 Task: Find connections with filter location Pontault-Combault with filter topic #Techstartupwith filter profile language French with filter current company Blue Yonder with filter school Srishti Manipal Institute of Art, Design and Technology with filter industry Mattress and Blinds Manufacturing with filter service category Ghostwriting with filter keywords title Customer Support Representative
Action: Mouse moved to (547, 74)
Screenshot: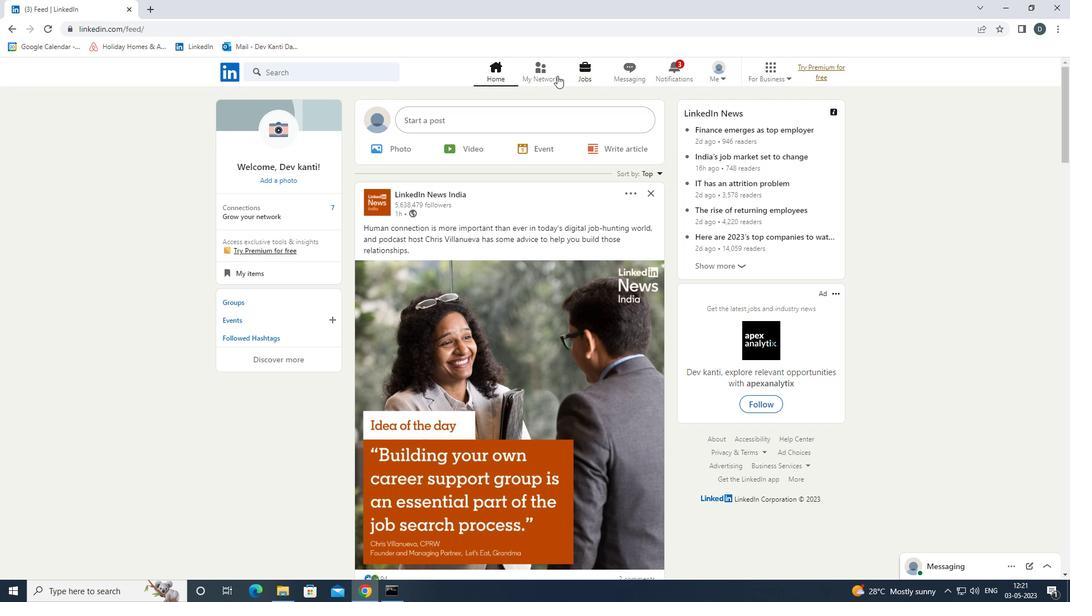 
Action: Mouse pressed left at (547, 74)
Screenshot: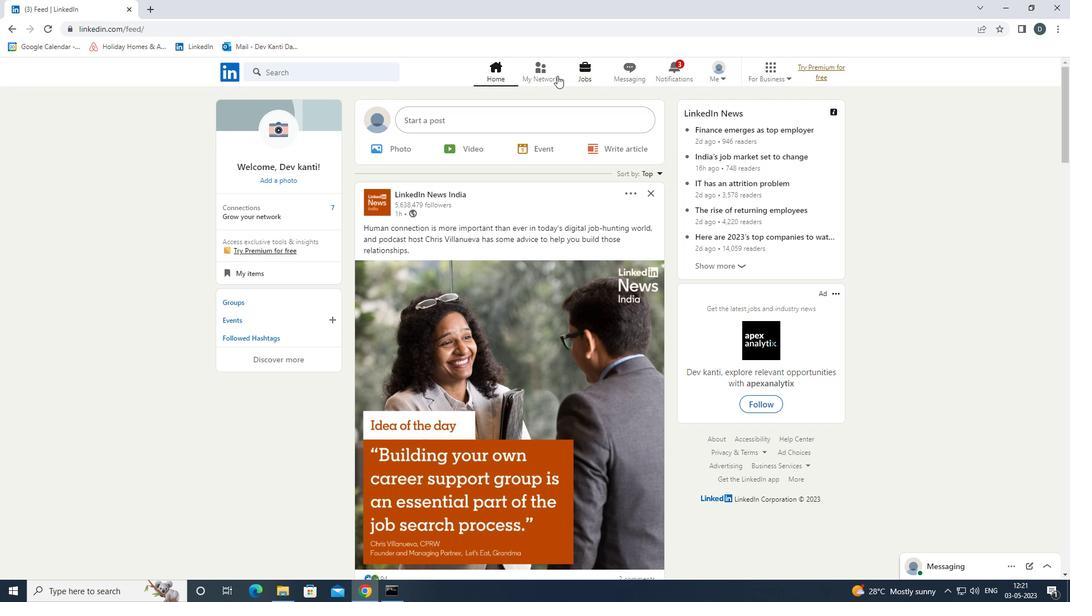 
Action: Mouse moved to (366, 134)
Screenshot: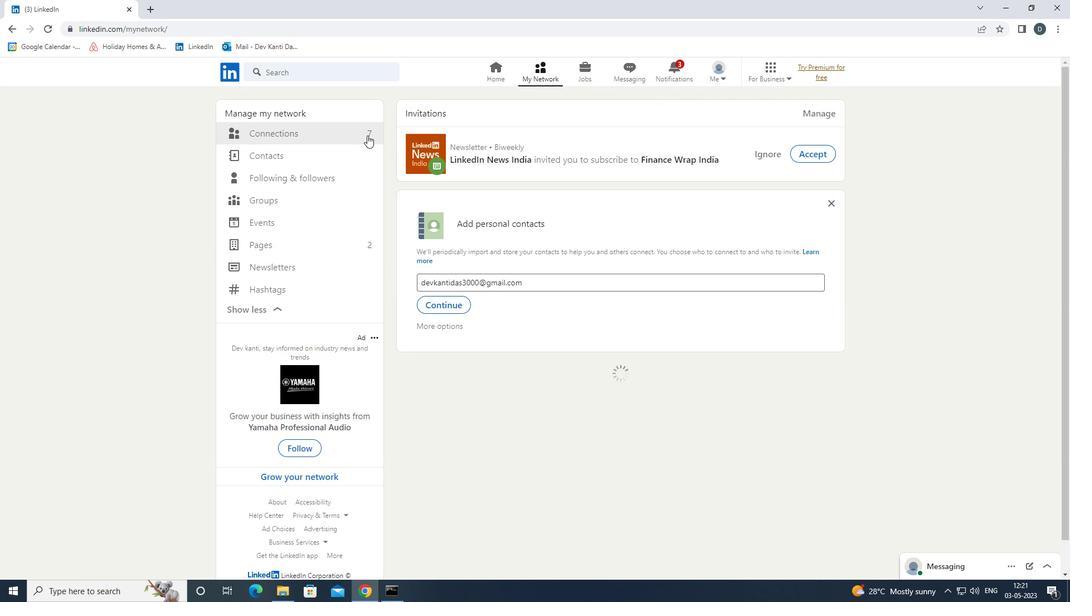 
Action: Mouse pressed left at (366, 134)
Screenshot: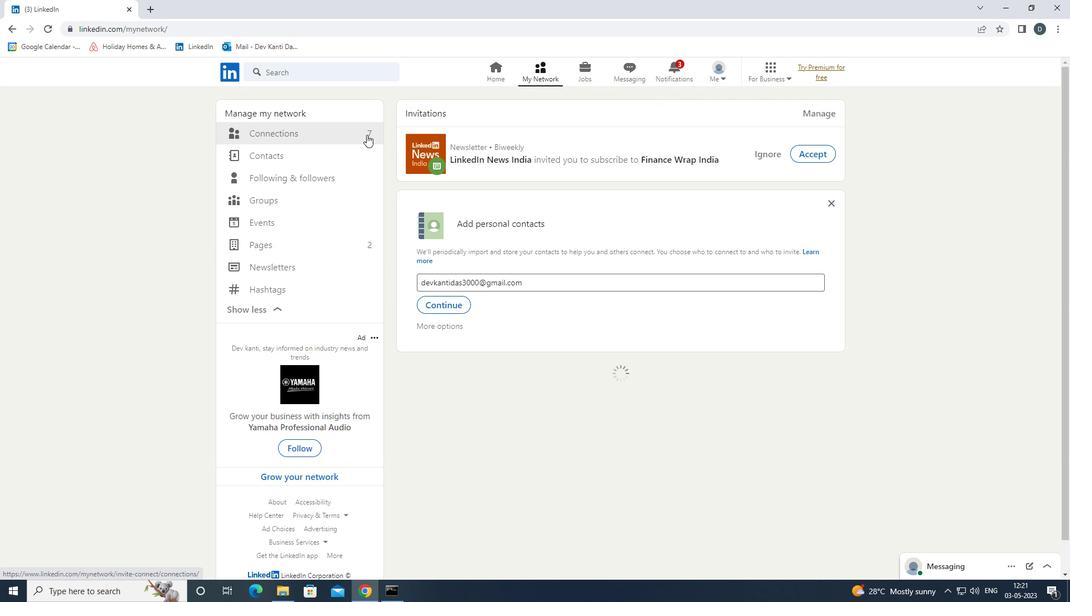
Action: Mouse moved to (610, 136)
Screenshot: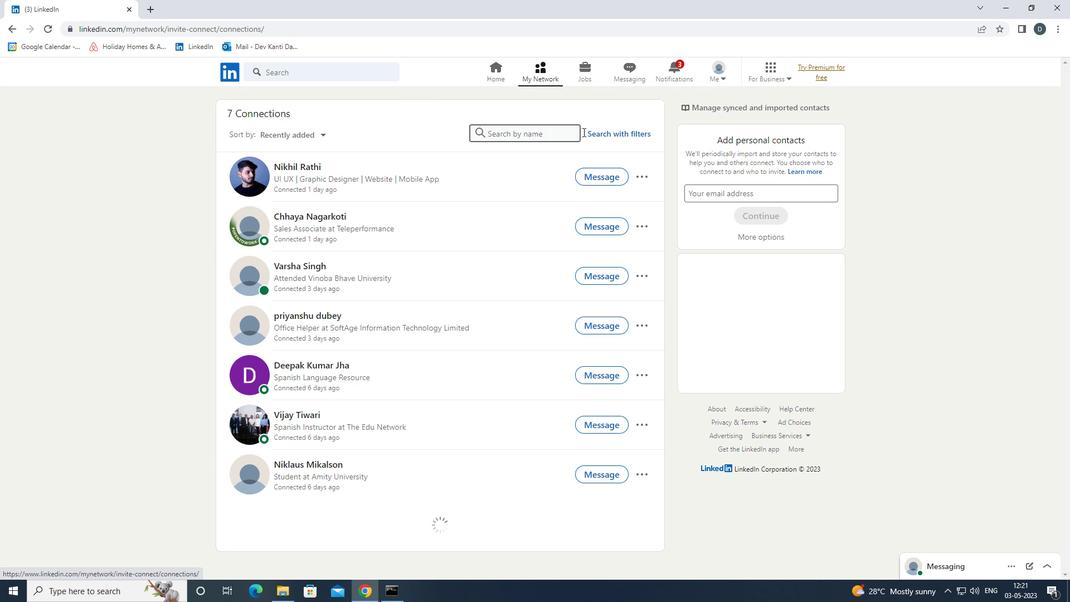 
Action: Mouse pressed left at (610, 136)
Screenshot: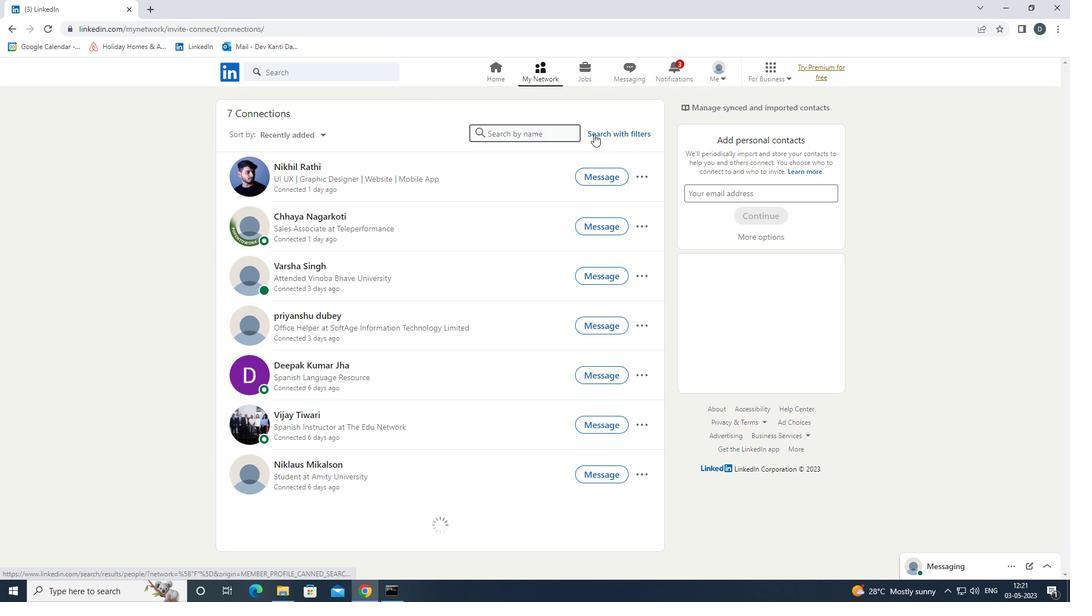 
Action: Mouse moved to (546, 100)
Screenshot: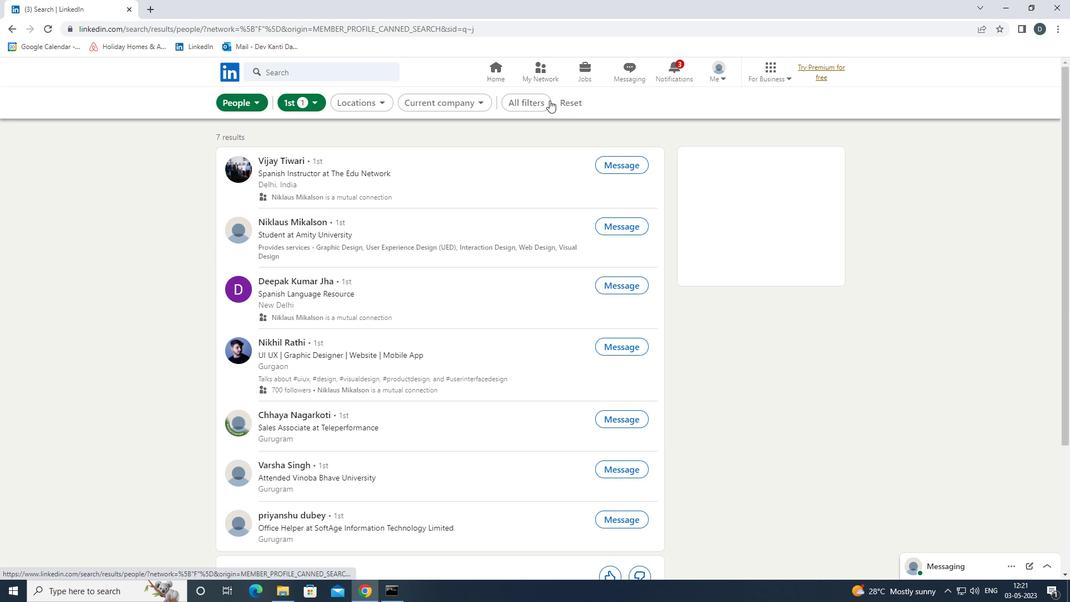 
Action: Mouse pressed left at (546, 100)
Screenshot: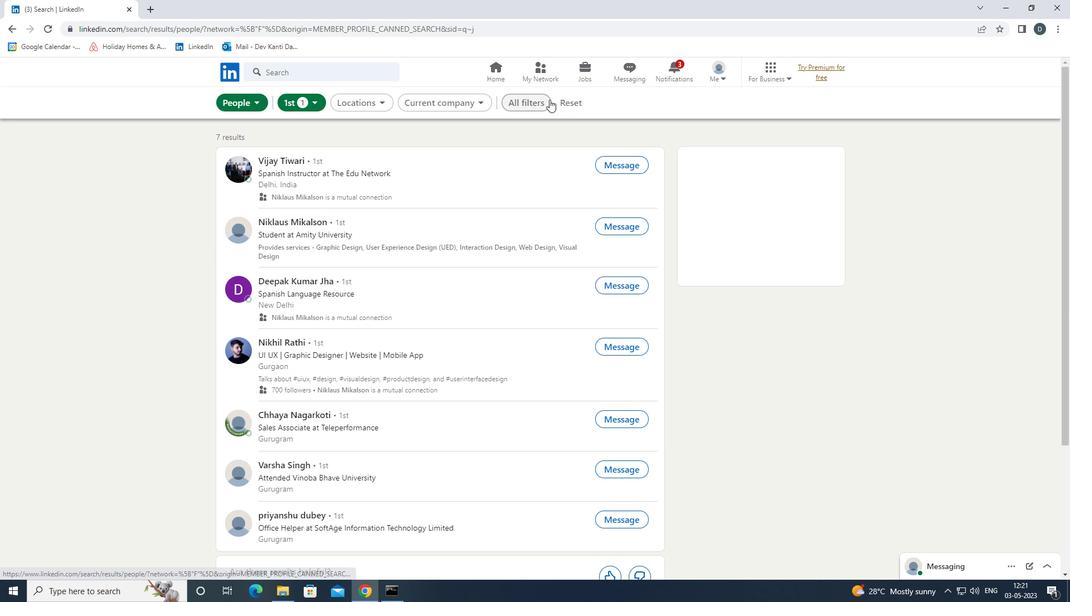 
Action: Mouse moved to (578, 100)
Screenshot: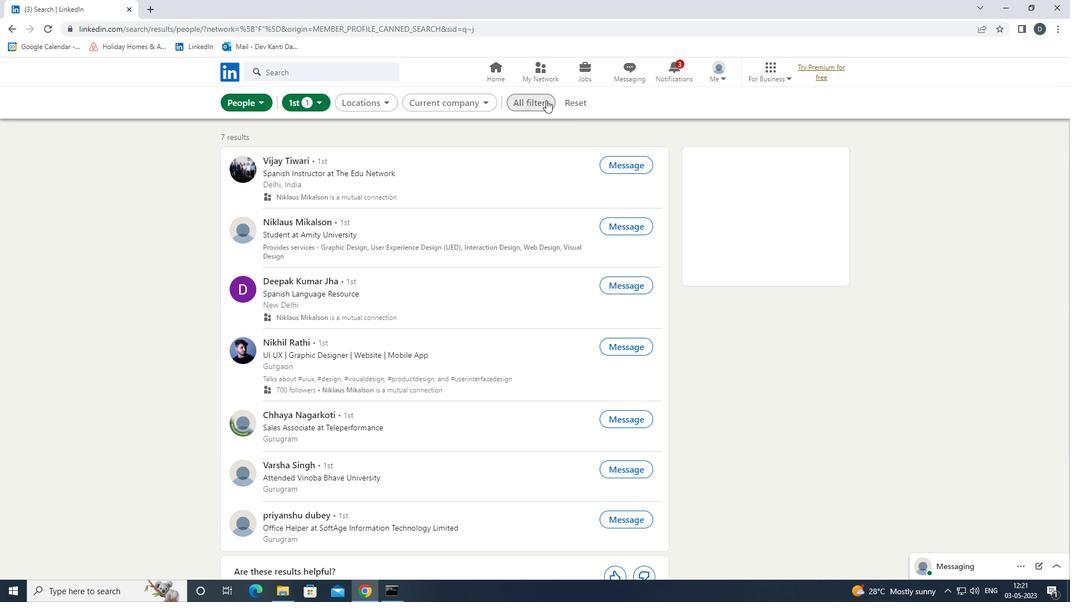 
Action: Mouse pressed left at (578, 100)
Screenshot: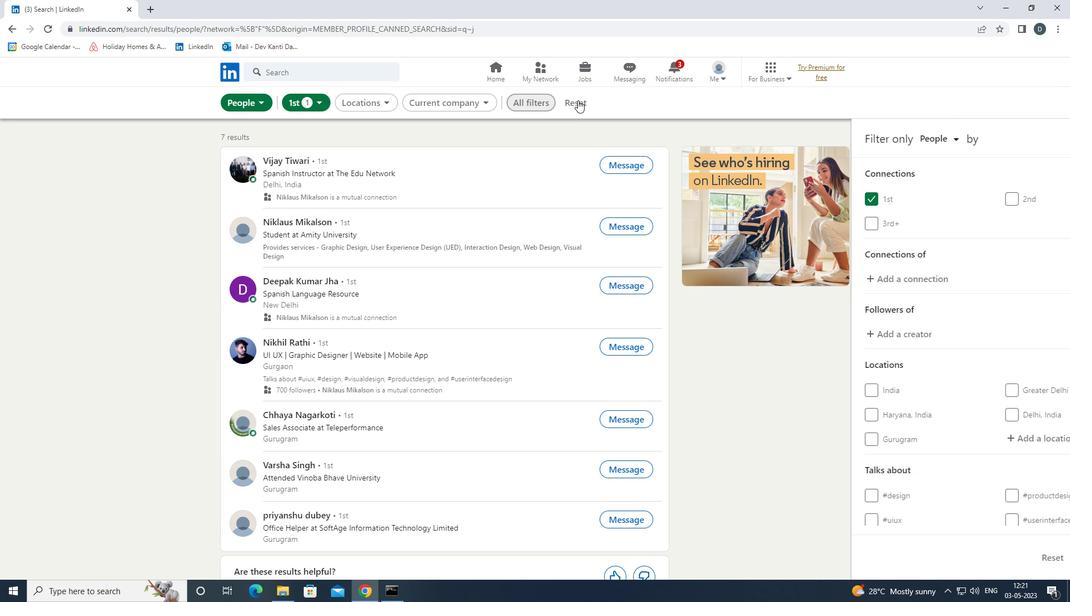 
Action: Mouse moved to (549, 102)
Screenshot: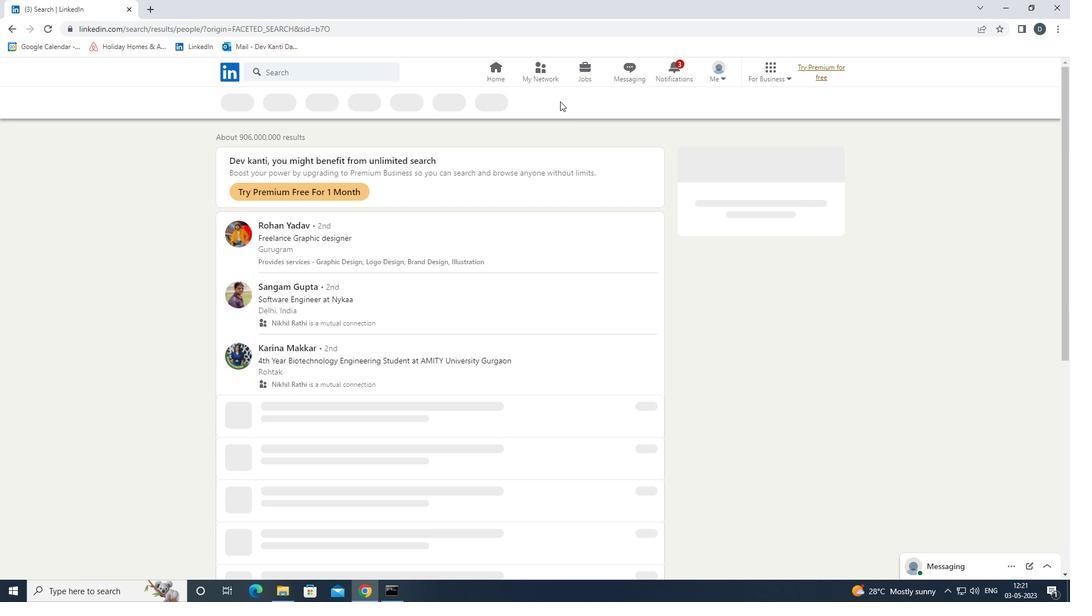 
Action: Mouse pressed left at (549, 102)
Screenshot: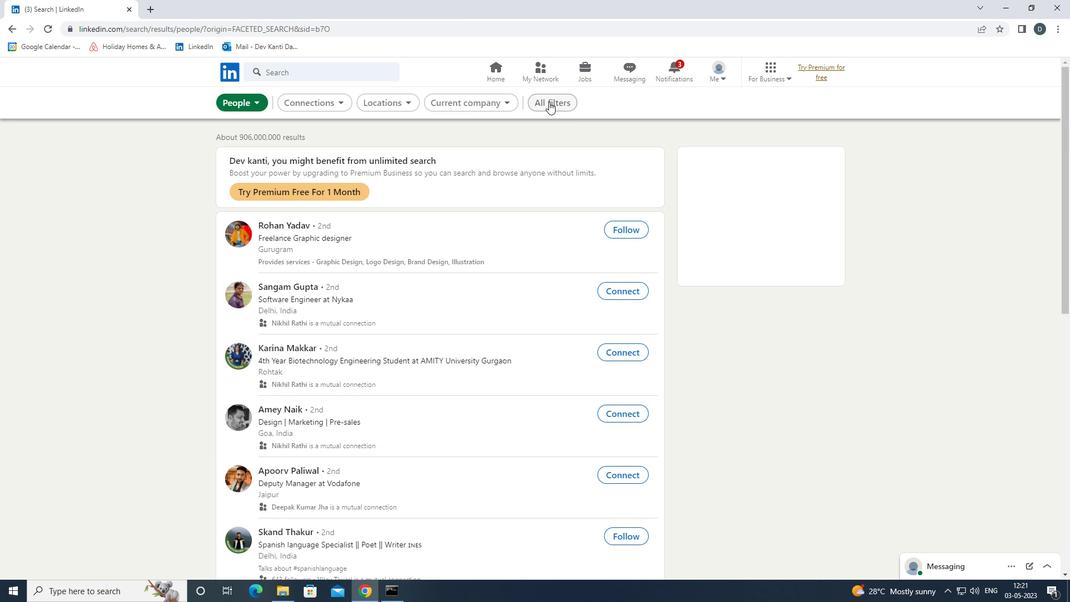 
Action: Mouse moved to (953, 360)
Screenshot: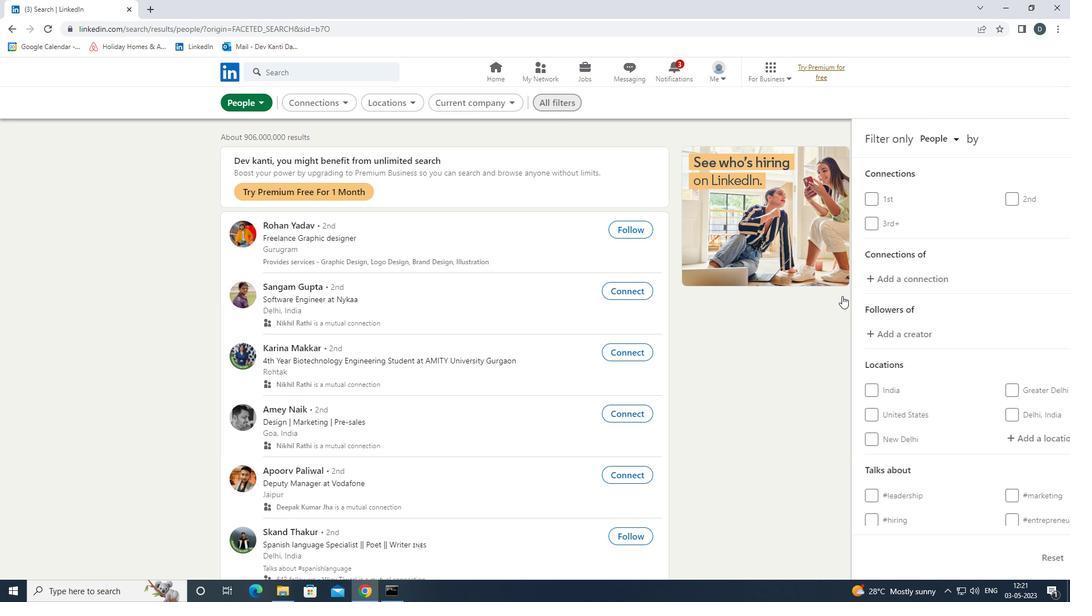 
Action: Mouse scrolled (953, 360) with delta (0, 0)
Screenshot: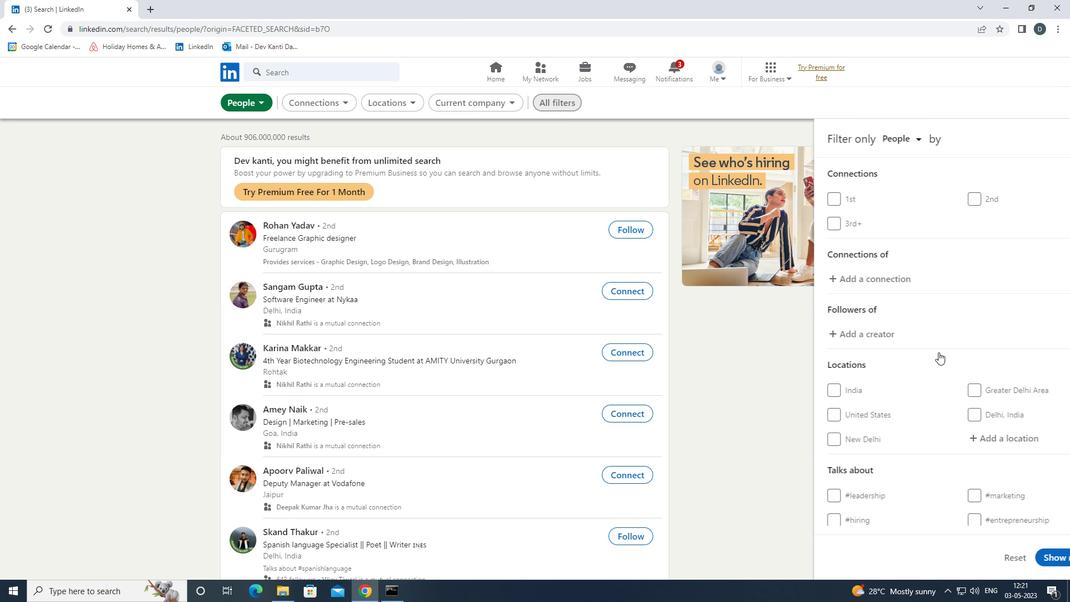 
Action: Mouse scrolled (953, 360) with delta (0, 0)
Screenshot: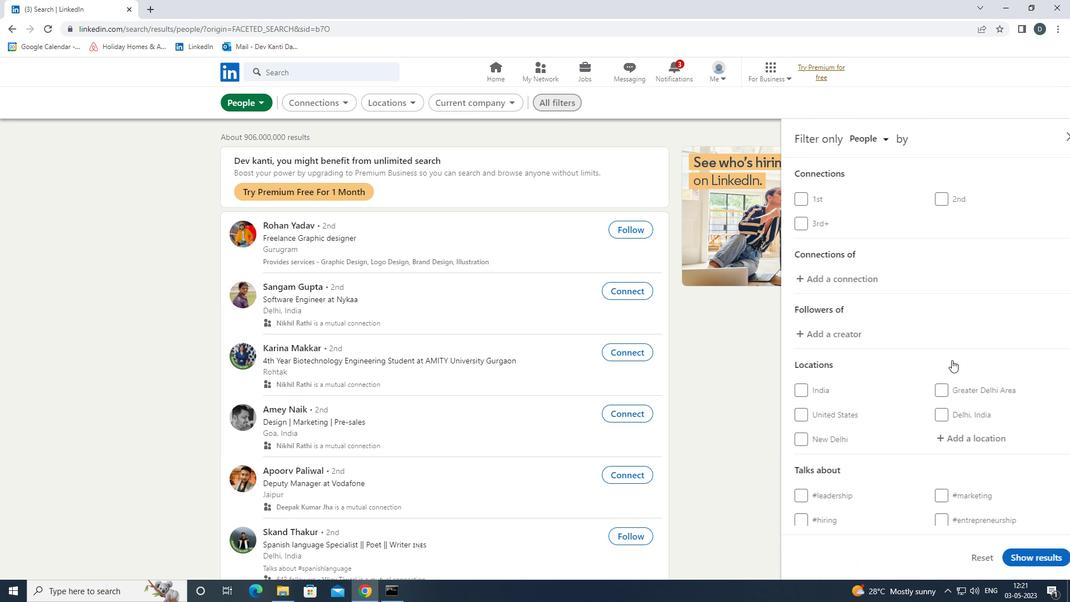 
Action: Mouse moved to (963, 328)
Screenshot: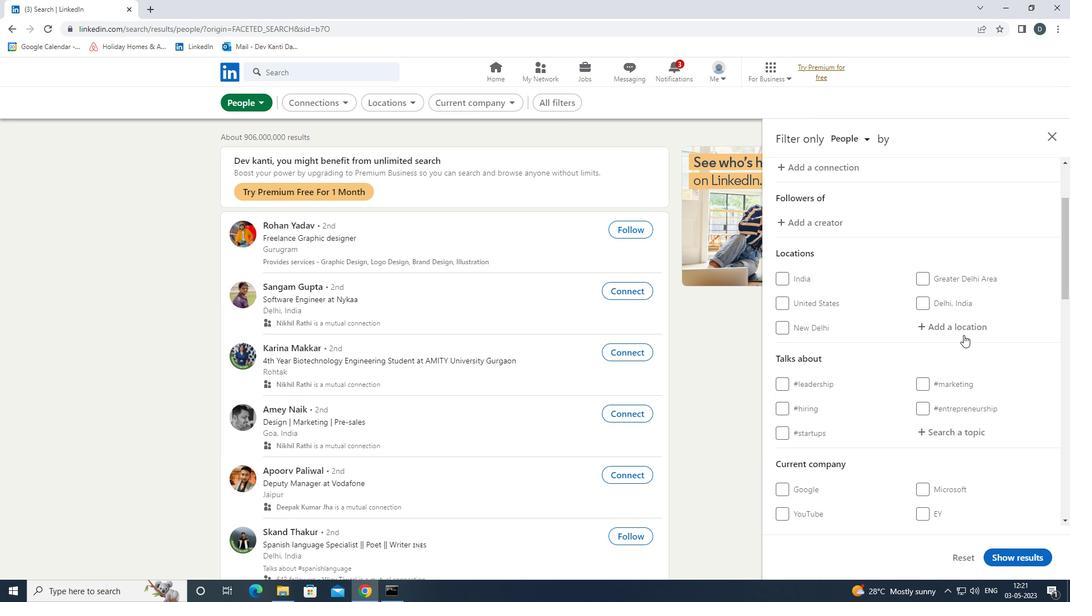 
Action: Mouse pressed left at (963, 328)
Screenshot: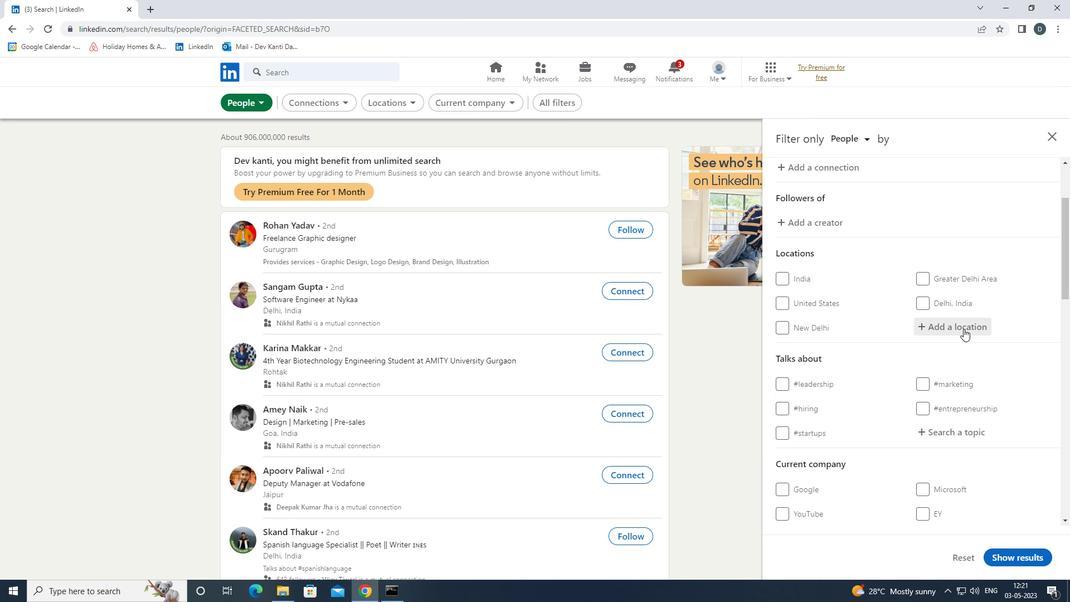 
Action: Key pressed <Key.shift><Key.shift><Key.shift><Key.shift><Key.shift><Key.shift><Key.shift><Key.shift><Key.shift><Key.shift><Key.shift><Key.shift>POT<Key.backspace>NTAULT-<Key.down><Key.enter>
Screenshot: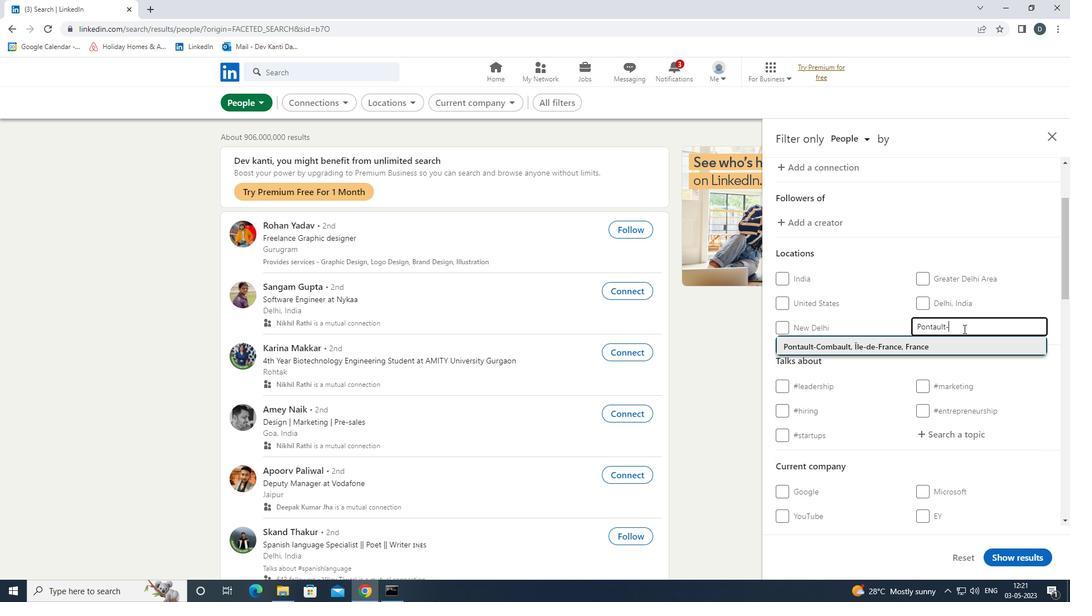 
Action: Mouse moved to (938, 304)
Screenshot: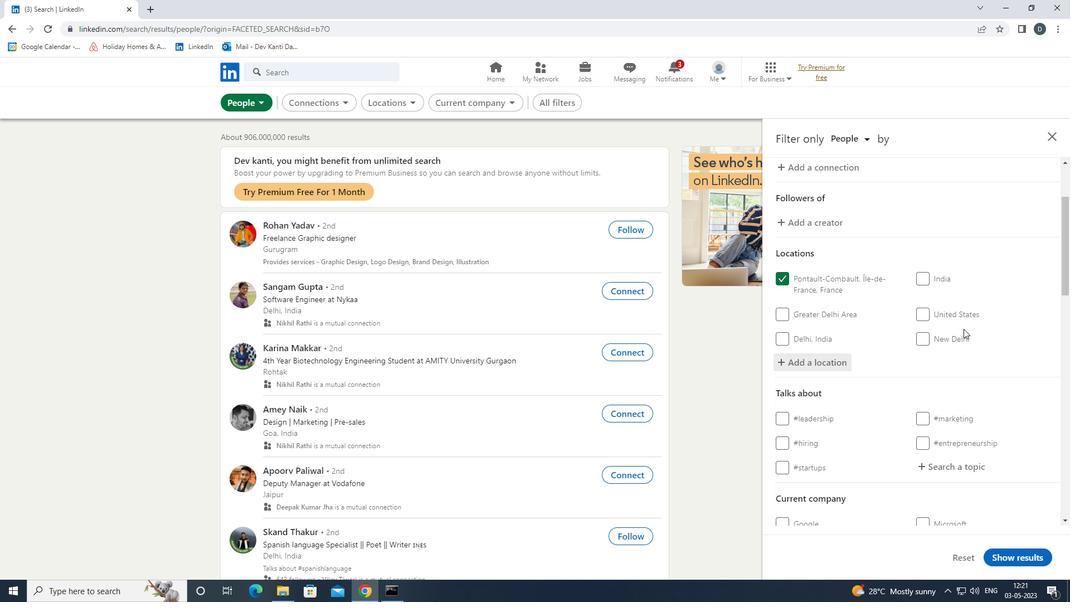 
Action: Mouse scrolled (938, 303) with delta (0, 0)
Screenshot: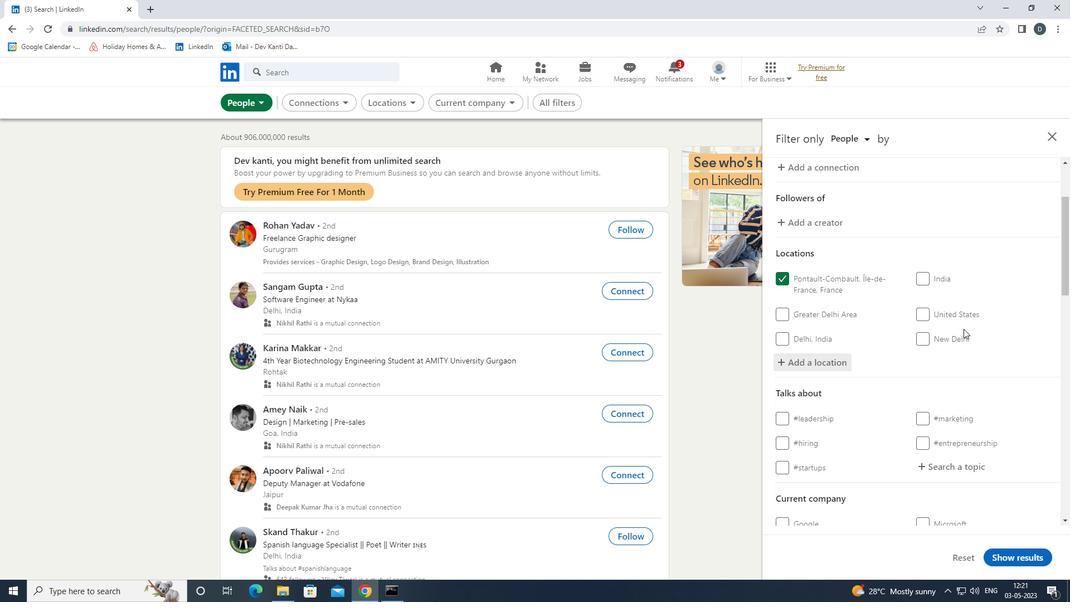 
Action: Mouse moved to (938, 305)
Screenshot: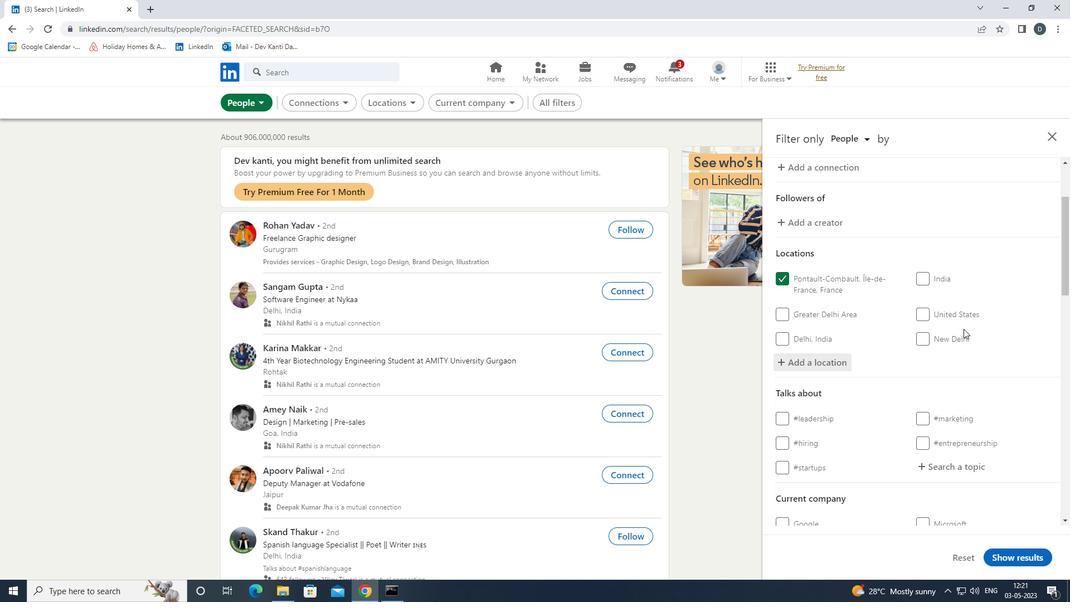 
Action: Mouse scrolled (938, 304) with delta (0, 0)
Screenshot: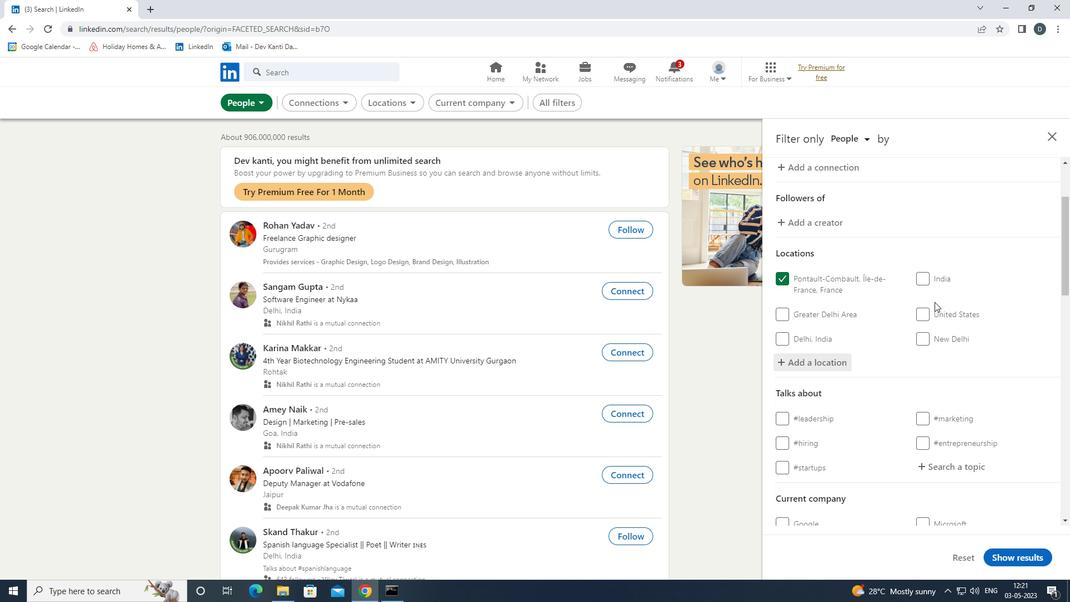 
Action: Mouse moved to (959, 348)
Screenshot: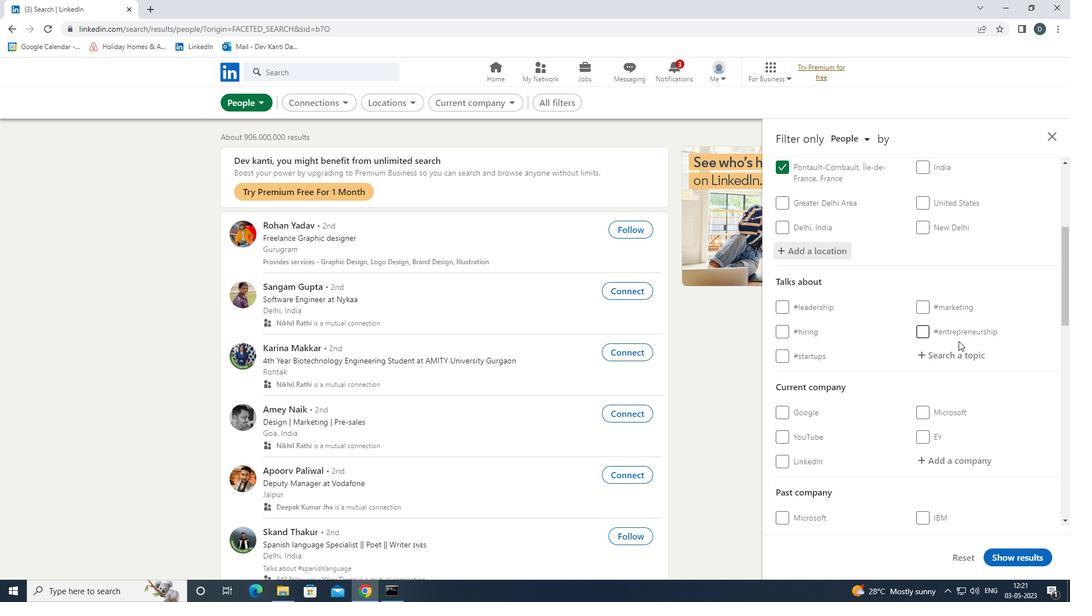 
Action: Mouse pressed left at (959, 348)
Screenshot: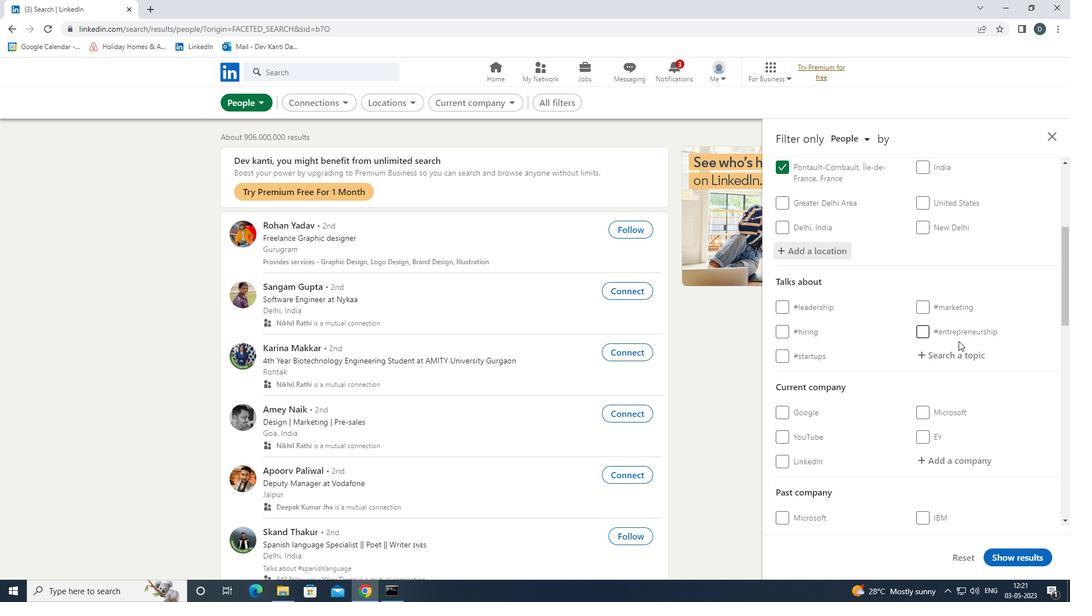 
Action: Mouse moved to (960, 348)
Screenshot: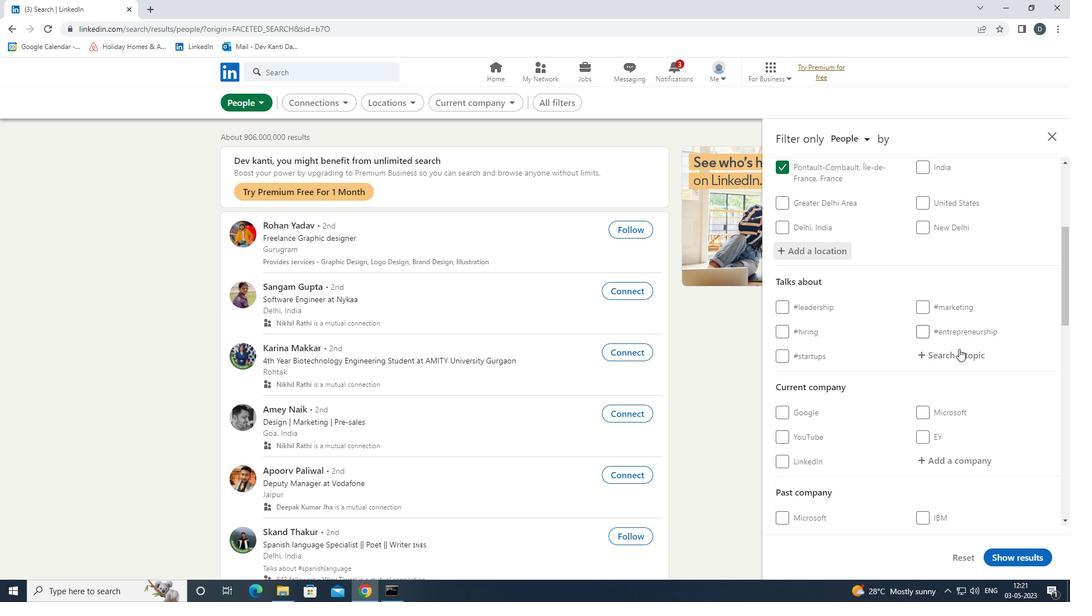 
Action: Key pressed TECHSTART<Key.down><Key.enter>
Screenshot: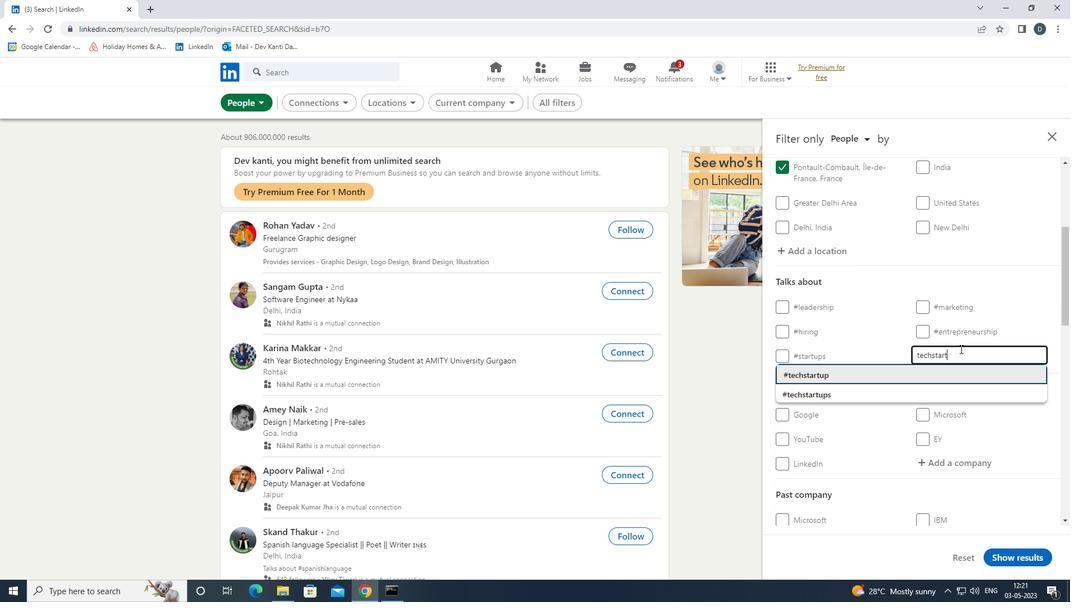
Action: Mouse scrolled (960, 348) with delta (0, 0)
Screenshot: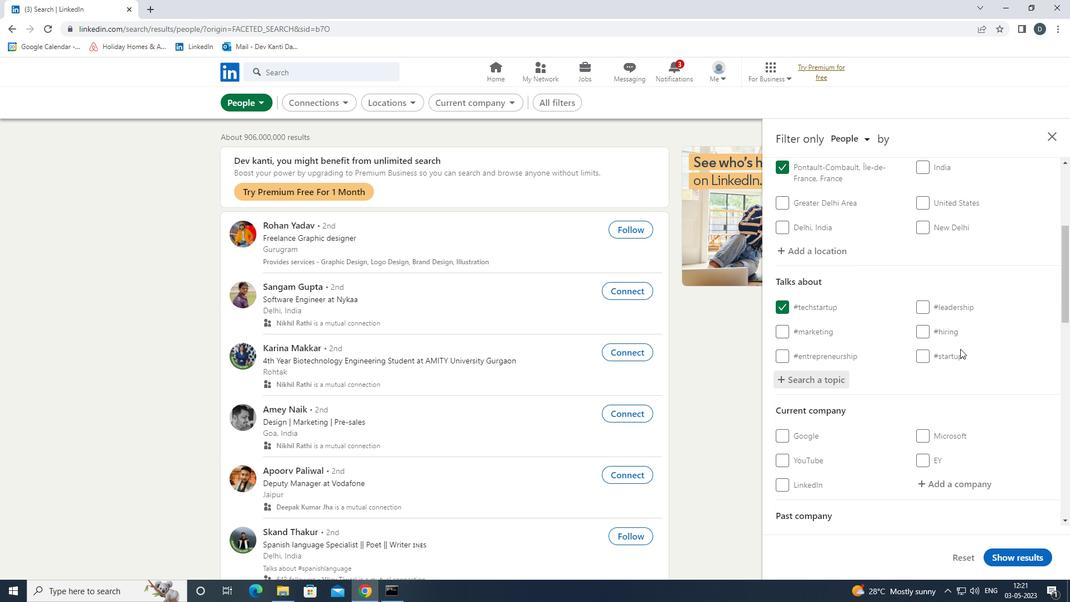 
Action: Mouse scrolled (960, 348) with delta (0, 0)
Screenshot: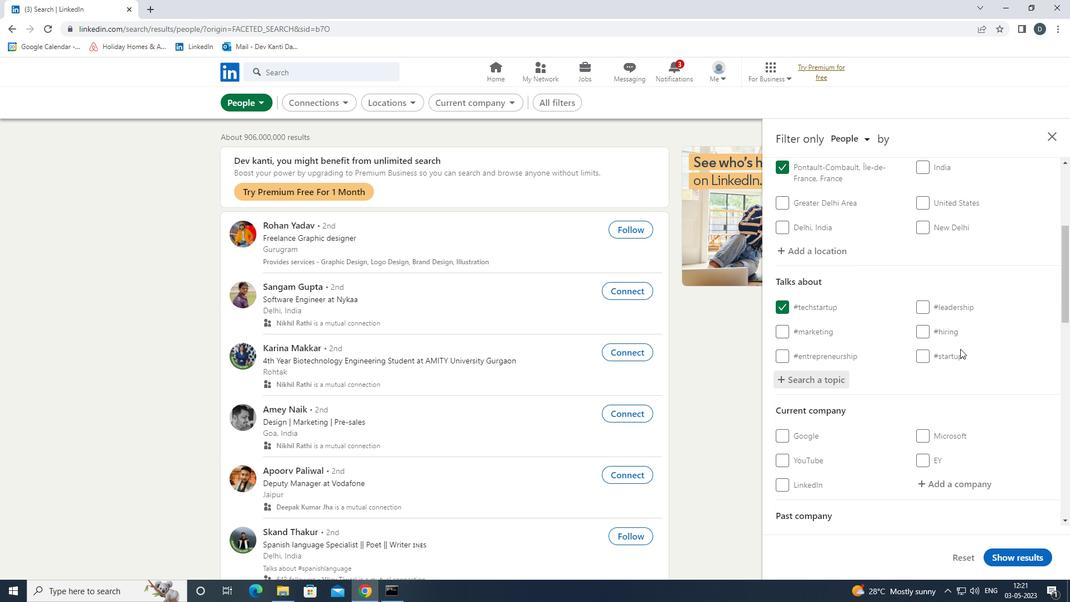 
Action: Mouse scrolled (960, 348) with delta (0, 0)
Screenshot: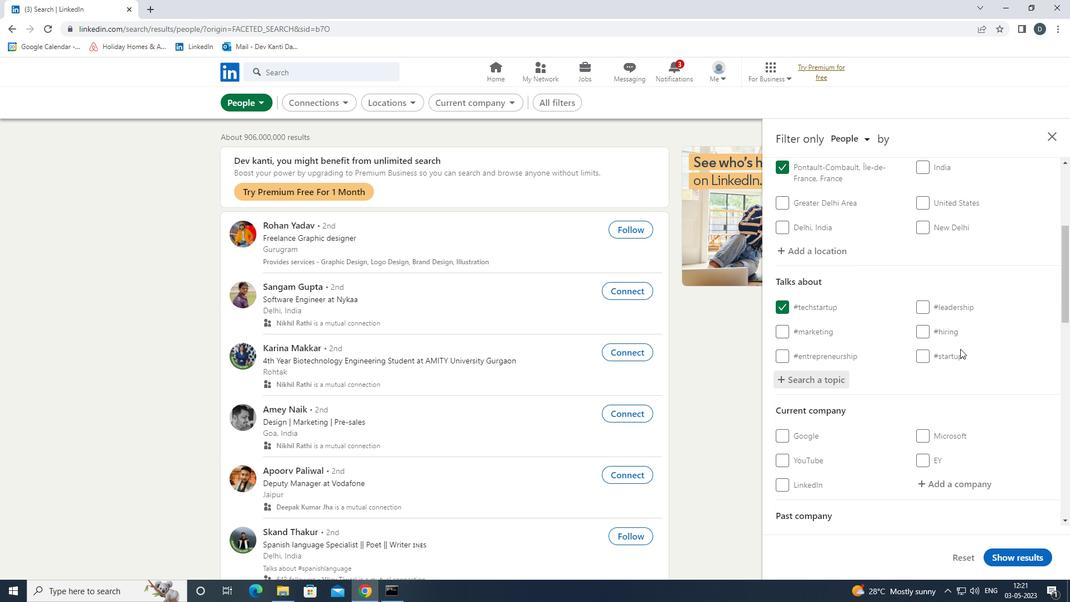 
Action: Mouse moved to (951, 309)
Screenshot: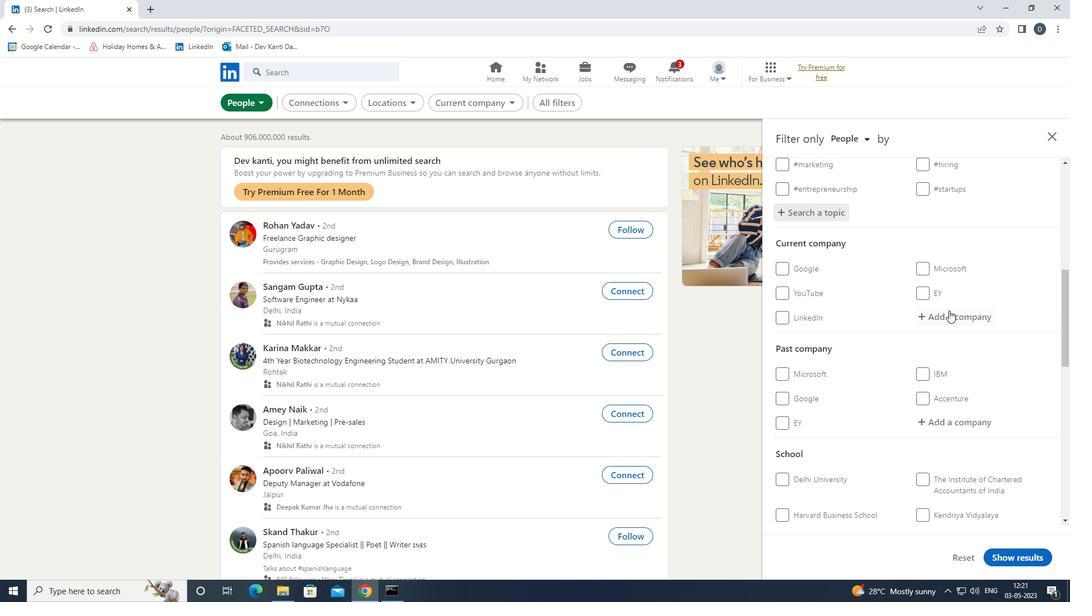 
Action: Mouse scrolled (951, 308) with delta (0, 0)
Screenshot: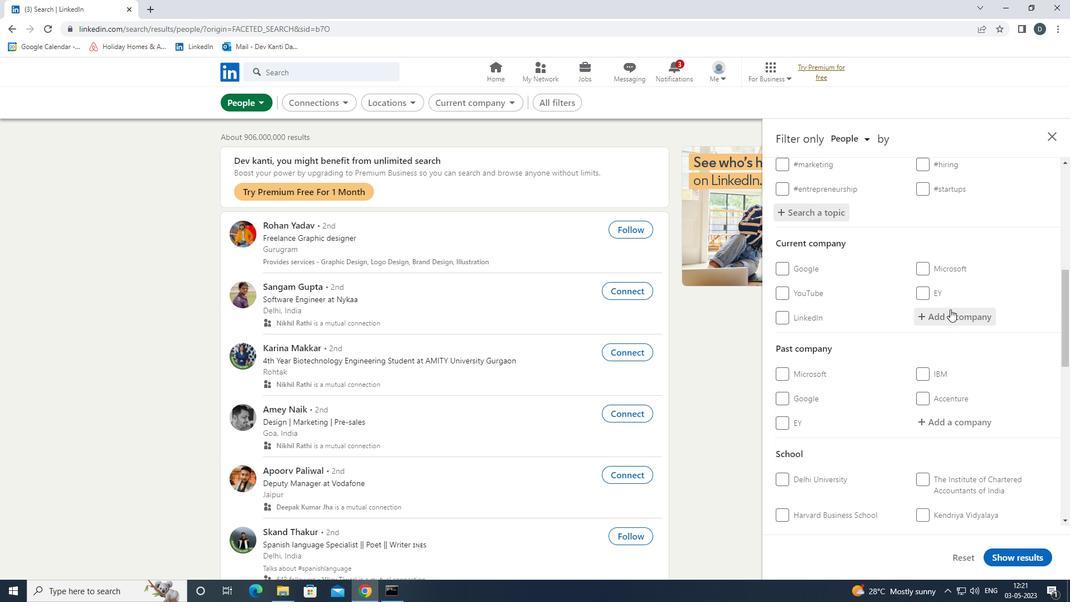 
Action: Mouse scrolled (951, 308) with delta (0, 0)
Screenshot: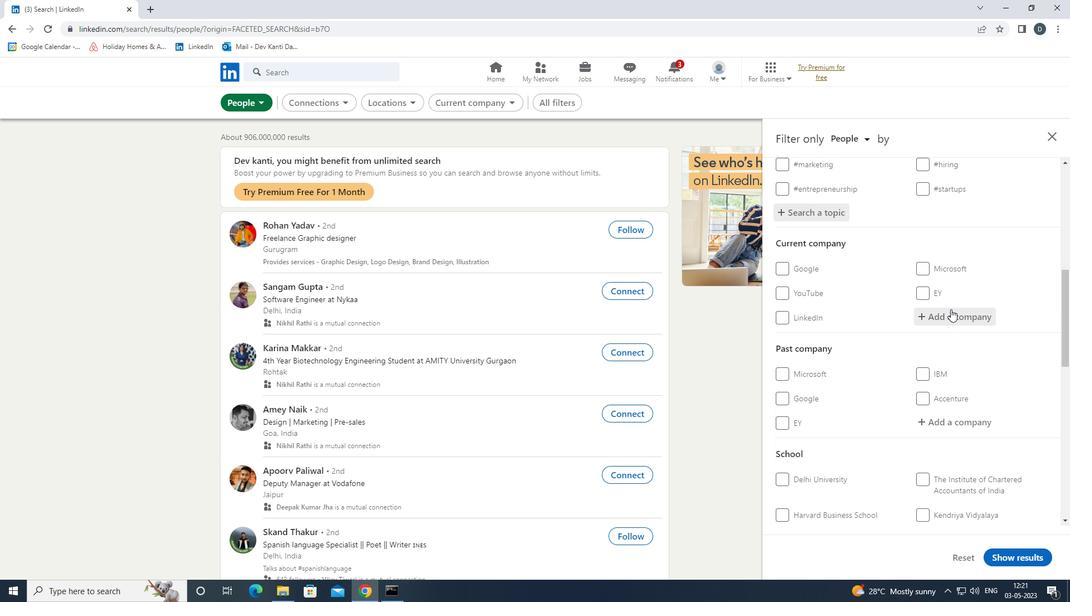 
Action: Mouse scrolled (951, 308) with delta (0, 0)
Screenshot: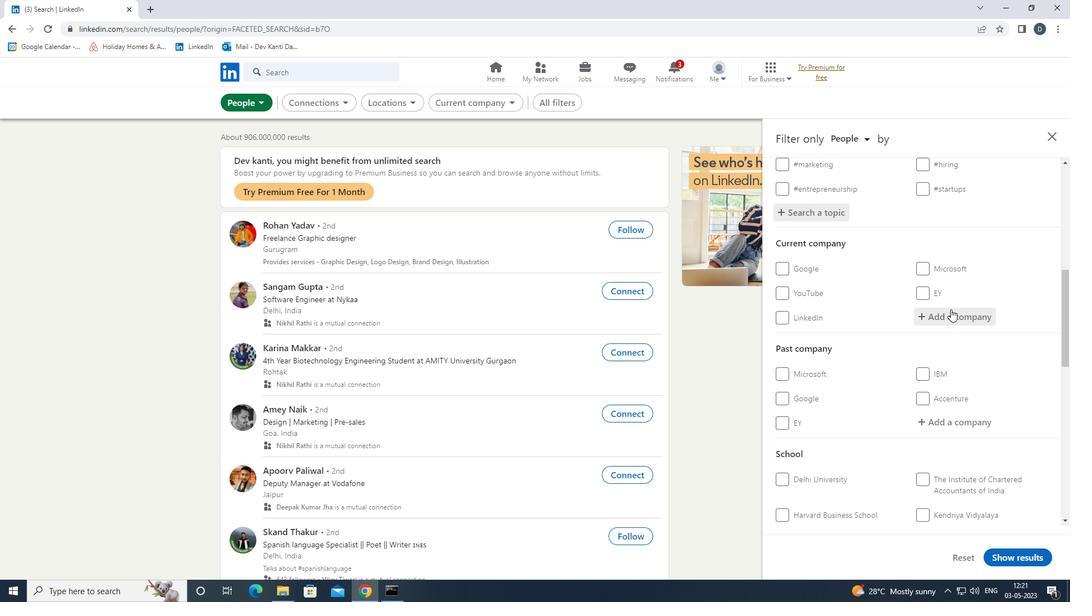 
Action: Mouse scrolled (951, 308) with delta (0, 0)
Screenshot: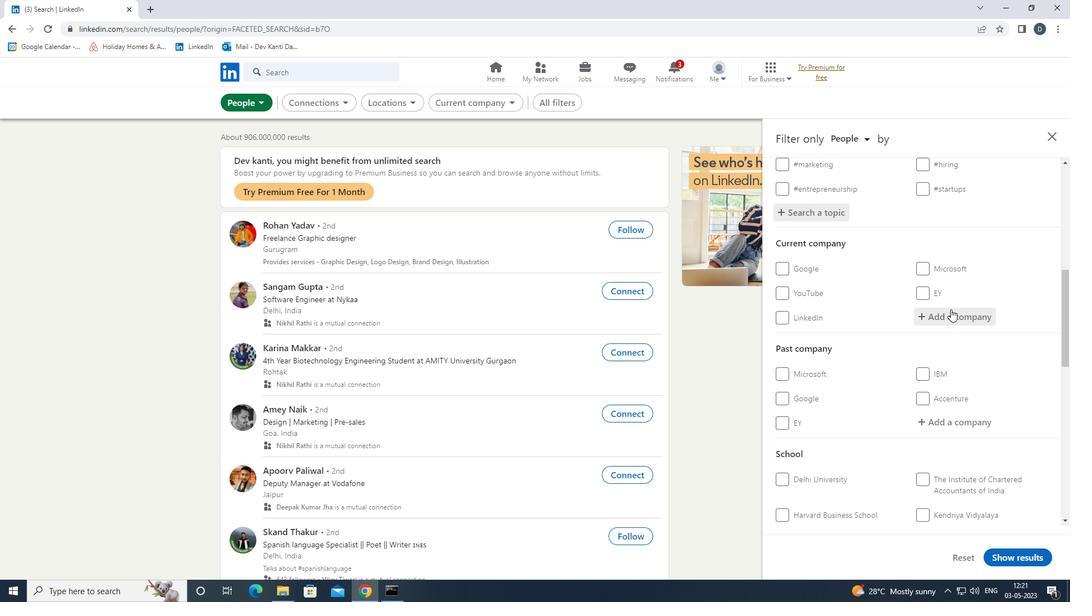 
Action: Mouse moved to (906, 382)
Screenshot: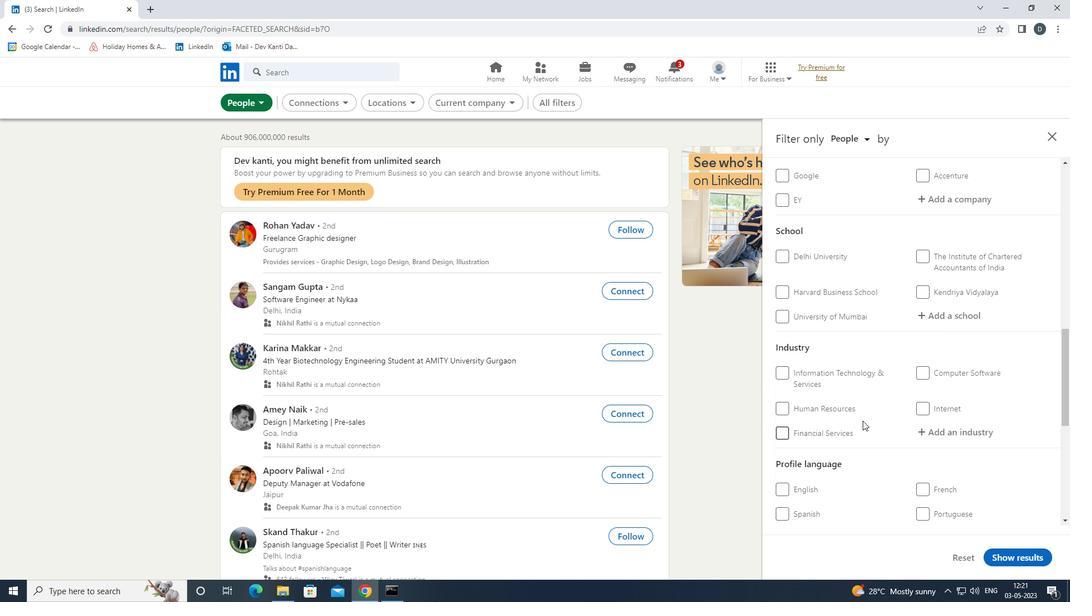 
Action: Mouse scrolled (906, 381) with delta (0, 0)
Screenshot: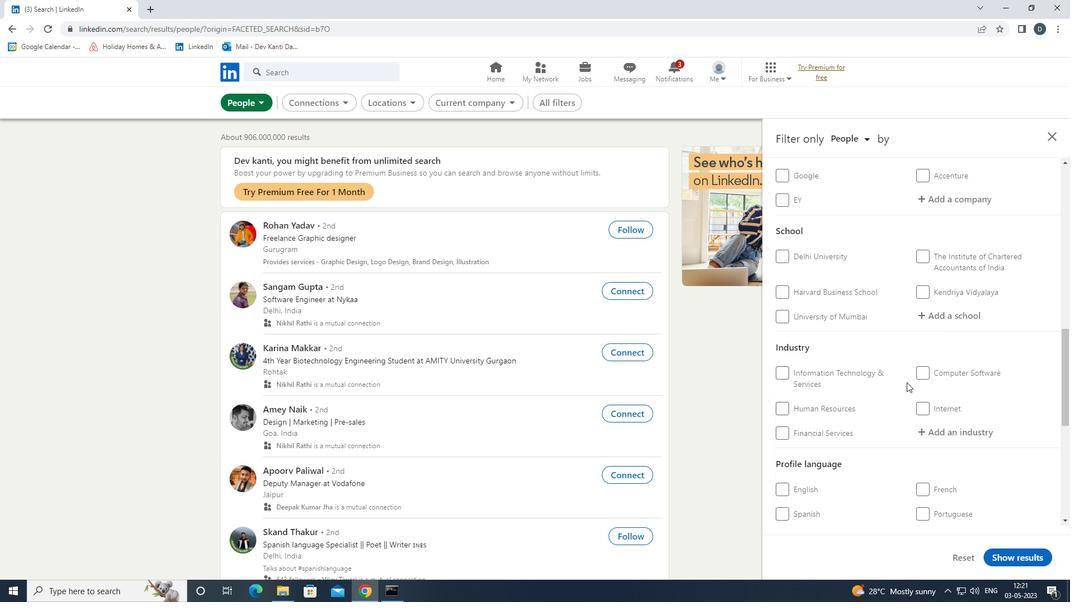 
Action: Mouse scrolled (906, 381) with delta (0, 0)
Screenshot: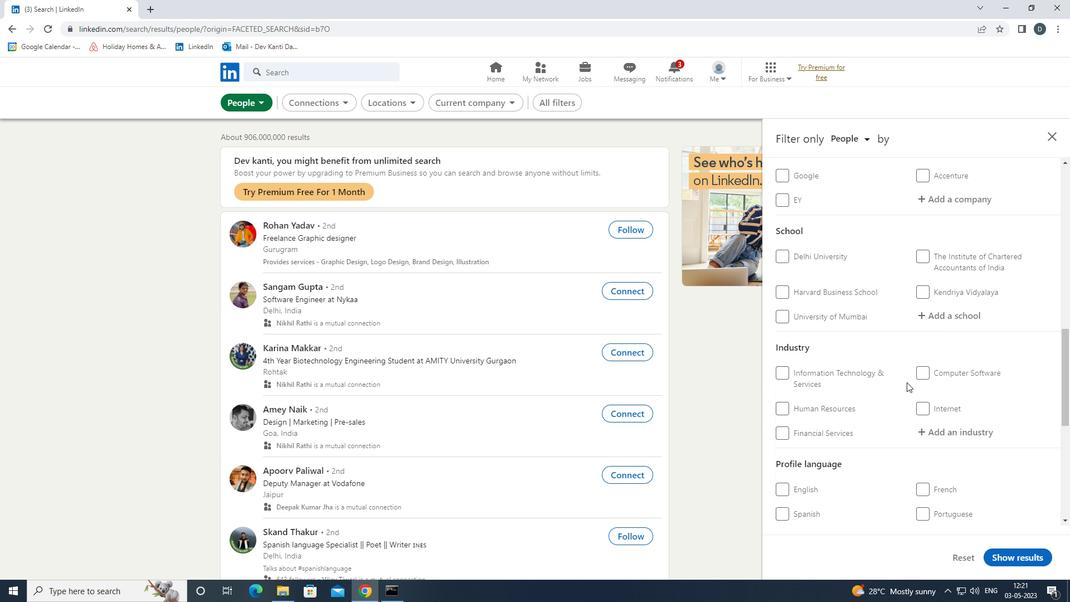 
Action: Mouse moved to (799, 399)
Screenshot: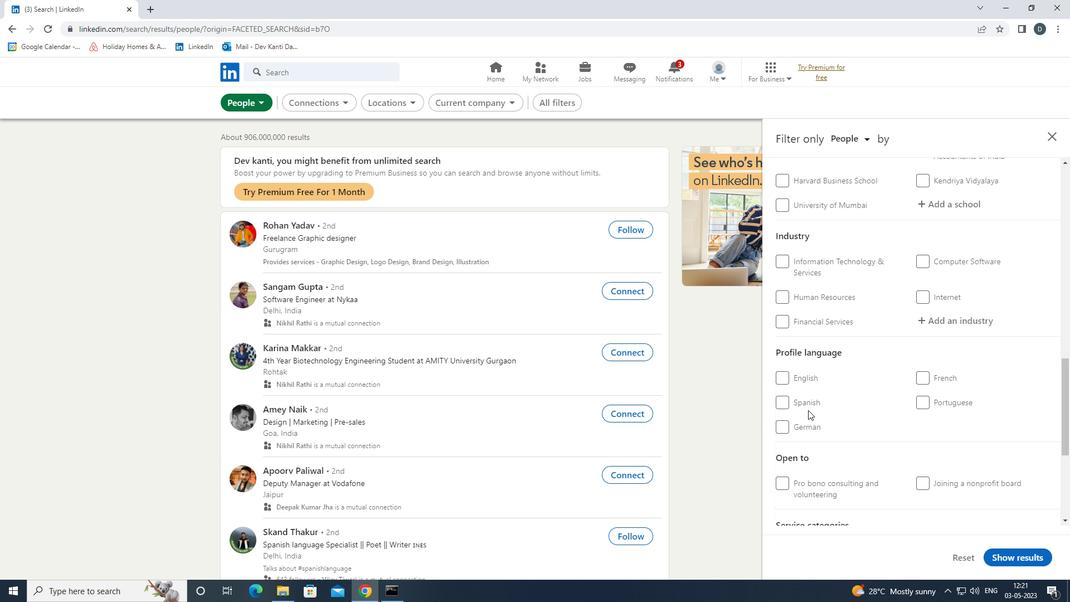
Action: Mouse pressed left at (799, 399)
Screenshot: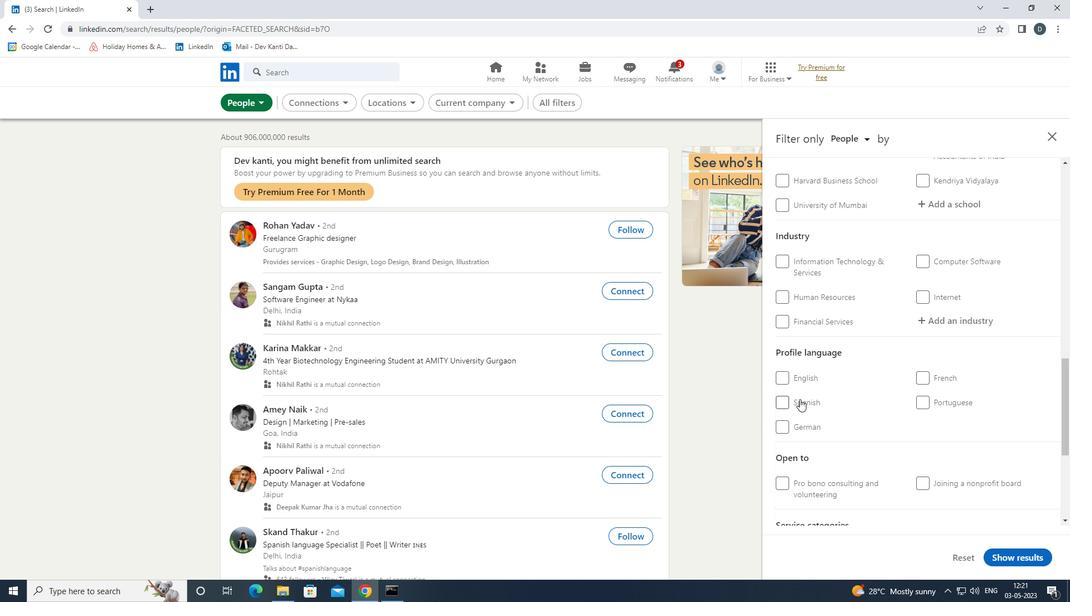 
Action: Mouse moved to (944, 380)
Screenshot: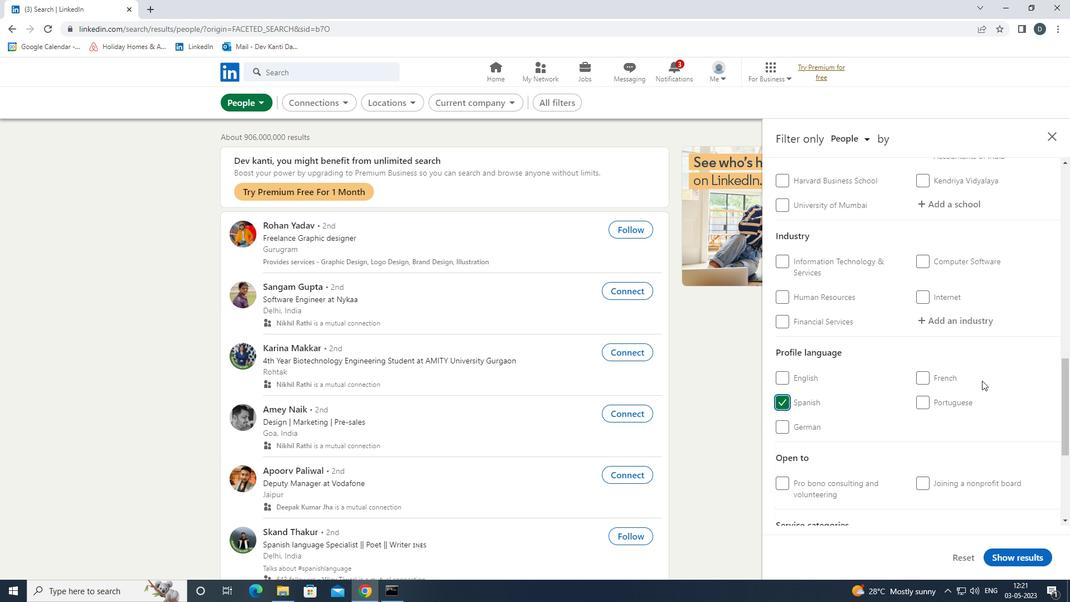 
Action: Mouse pressed left at (944, 380)
Screenshot: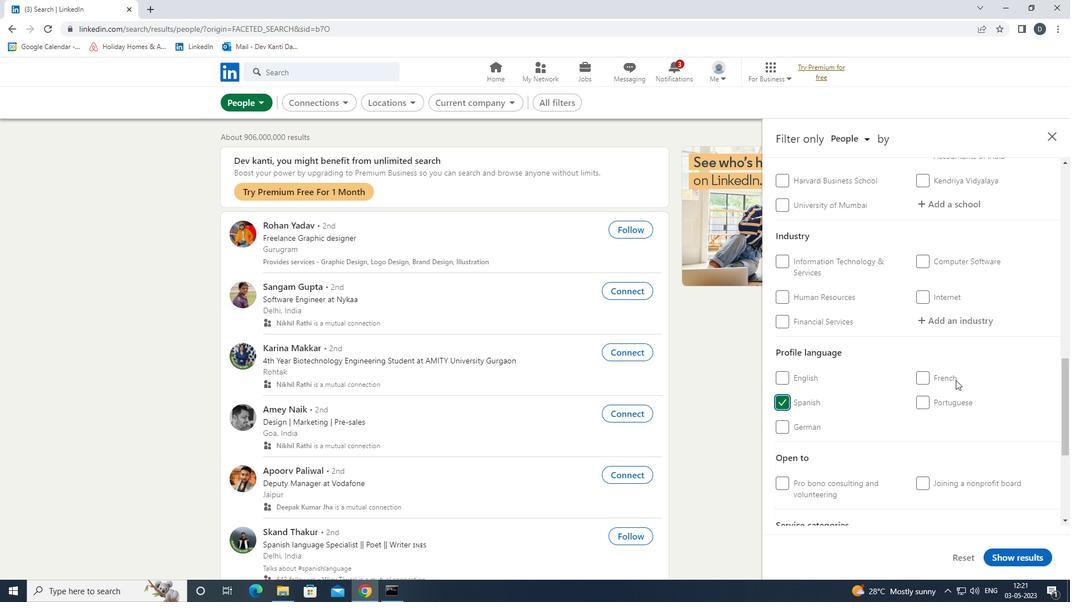
Action: Mouse moved to (794, 399)
Screenshot: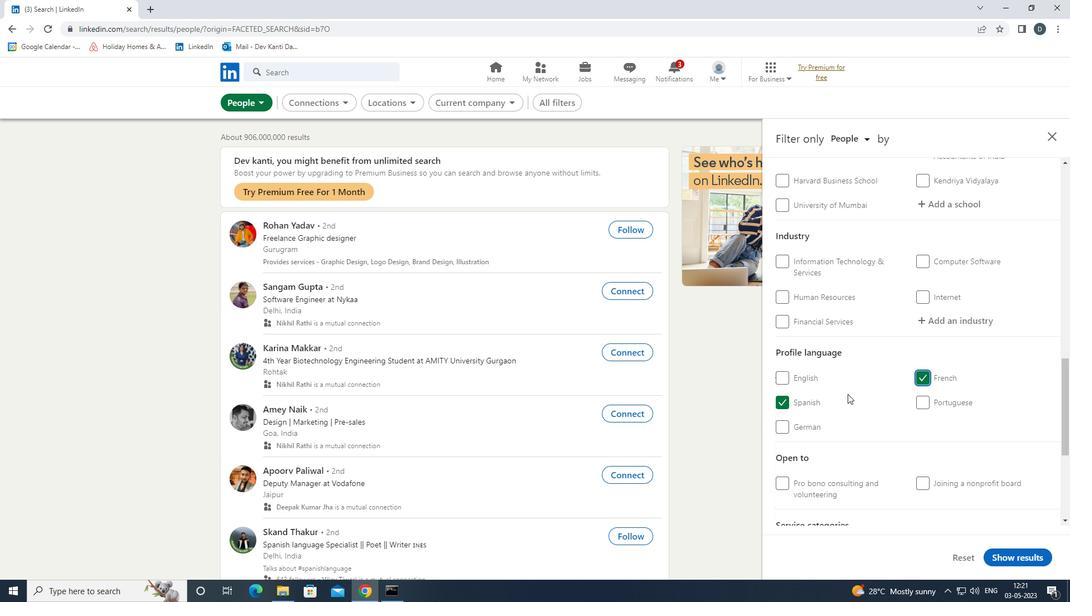 
Action: Mouse pressed left at (794, 399)
Screenshot: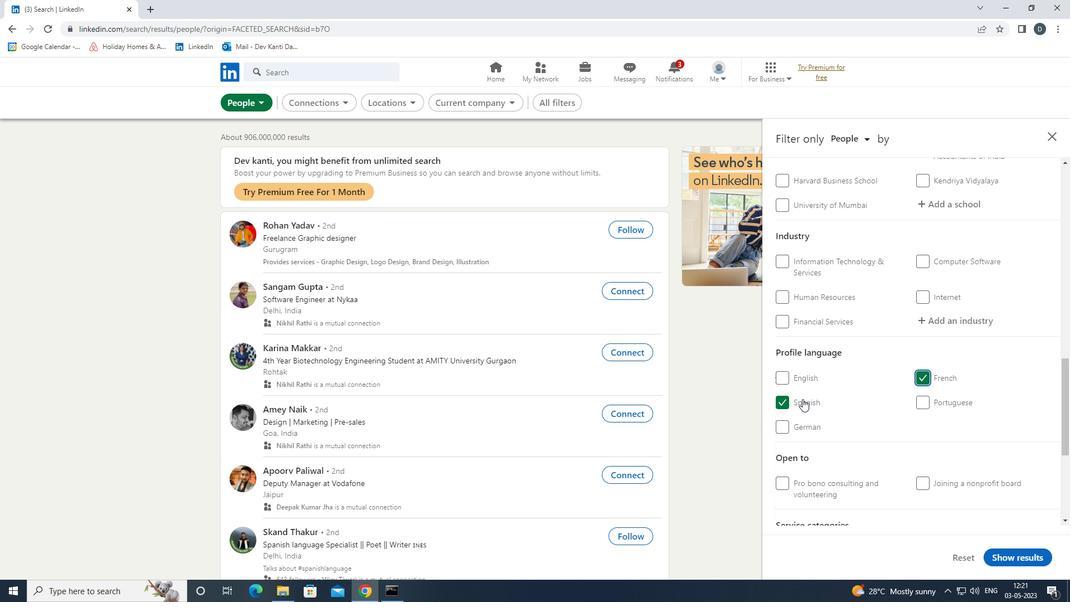 
Action: Mouse moved to (889, 401)
Screenshot: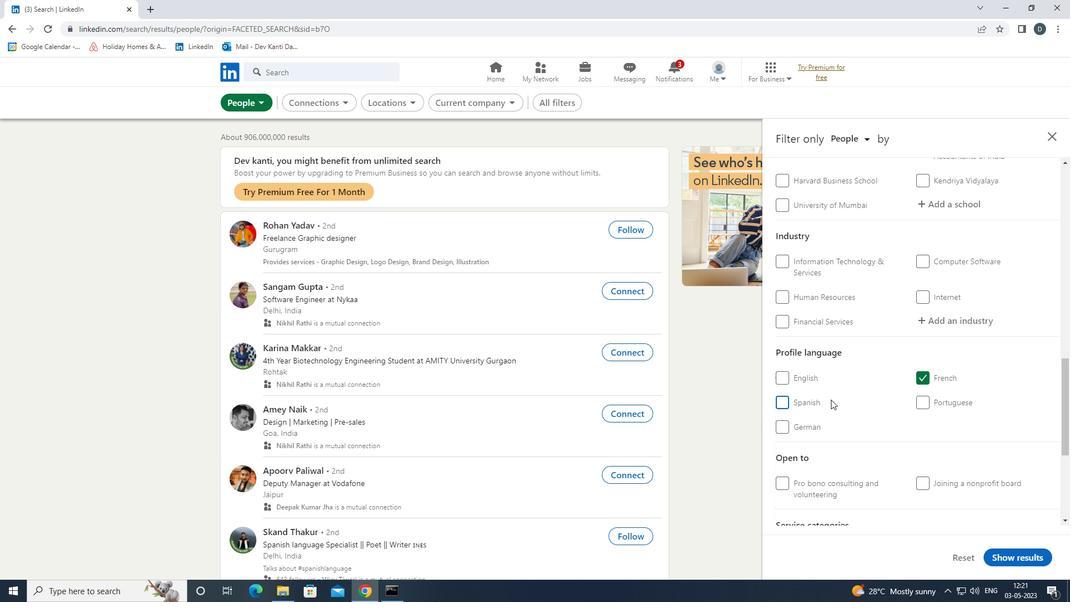 
Action: Mouse scrolled (889, 401) with delta (0, 0)
Screenshot: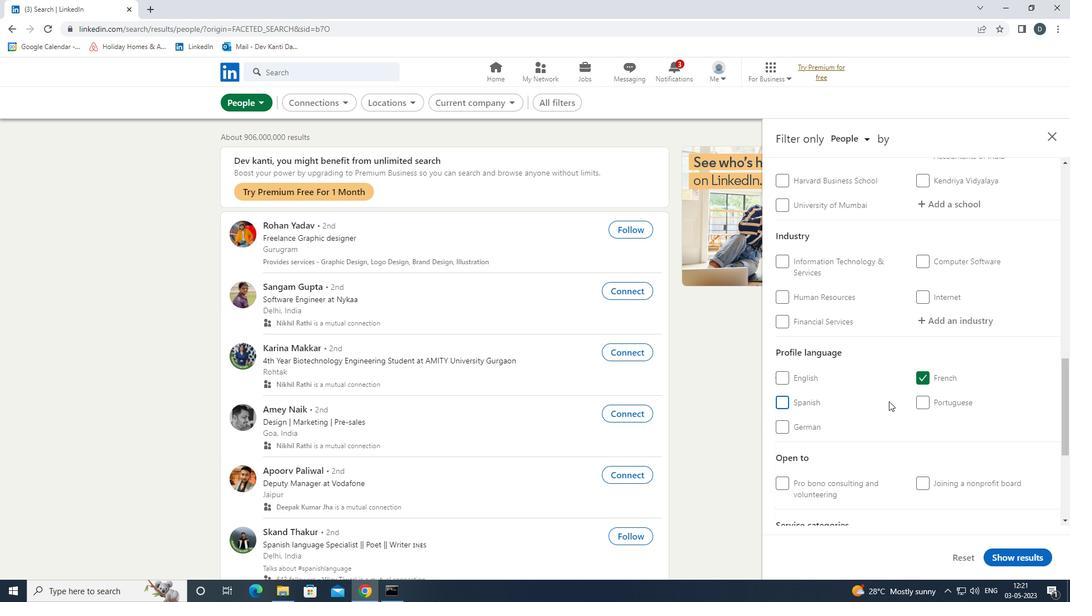 
Action: Mouse scrolled (889, 401) with delta (0, 0)
Screenshot: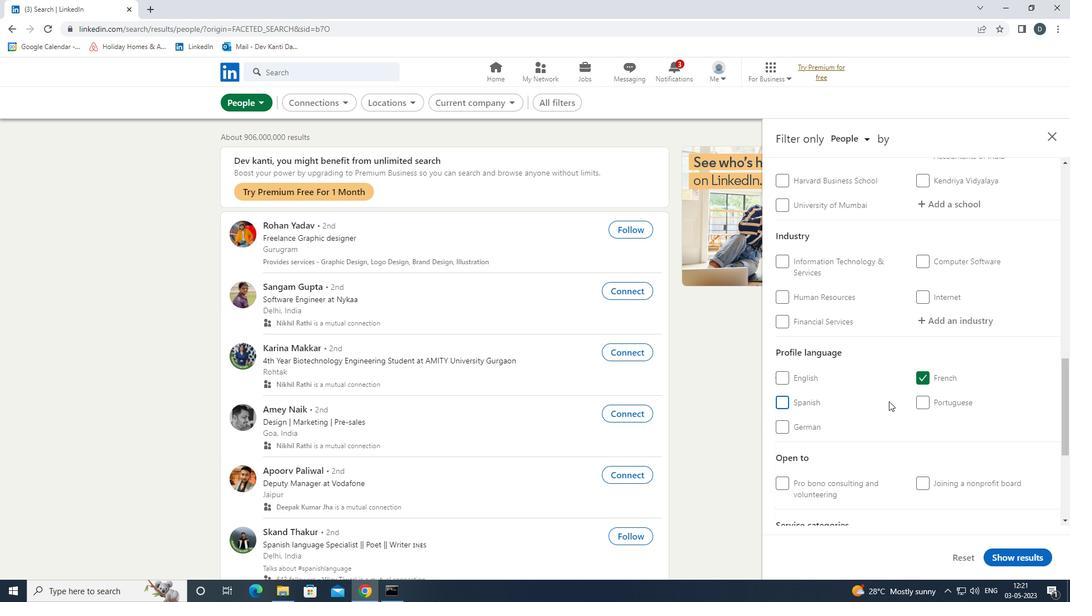 
Action: Mouse scrolled (889, 401) with delta (0, 0)
Screenshot: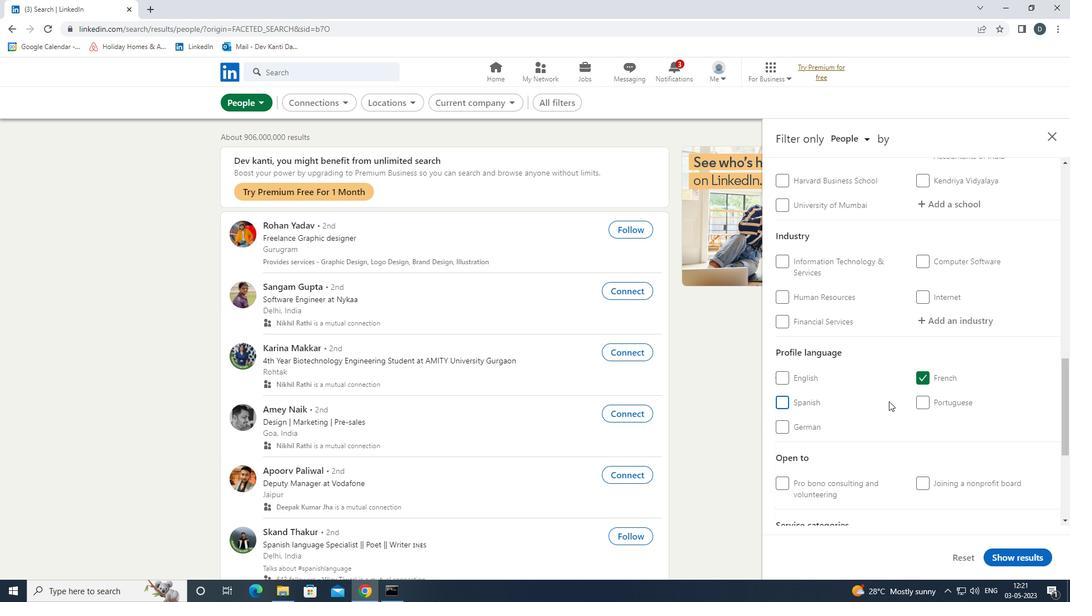 
Action: Mouse scrolled (889, 401) with delta (0, 0)
Screenshot: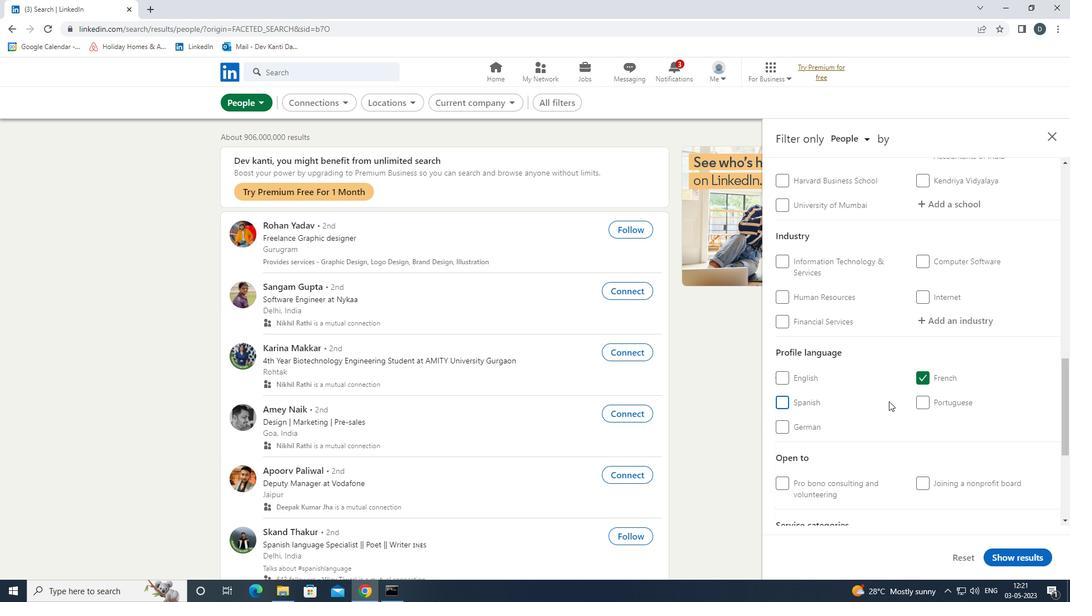 
Action: Mouse scrolled (889, 401) with delta (0, 0)
Screenshot: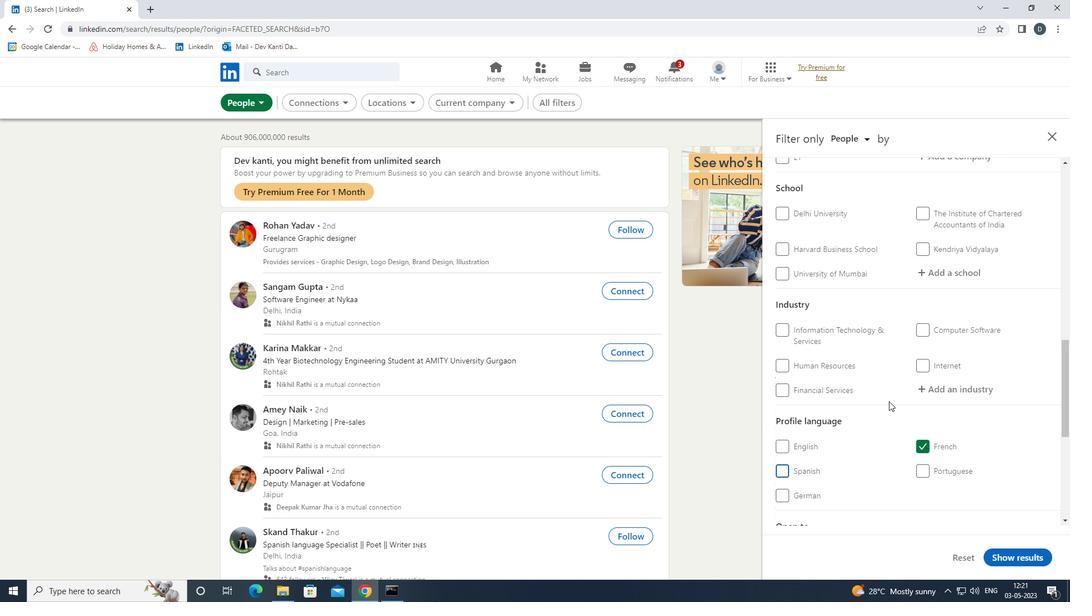 
Action: Mouse scrolled (889, 401) with delta (0, 0)
Screenshot: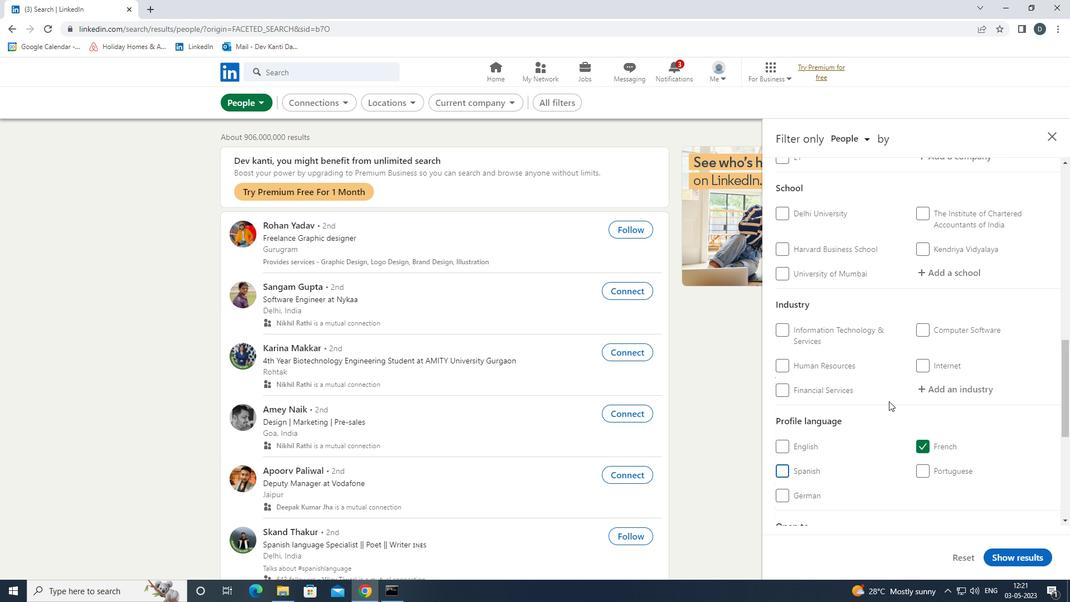 
Action: Mouse moved to (933, 321)
Screenshot: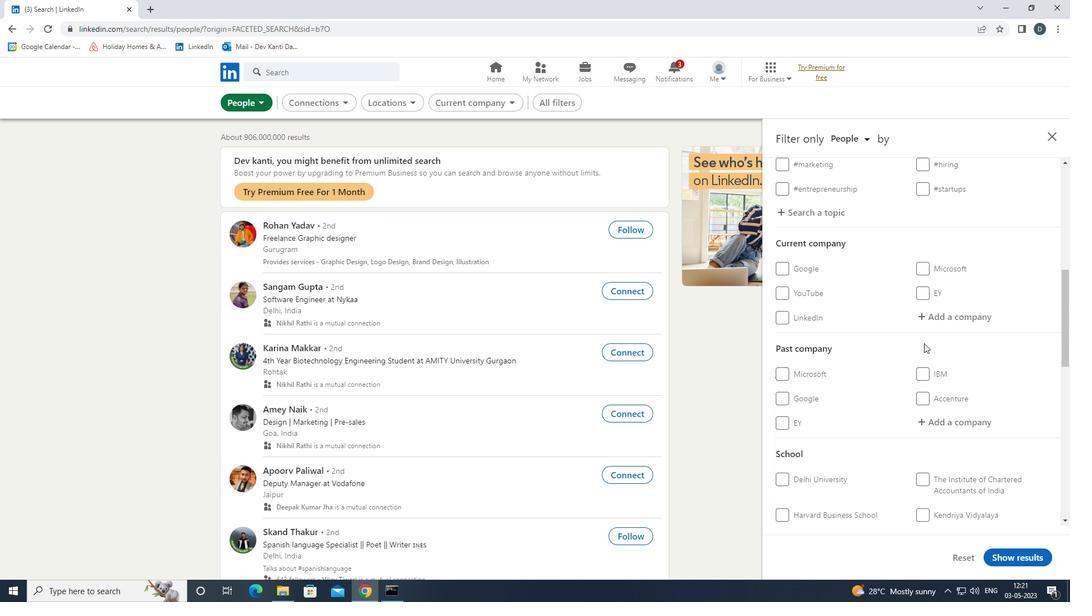 
Action: Mouse pressed left at (933, 321)
Screenshot: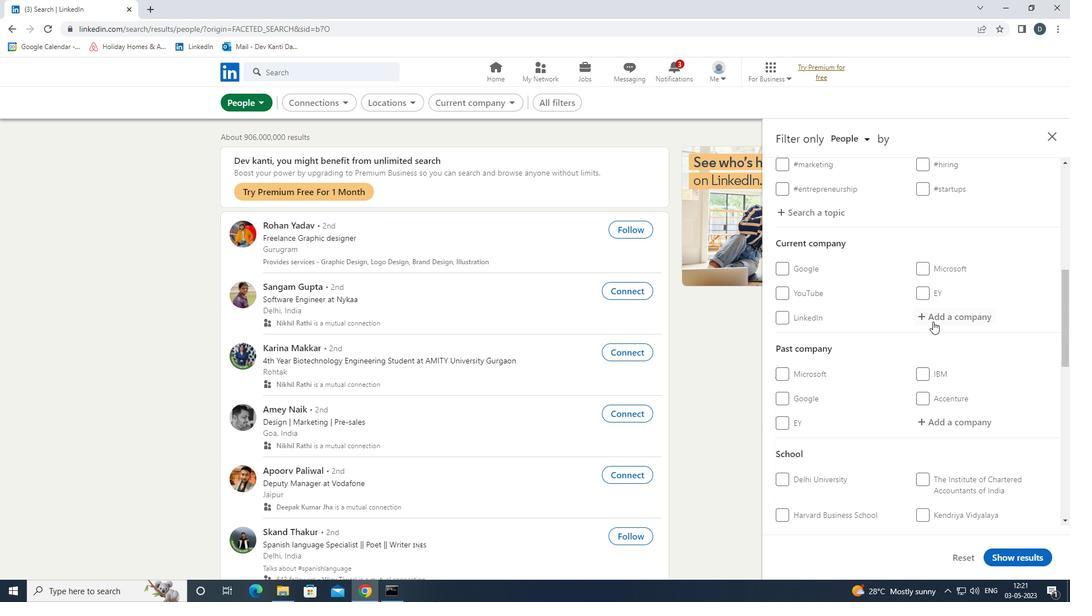 
Action: Mouse moved to (932, 323)
Screenshot: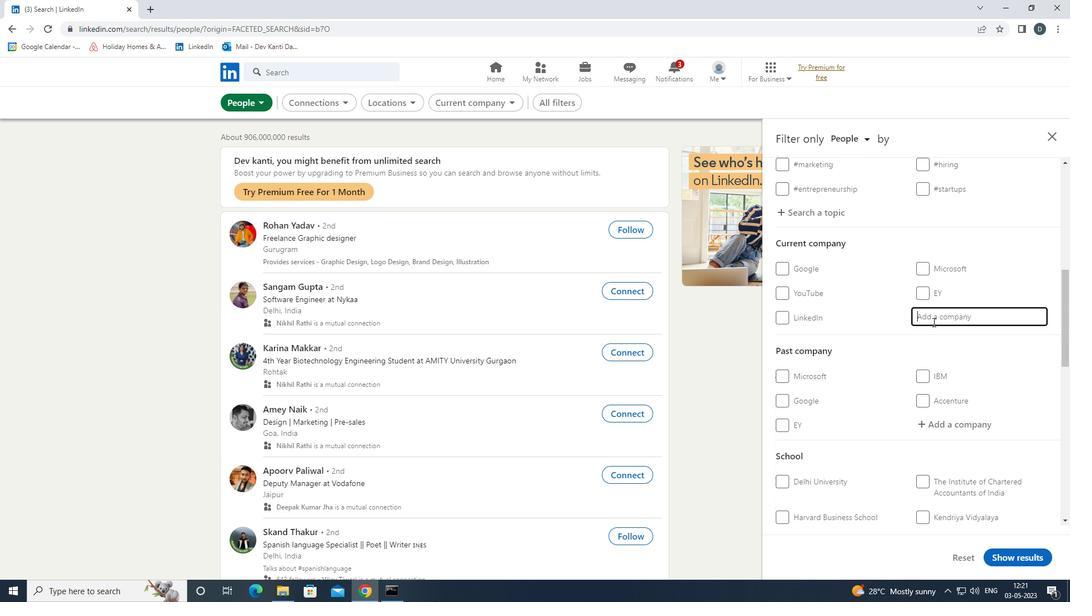 
Action: Key pressed <Key.shift>BLUE<Key.space>Y<Key.backspace><Key.shift>YON<Key.down><Key.down><Key.enter>
Screenshot: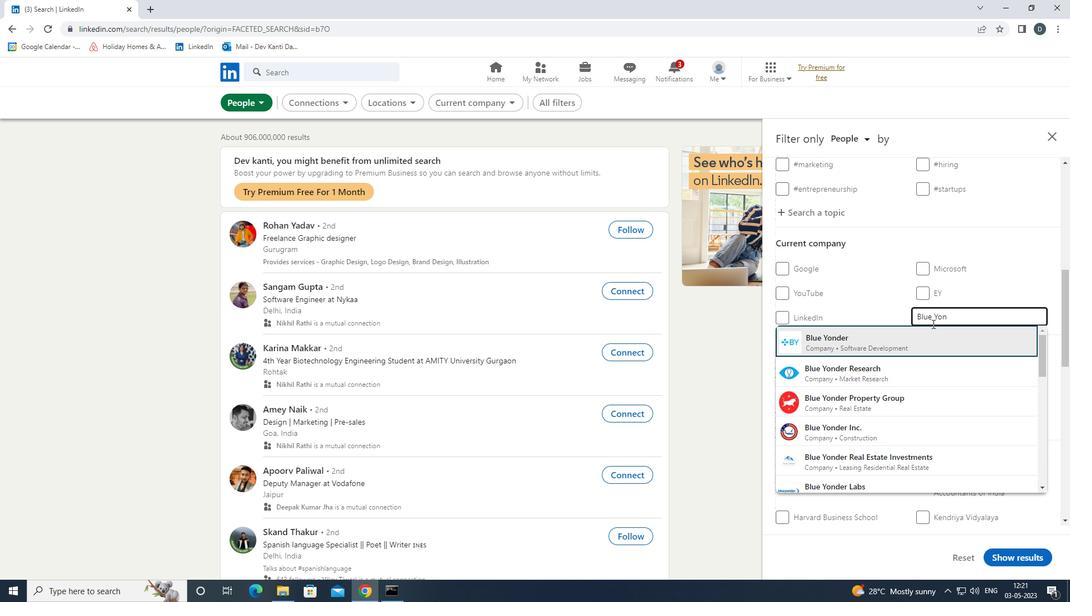 
Action: Mouse moved to (932, 324)
Screenshot: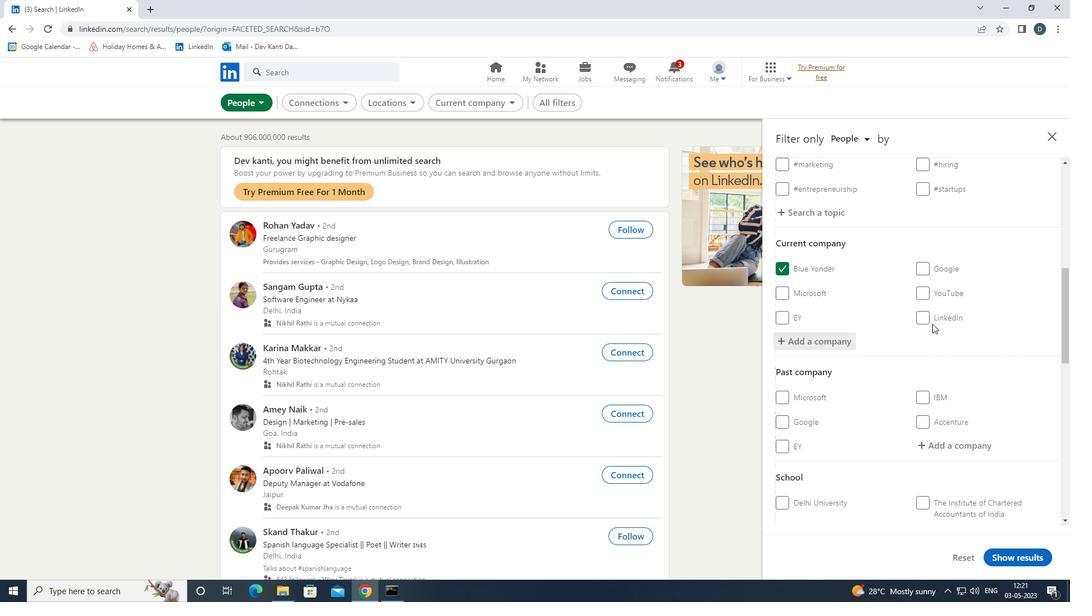 
Action: Mouse scrolled (932, 323) with delta (0, 0)
Screenshot: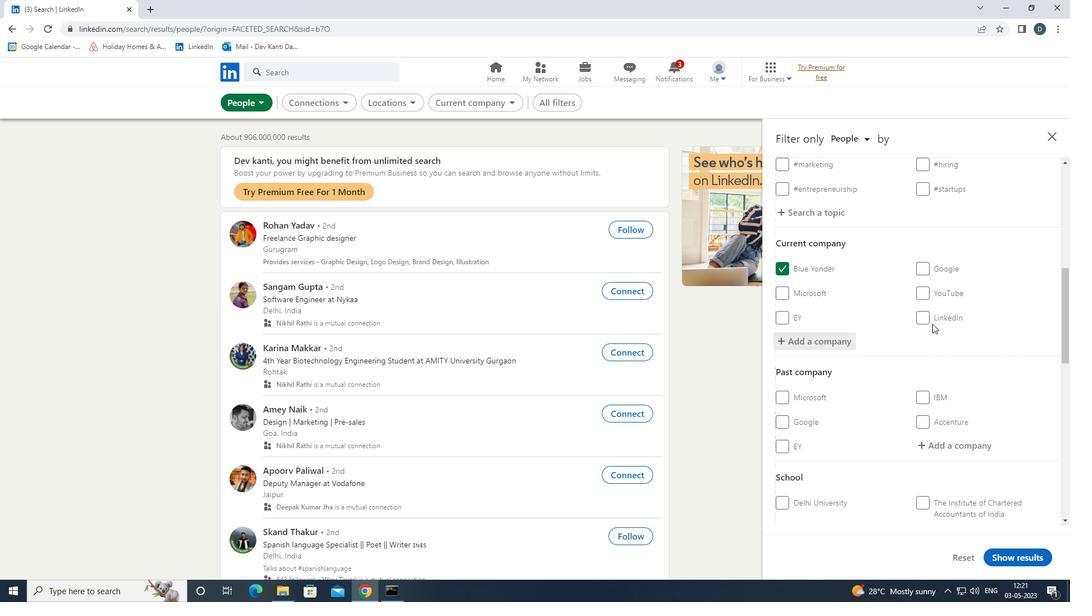 
Action: Mouse moved to (932, 326)
Screenshot: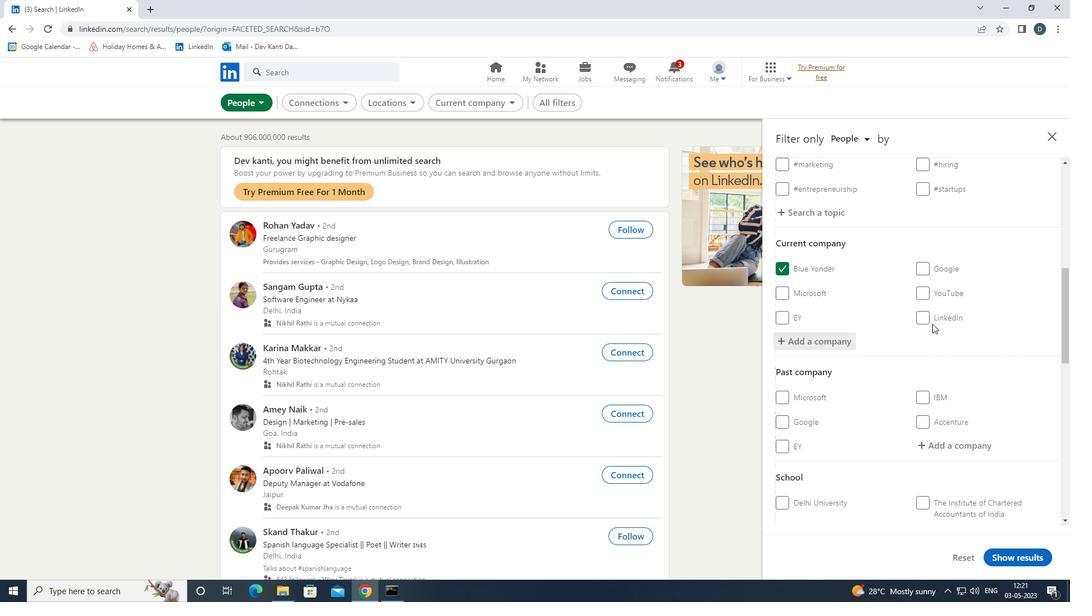 
Action: Mouse scrolled (932, 326) with delta (0, 0)
Screenshot: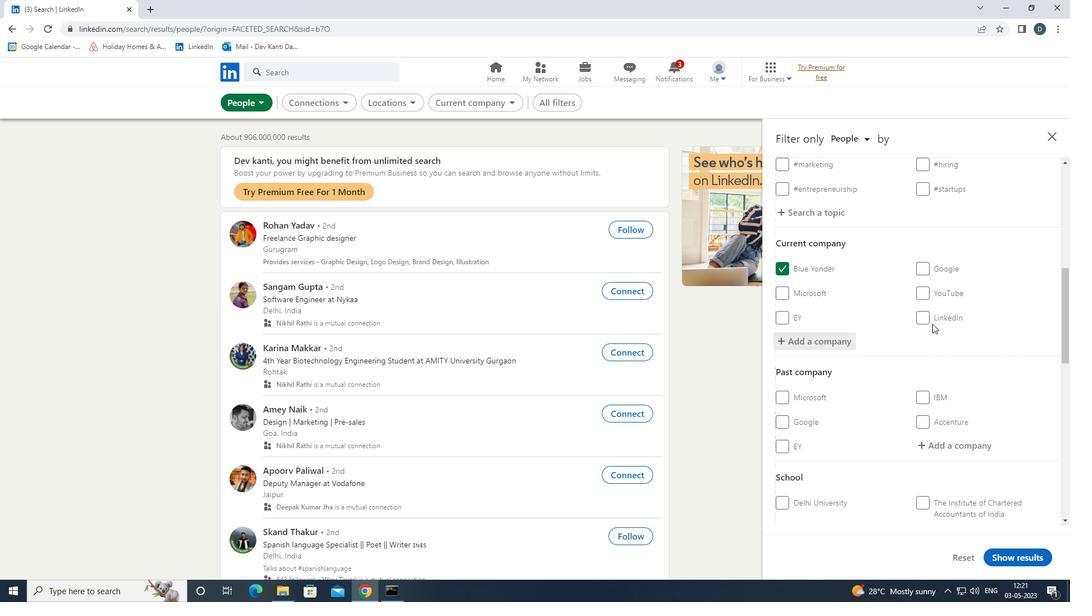 
Action: Mouse moved to (933, 327)
Screenshot: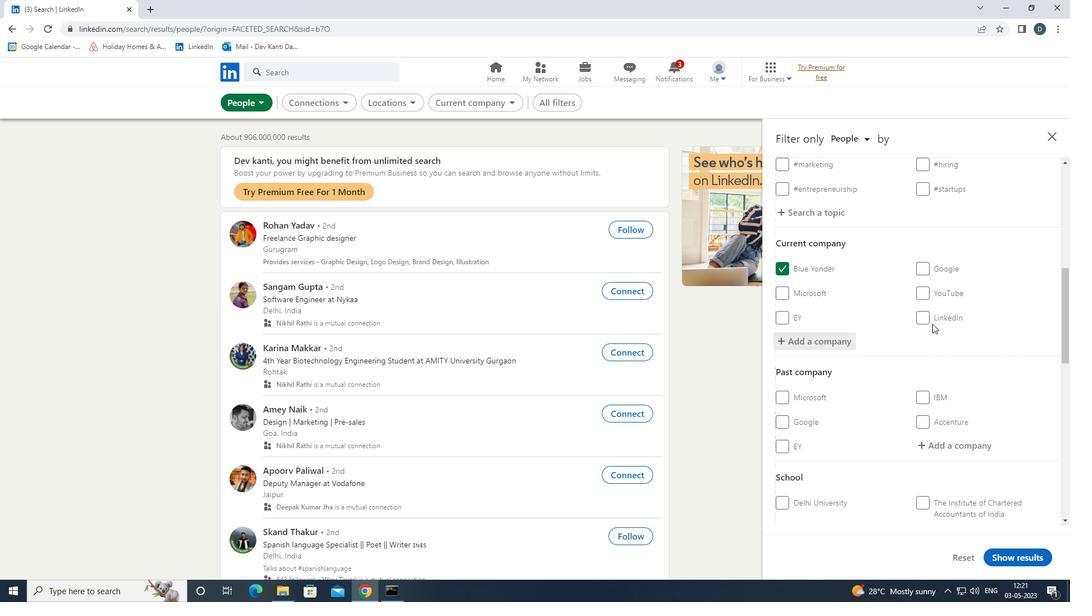 
Action: Mouse scrolled (933, 327) with delta (0, 0)
Screenshot: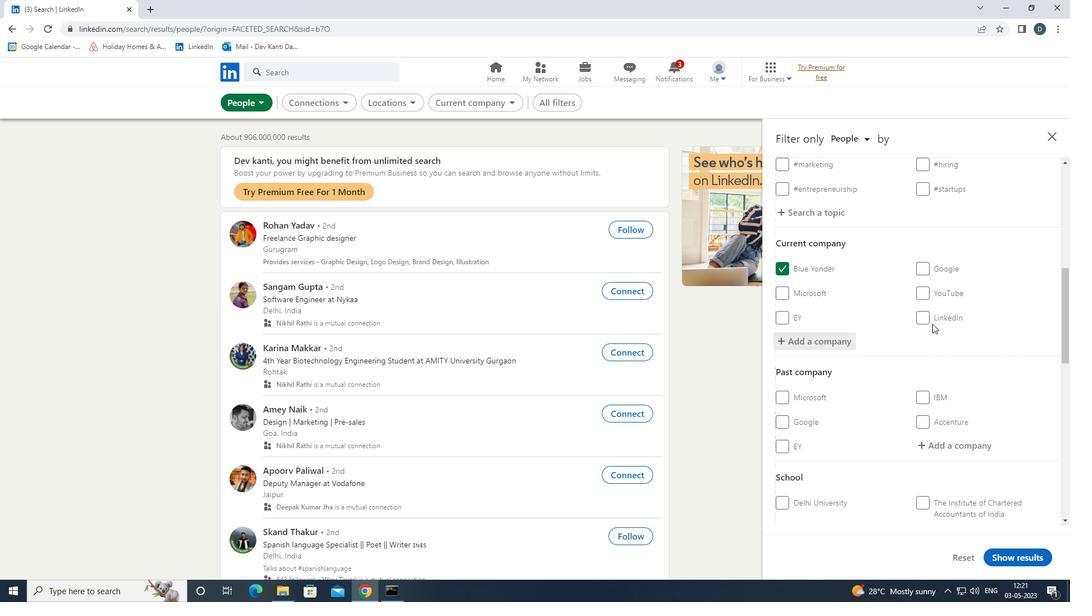 
Action: Mouse moved to (934, 328)
Screenshot: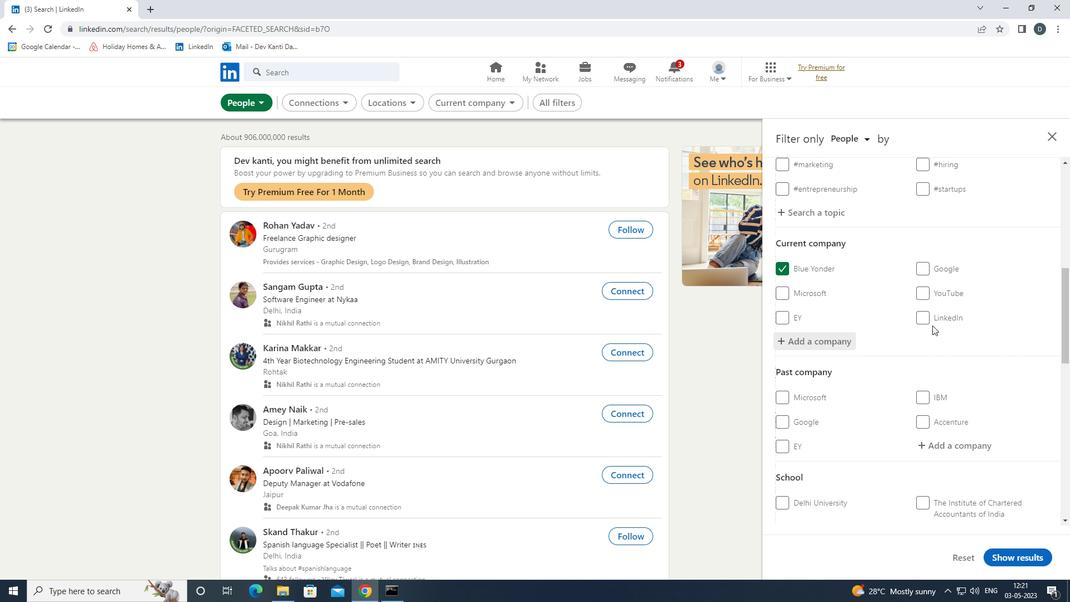 
Action: Mouse scrolled (934, 327) with delta (0, 0)
Screenshot: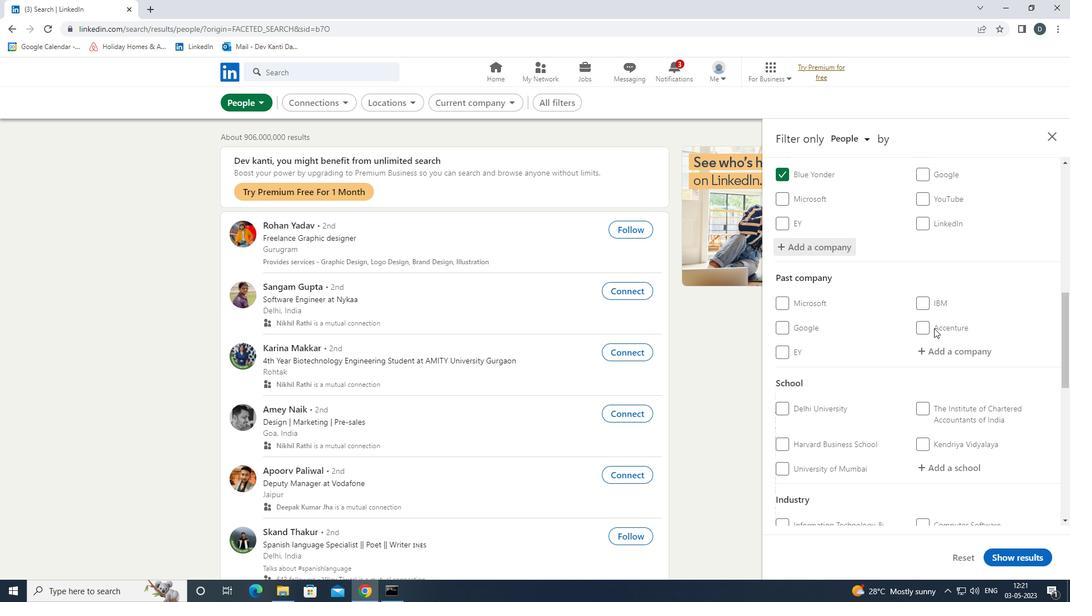 
Action: Mouse moved to (948, 340)
Screenshot: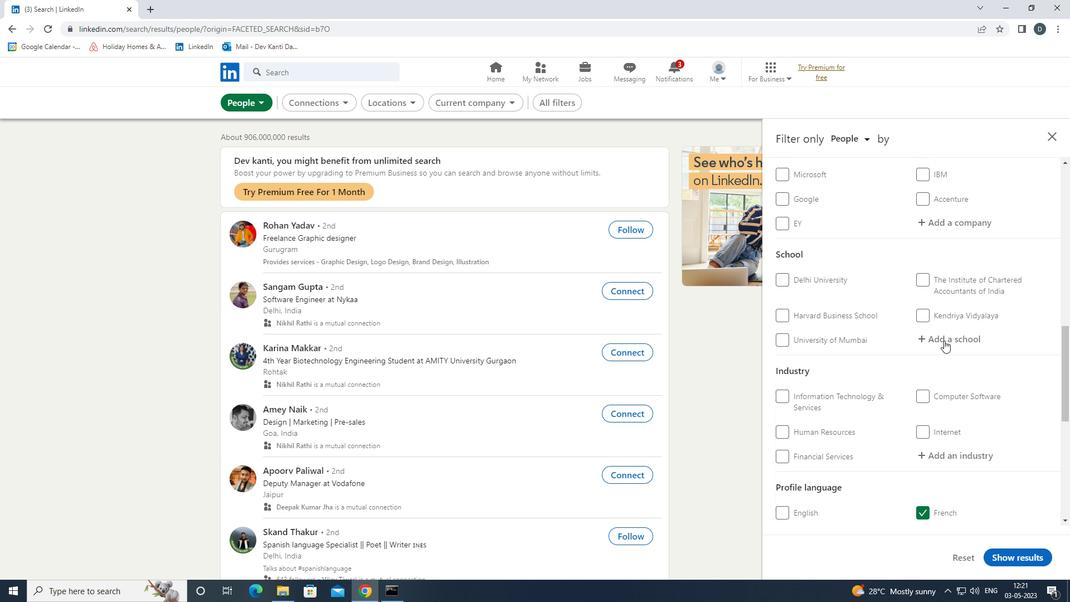 
Action: Mouse pressed left at (948, 340)
Screenshot: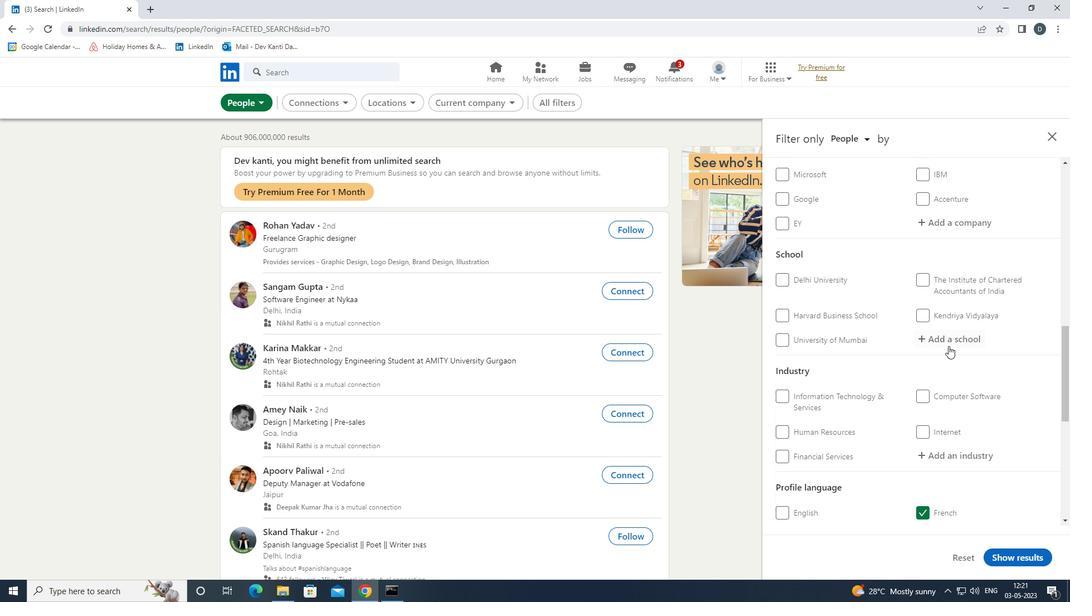 
Action: Key pressed <Key.shift><Key.shift>SHRISHTI<Key.space><Key.shift><Key.shift><Key.shift><Key.shift><Key.shift><Key.shift><Key.shift><Key.shift><Key.shift><Key.shift><Key.shift><Key.shift><Key.shift><Key.shift><Key.shift><Key.shift><Key.shift><Key.shift><Key.shift><Key.shift><Key.shift><Key.shift><Key.shift><Key.shift>MANIPAL<Key.backspace><Key.backspace><Key.backspace><Key.backspace><Key.backspace><Key.backspace>ANIPAL
Screenshot: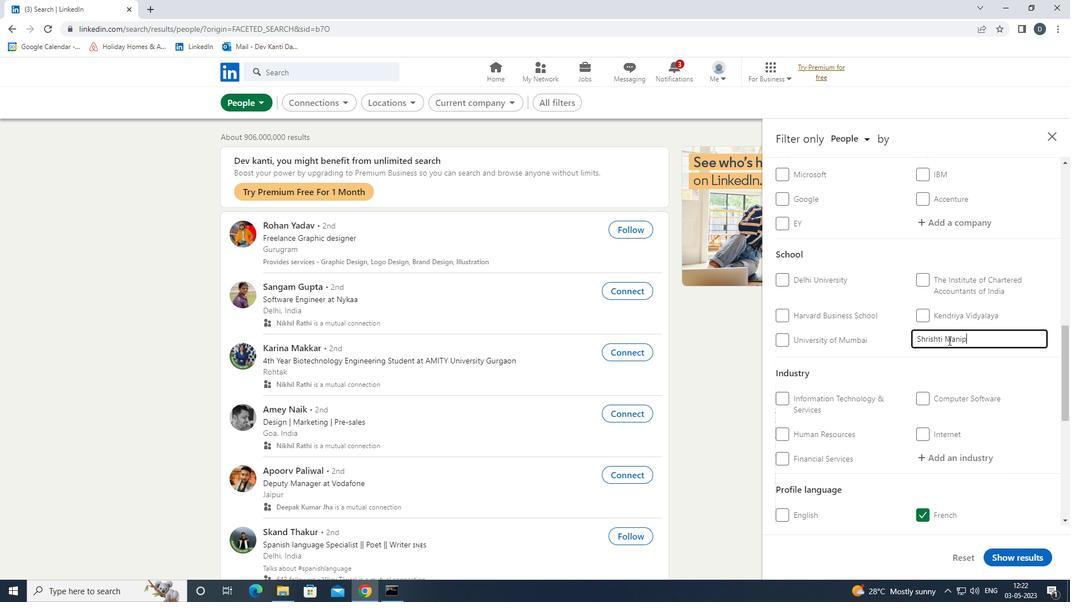 
Action: Mouse moved to (995, 345)
Screenshot: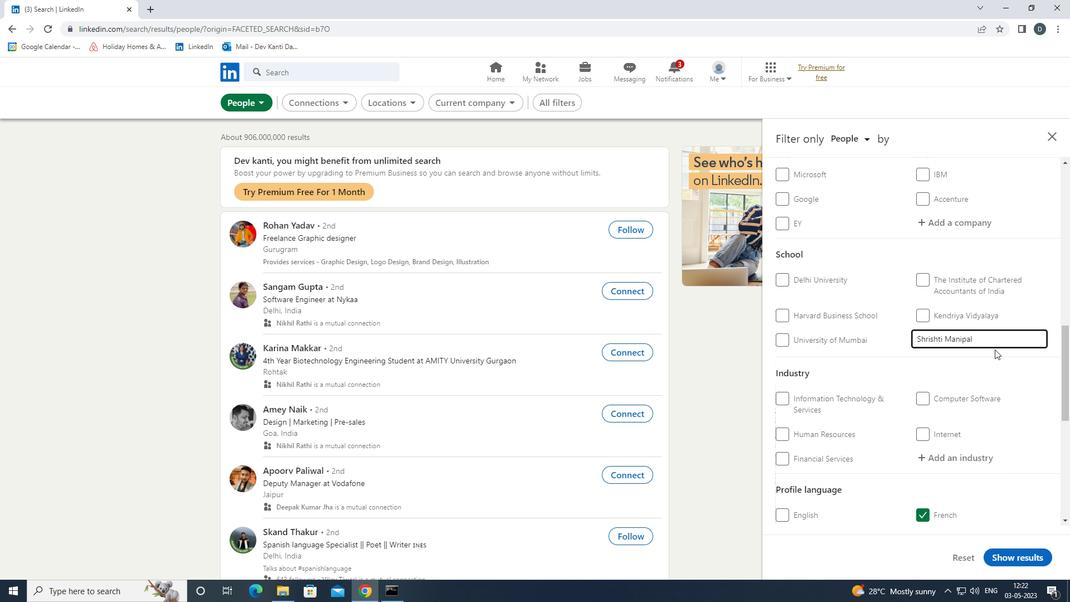 
Action: Key pressed <Key.left><Key.left><Key.left><Key.left><Key.left><Key.left><Key.left><Key.left><Key.left><Key.left><Key.left><Key.left><Key.left><Key.left><Key.backspace><Key.down><Key.delete>R<Key.down><Key.enter>
Screenshot: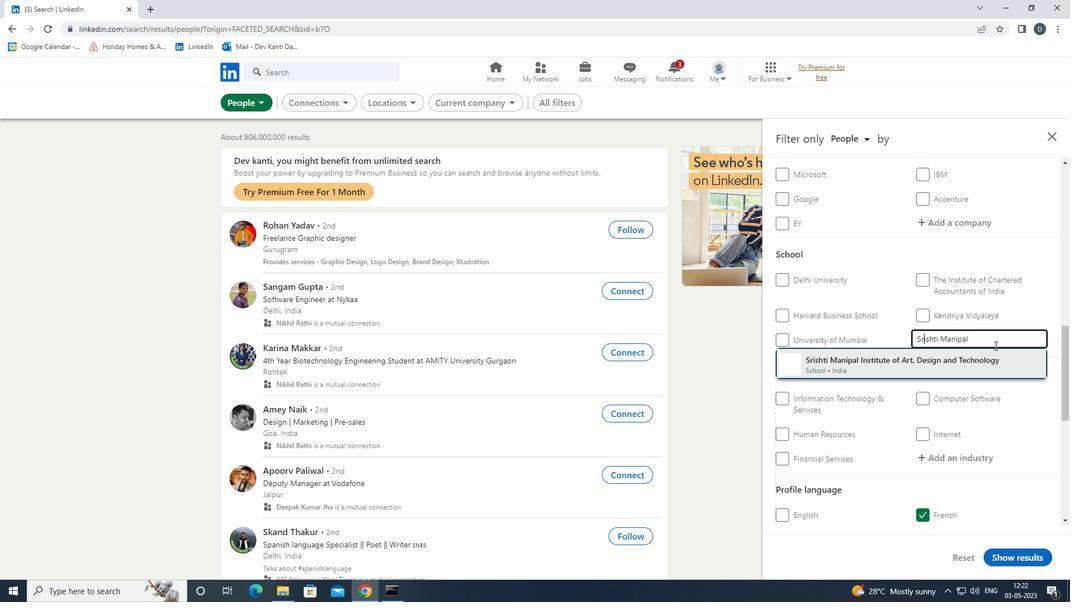 
Action: Mouse moved to (1015, 295)
Screenshot: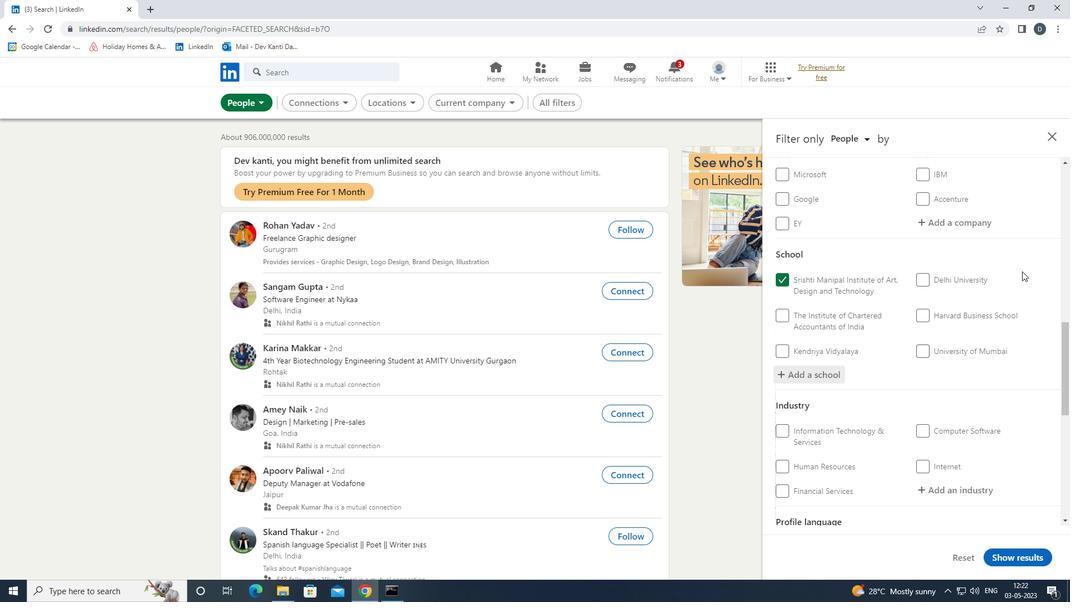 
Action: Mouse scrolled (1015, 294) with delta (0, 0)
Screenshot: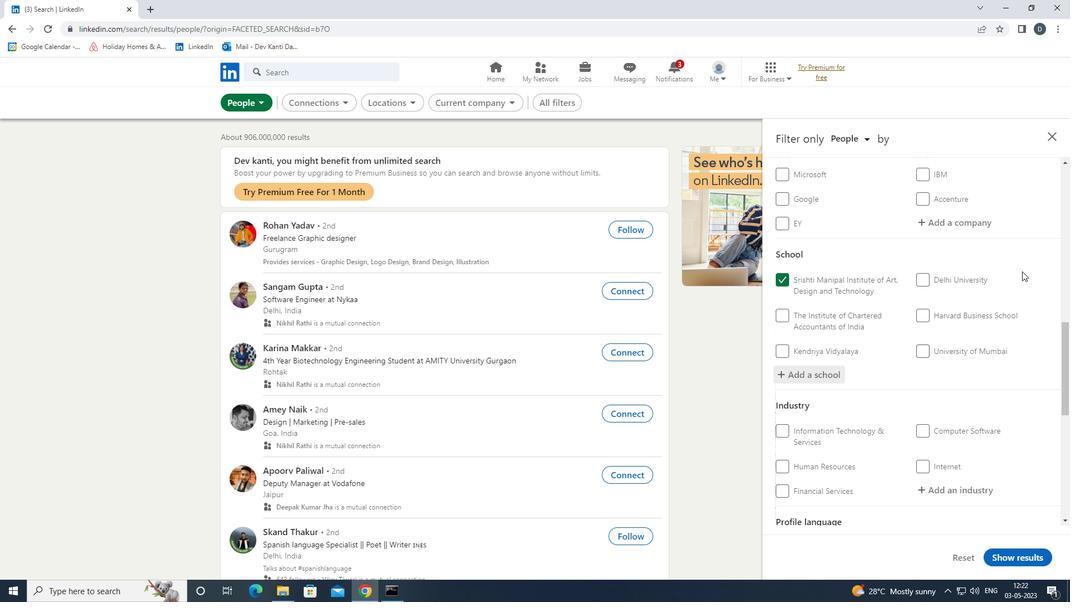 
Action: Mouse moved to (985, 343)
Screenshot: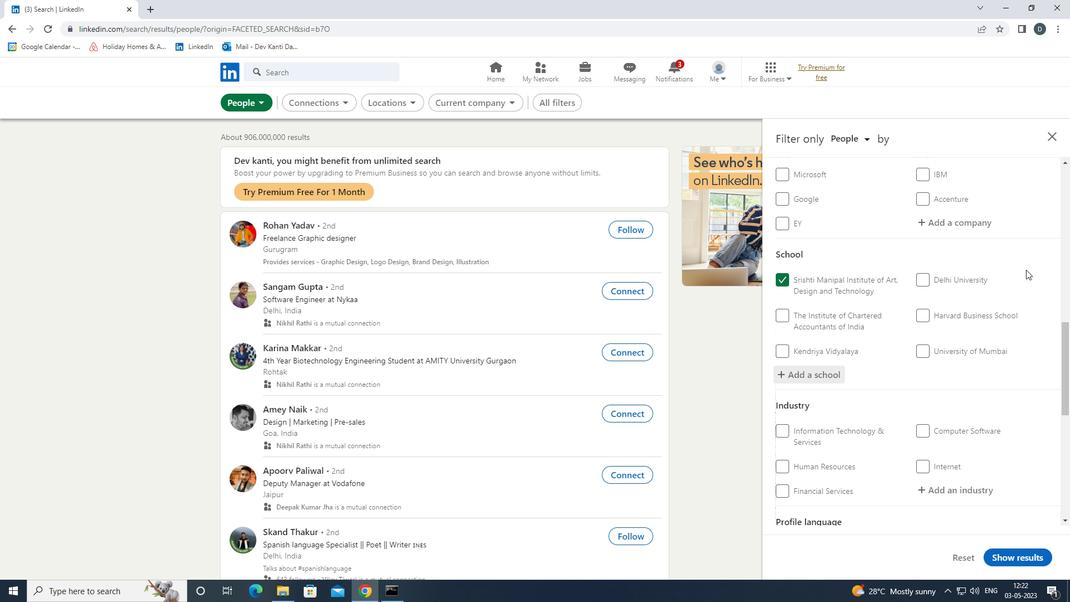 
Action: Mouse scrolled (985, 342) with delta (0, 0)
Screenshot: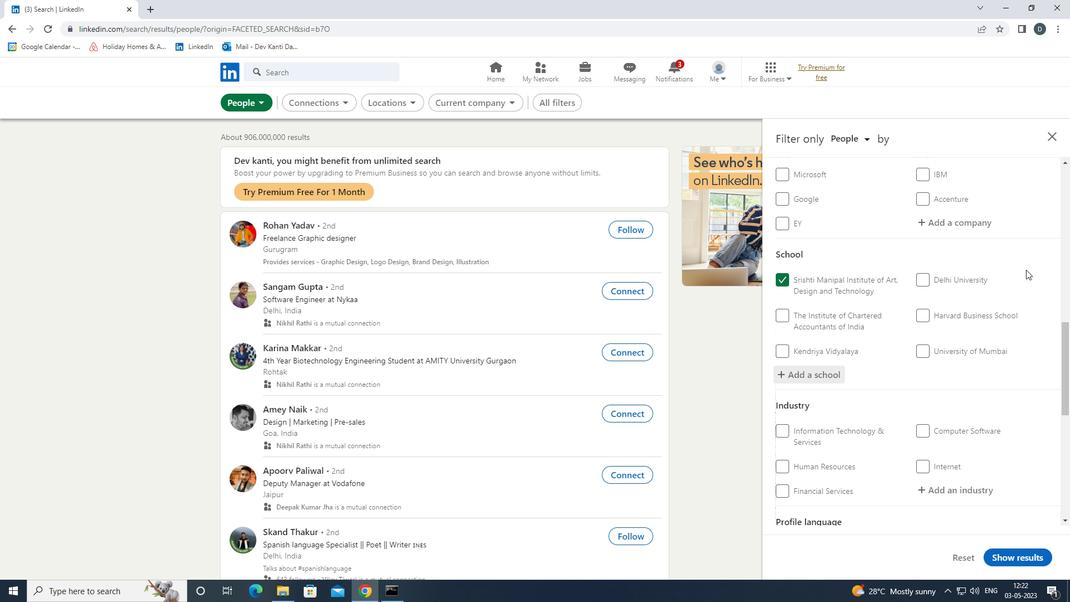 
Action: Mouse moved to (971, 355)
Screenshot: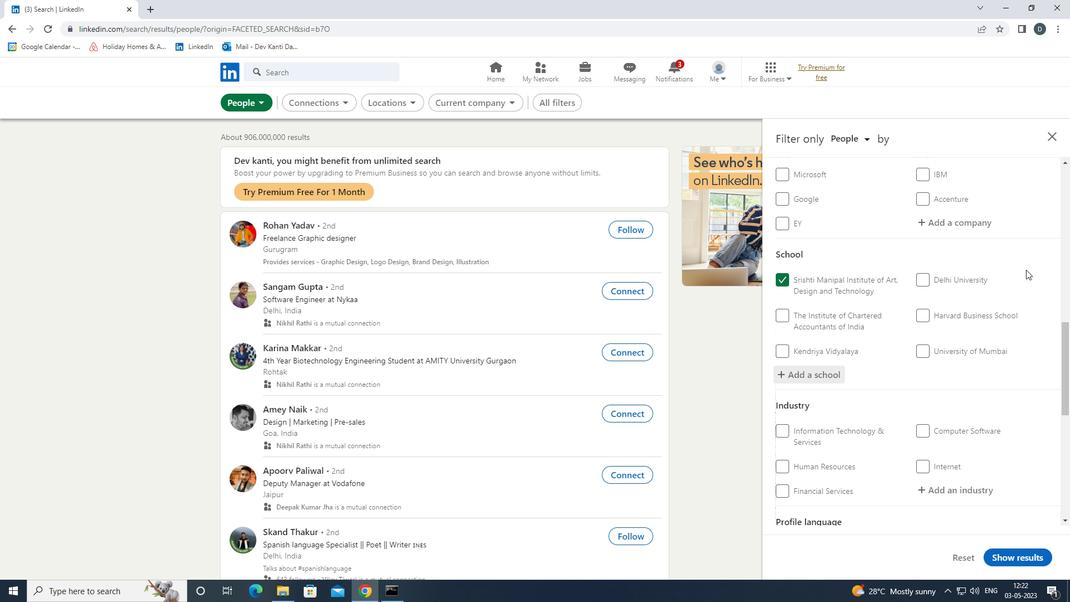 
Action: Mouse scrolled (971, 354) with delta (0, 0)
Screenshot: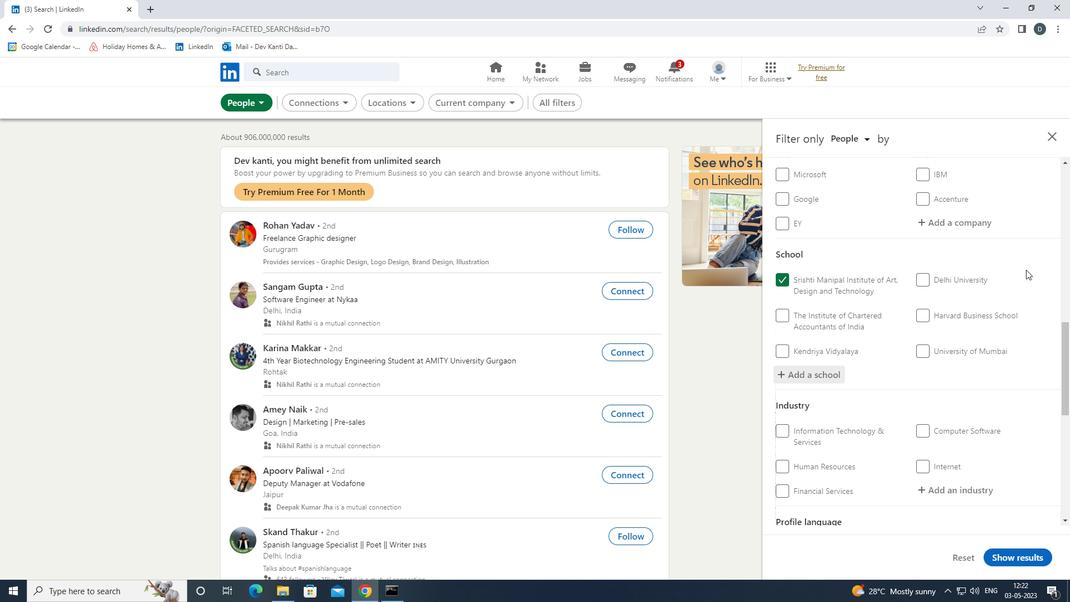 
Action: Mouse moved to (963, 360)
Screenshot: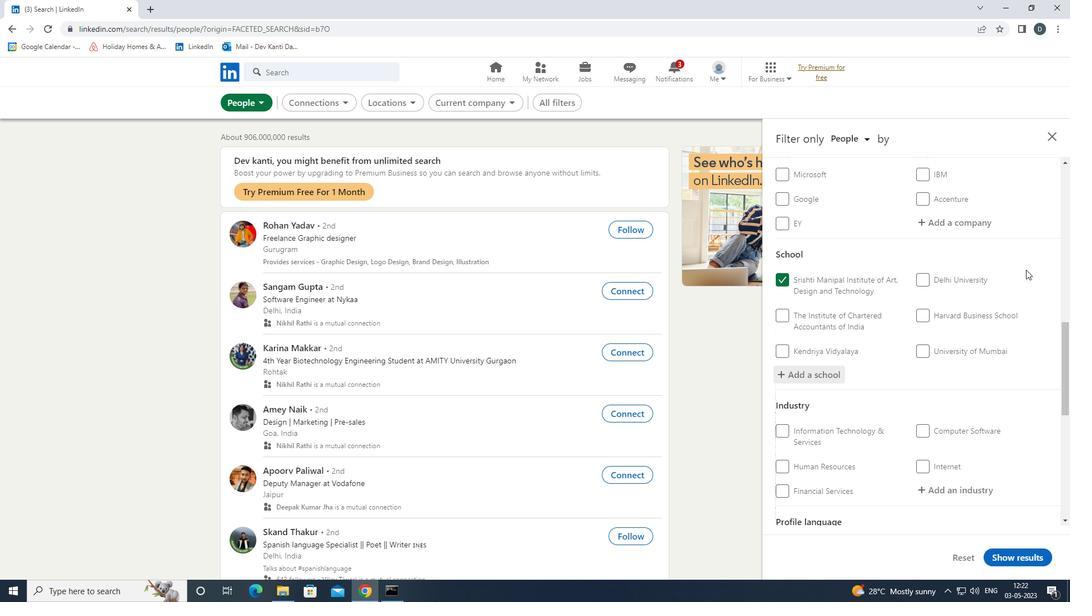 
Action: Mouse scrolled (963, 359) with delta (0, 0)
Screenshot: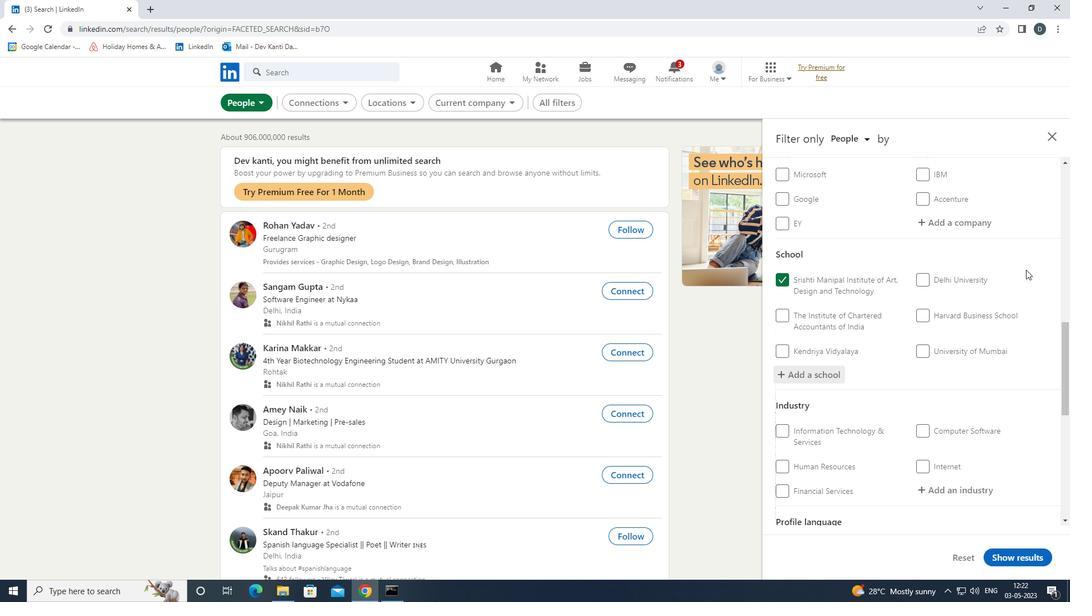 
Action: Mouse moved to (966, 259)
Screenshot: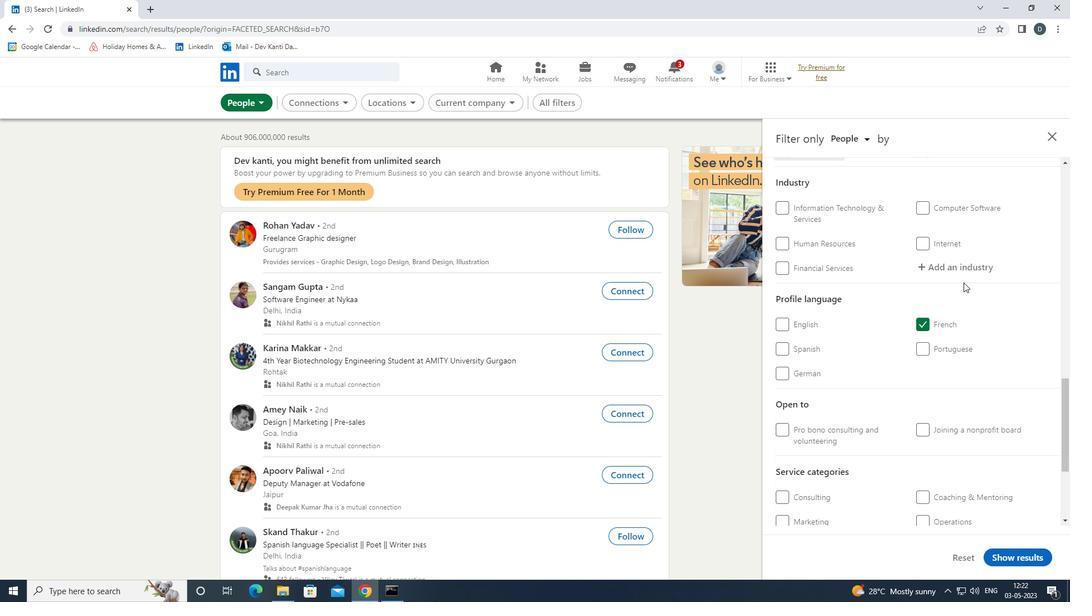 
Action: Mouse pressed left at (966, 259)
Screenshot: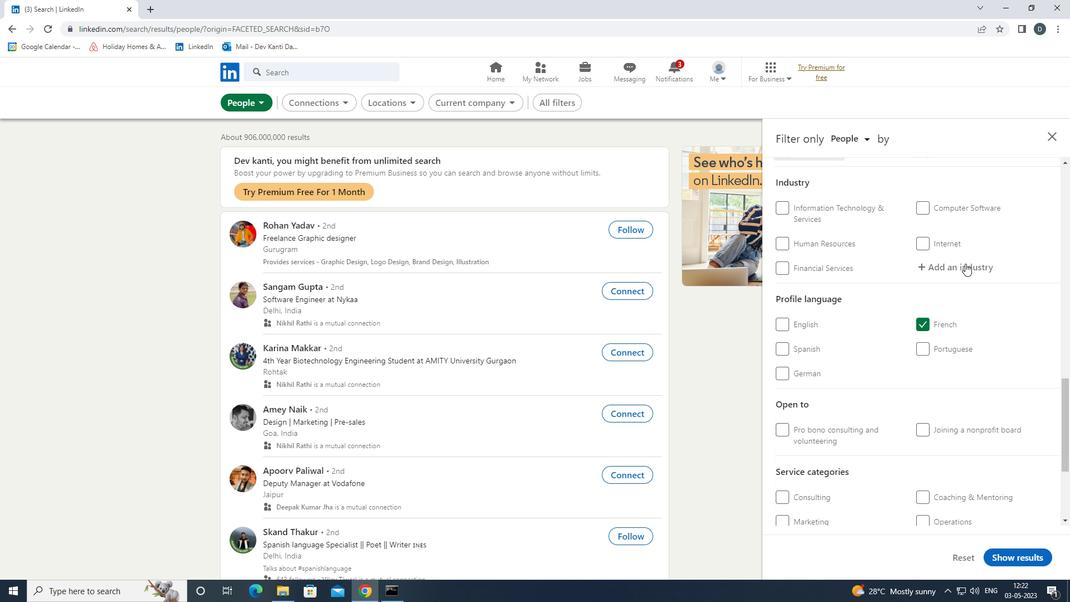 
Action: Key pressed <Key.shift><Key.shift><Key.shift><Key.shift><Key.shift><Key.shift><Key.shift>MATT<Key.down><Key.enter>
Screenshot: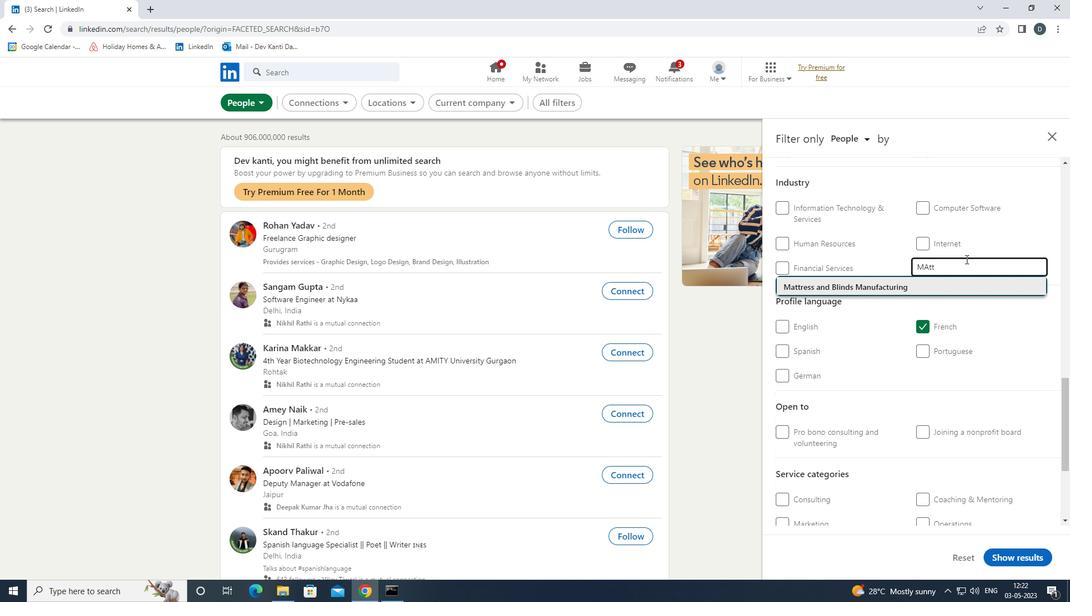 
Action: Mouse moved to (966, 263)
Screenshot: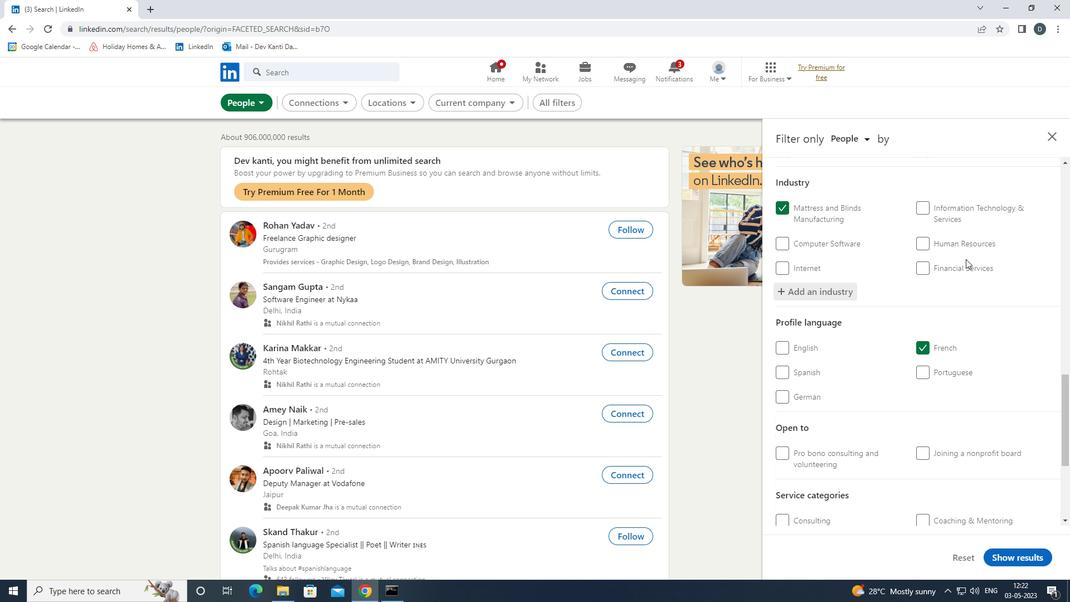
Action: Mouse scrolled (966, 263) with delta (0, 0)
Screenshot: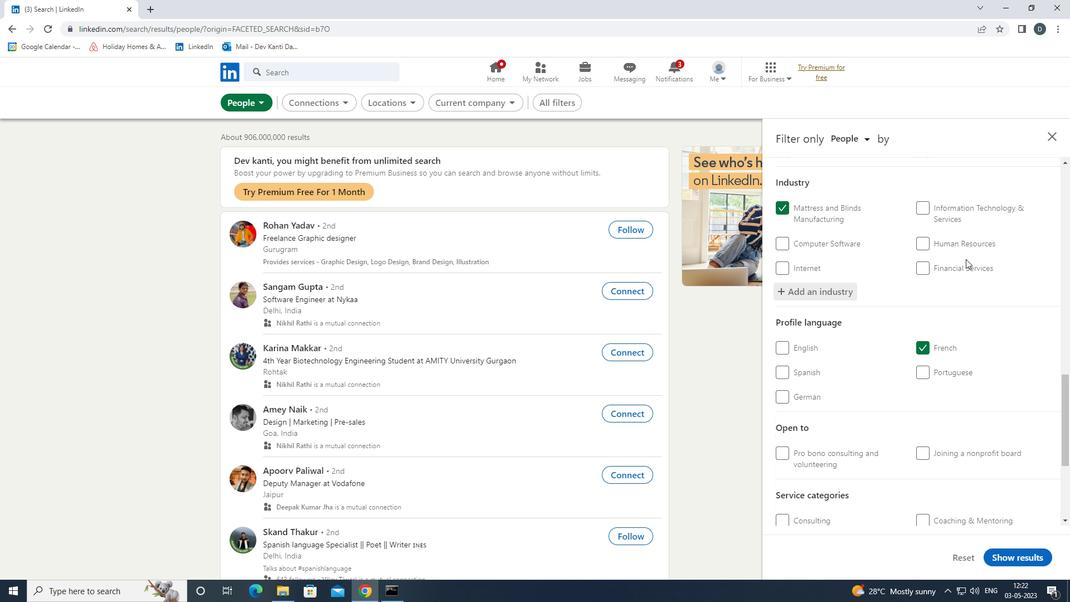 
Action: Mouse moved to (966, 264)
Screenshot: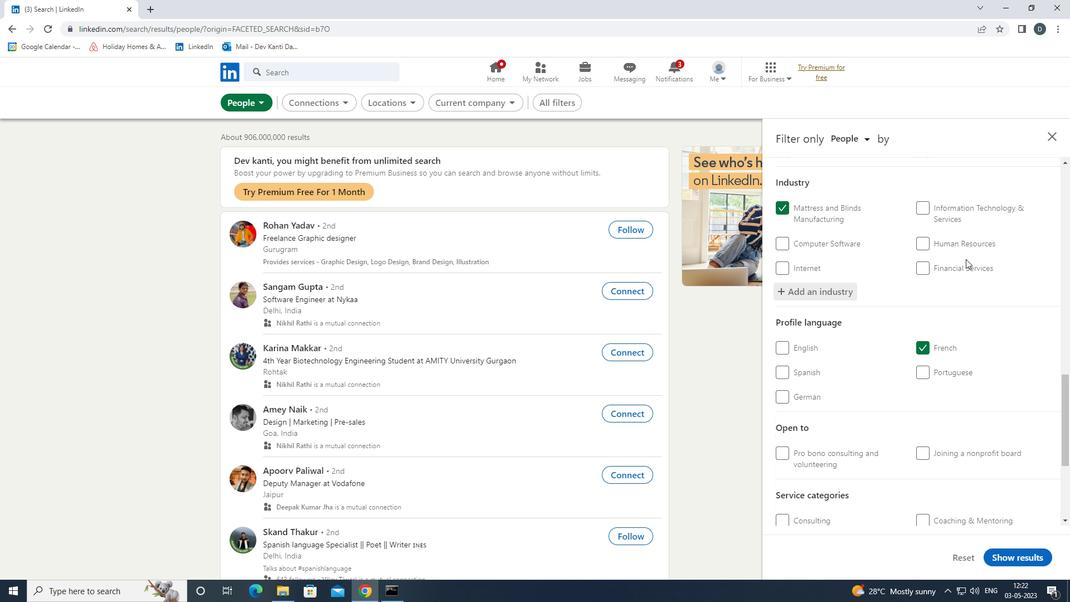 
Action: Mouse scrolled (966, 264) with delta (0, 0)
Screenshot: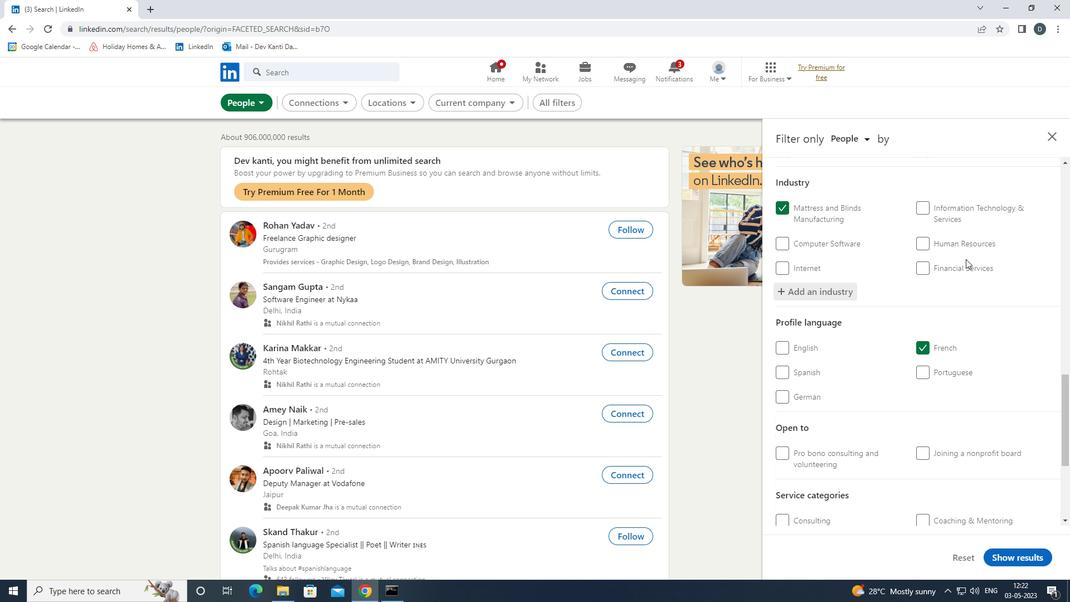 
Action: Mouse moved to (967, 266)
Screenshot: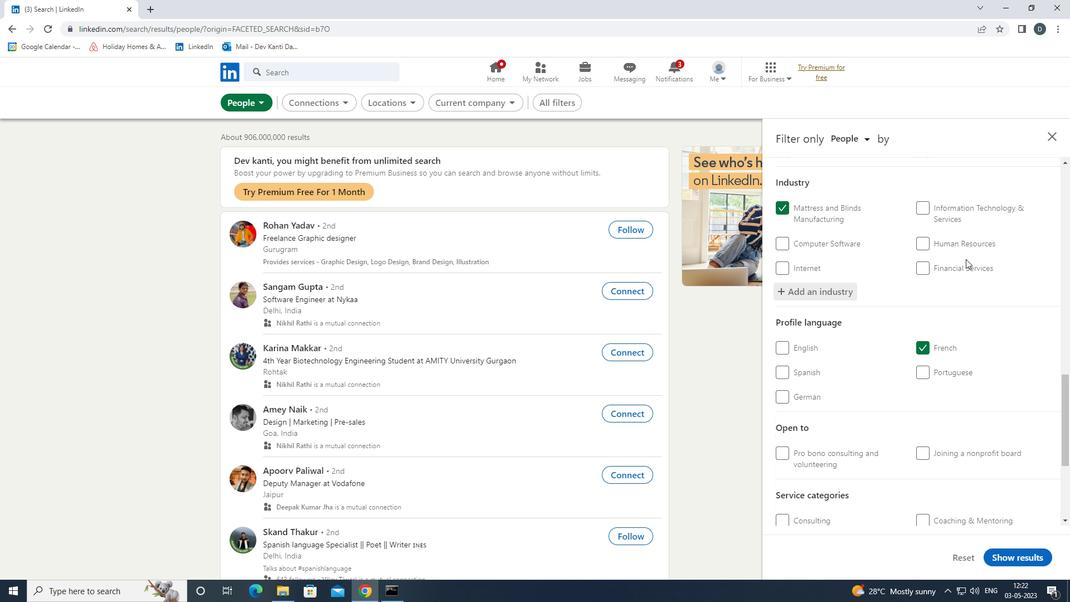 
Action: Mouse scrolled (967, 265) with delta (0, 0)
Screenshot: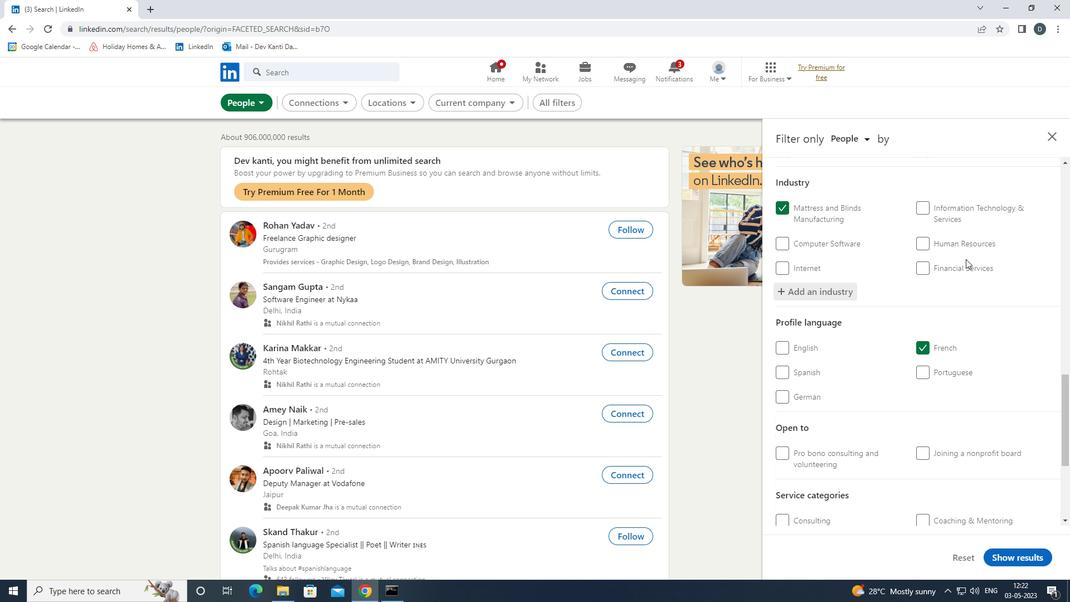 
Action: Mouse moved to (967, 269)
Screenshot: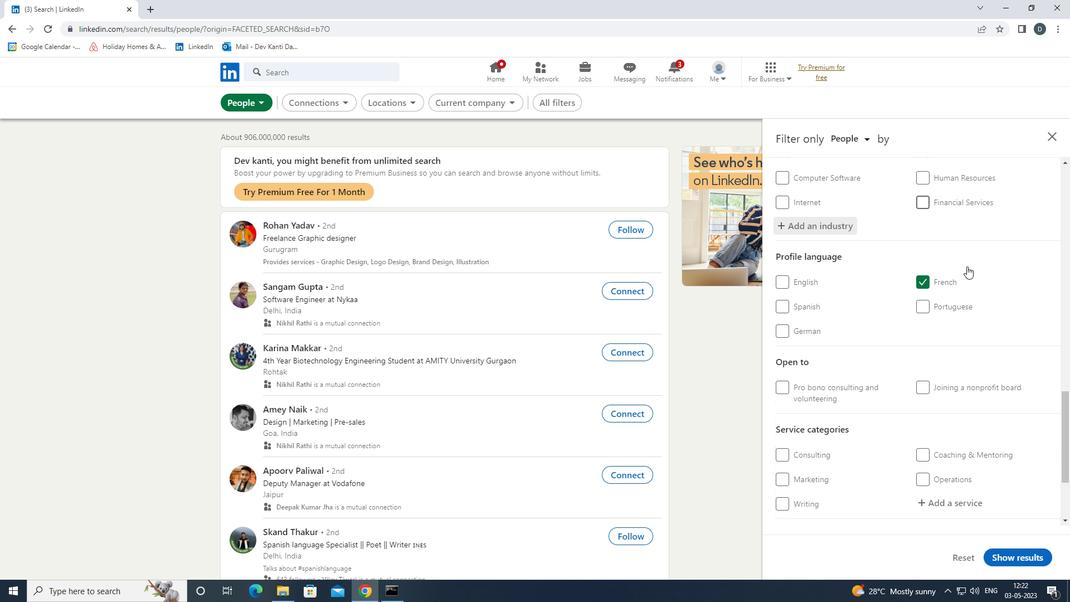 
Action: Mouse scrolled (967, 268) with delta (0, 0)
Screenshot: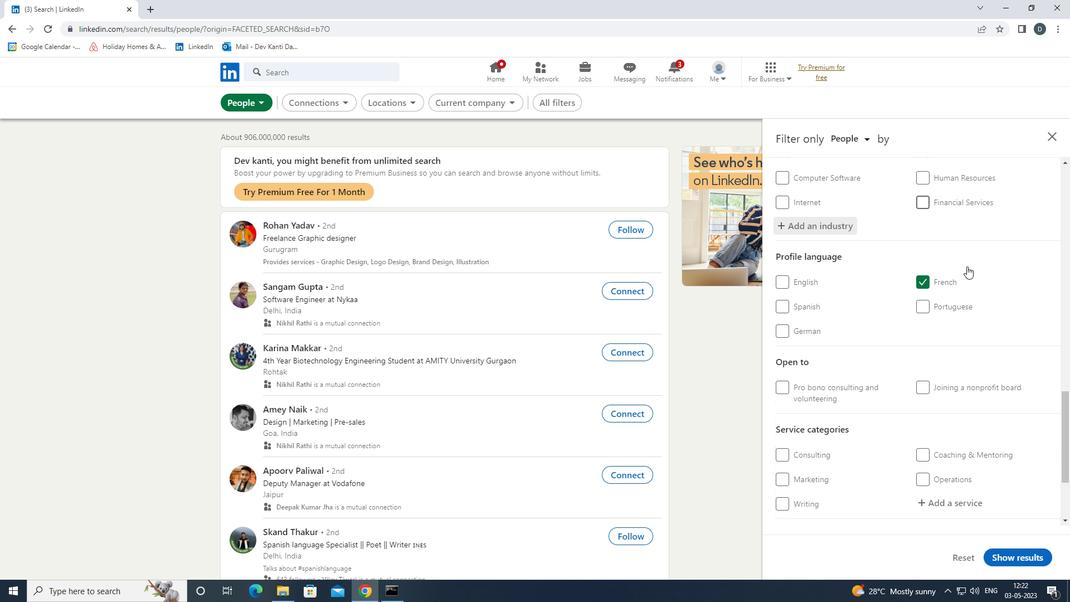 
Action: Mouse moved to (968, 270)
Screenshot: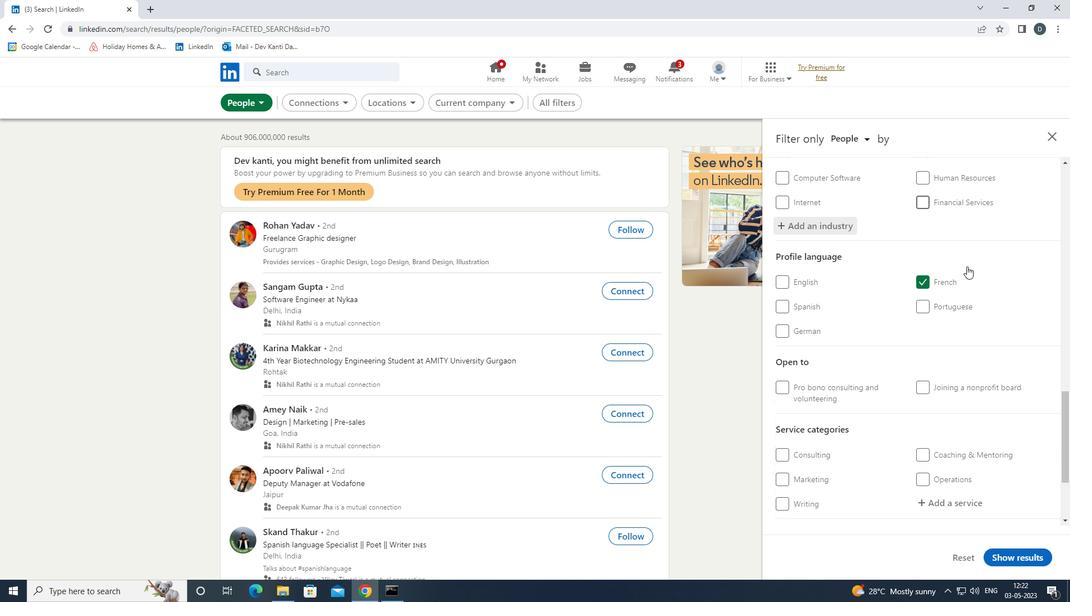 
Action: Mouse scrolled (968, 270) with delta (0, 0)
Screenshot: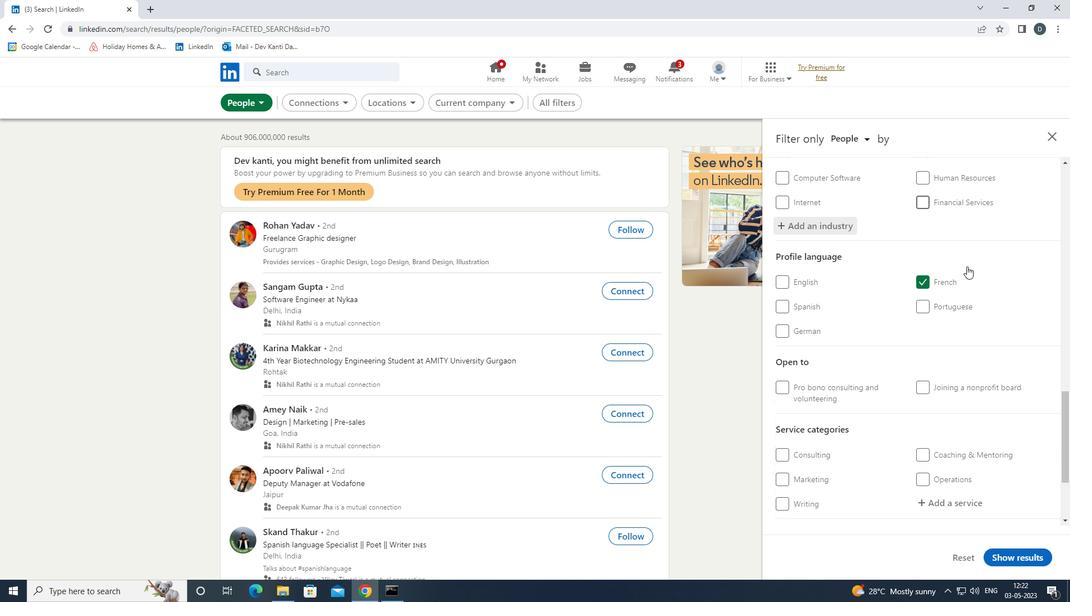 
Action: Mouse moved to (968, 270)
Screenshot: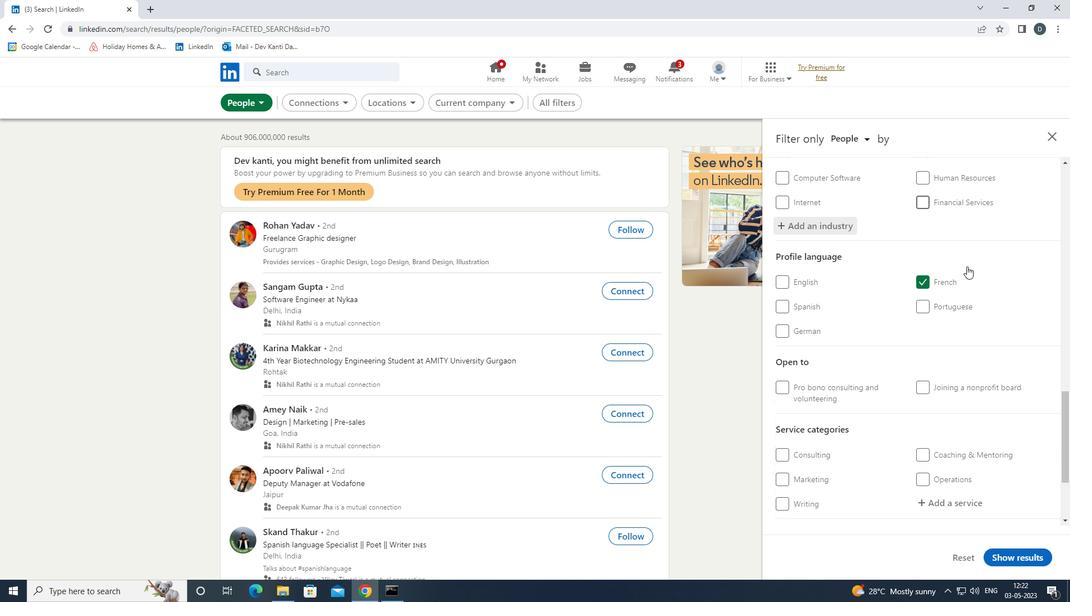 
Action: Mouse scrolled (968, 270) with delta (0, 0)
Screenshot: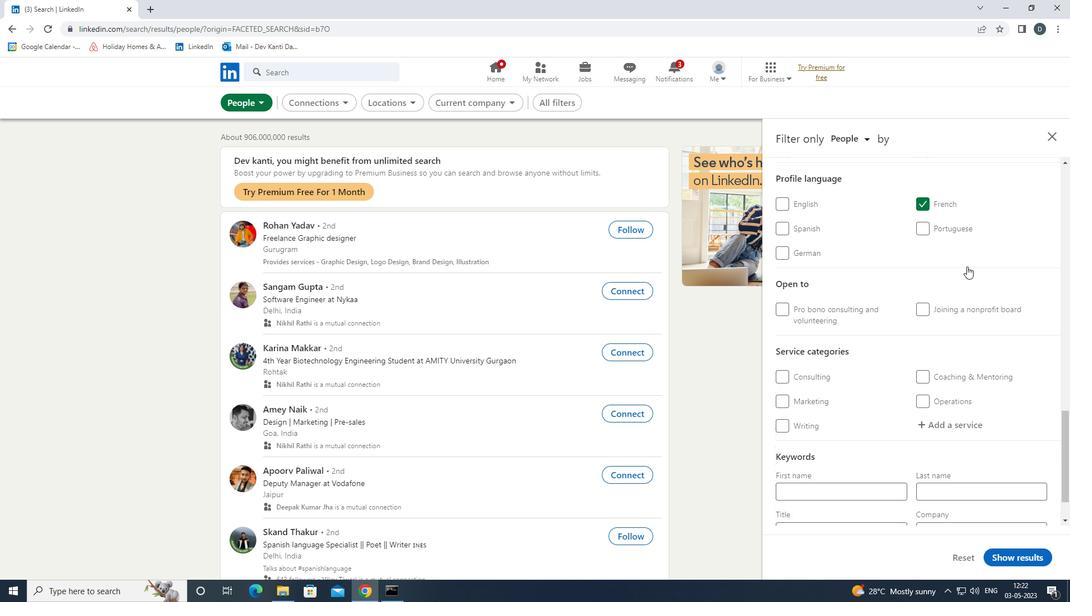 
Action: Mouse moved to (945, 368)
Screenshot: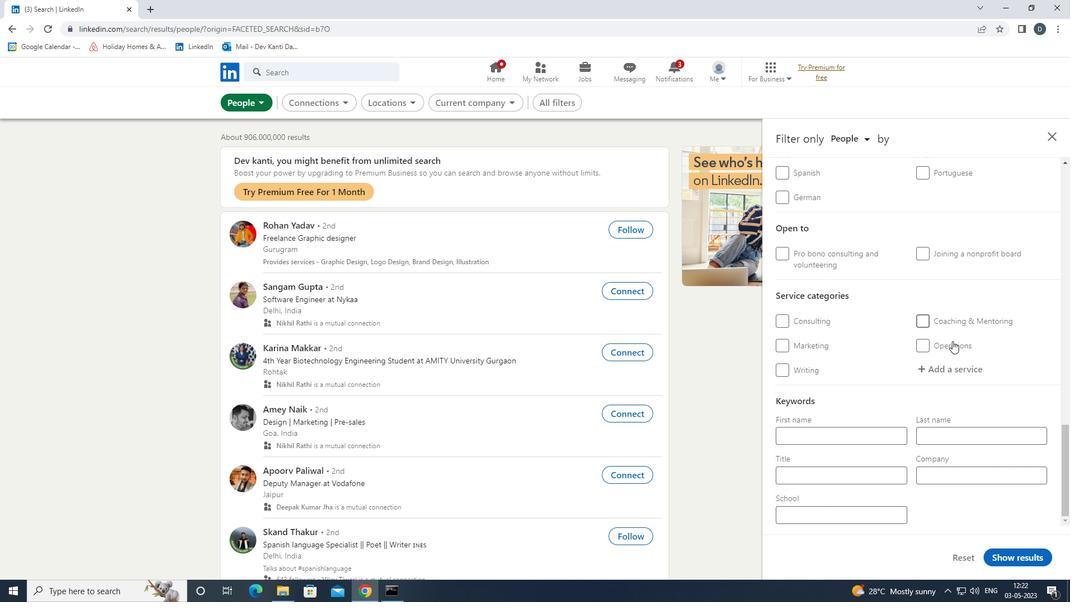 
Action: Mouse pressed left at (945, 368)
Screenshot: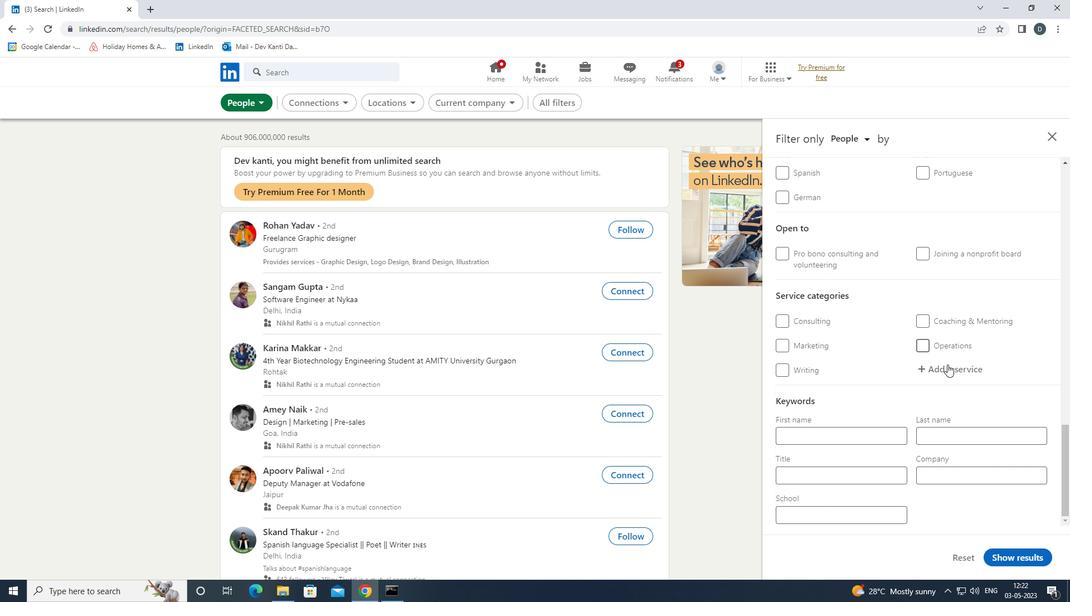 
Action: Mouse moved to (944, 369)
Screenshot: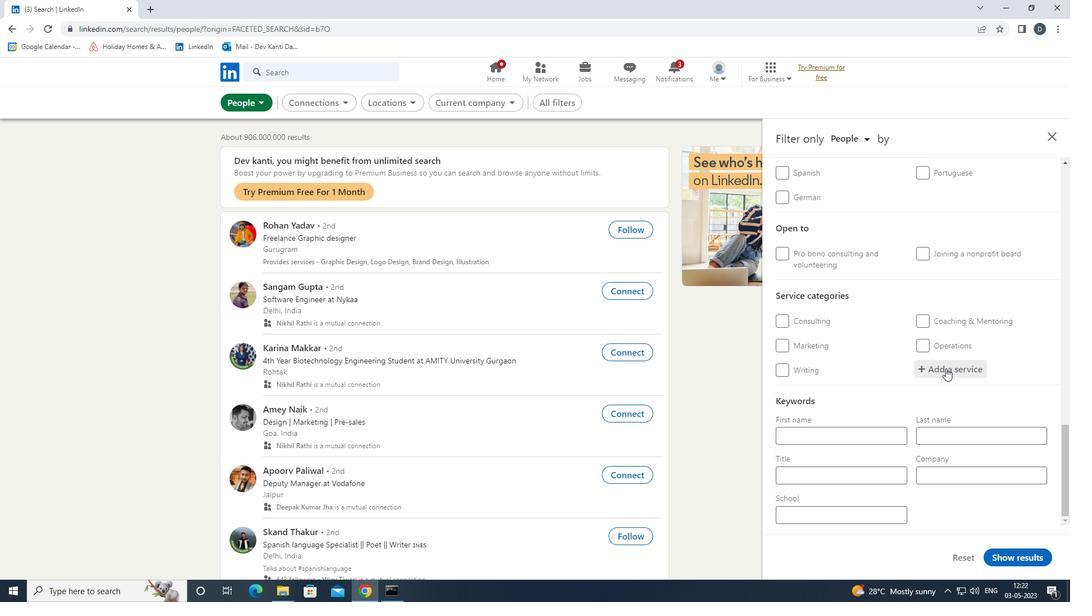 
Action: Key pressed <Key.shift>GHOS<Key.down><Key.enter>
Screenshot: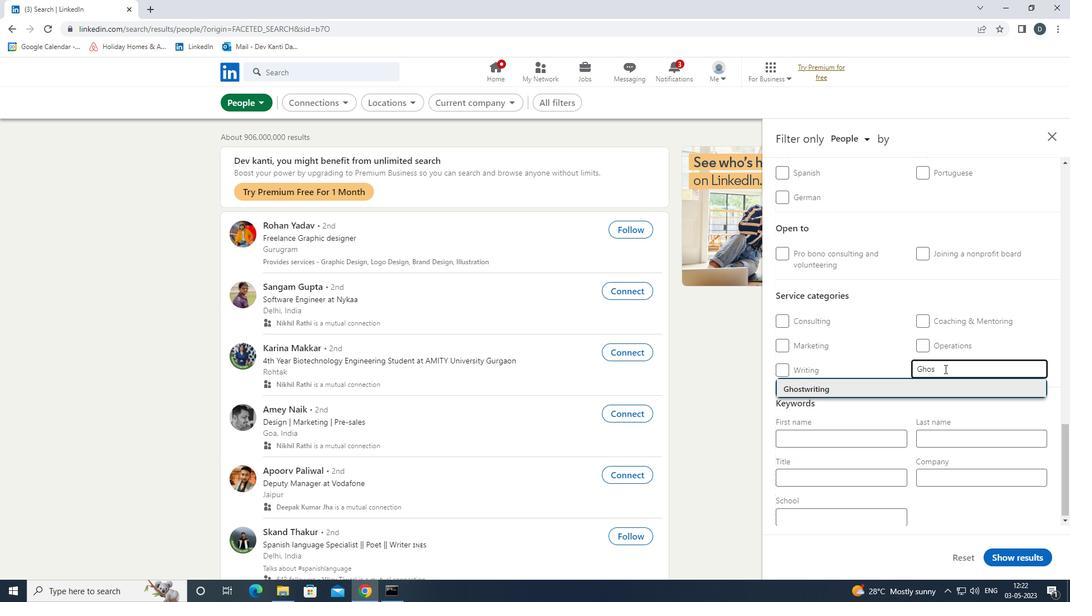 
Action: Mouse scrolled (944, 368) with delta (0, 0)
Screenshot: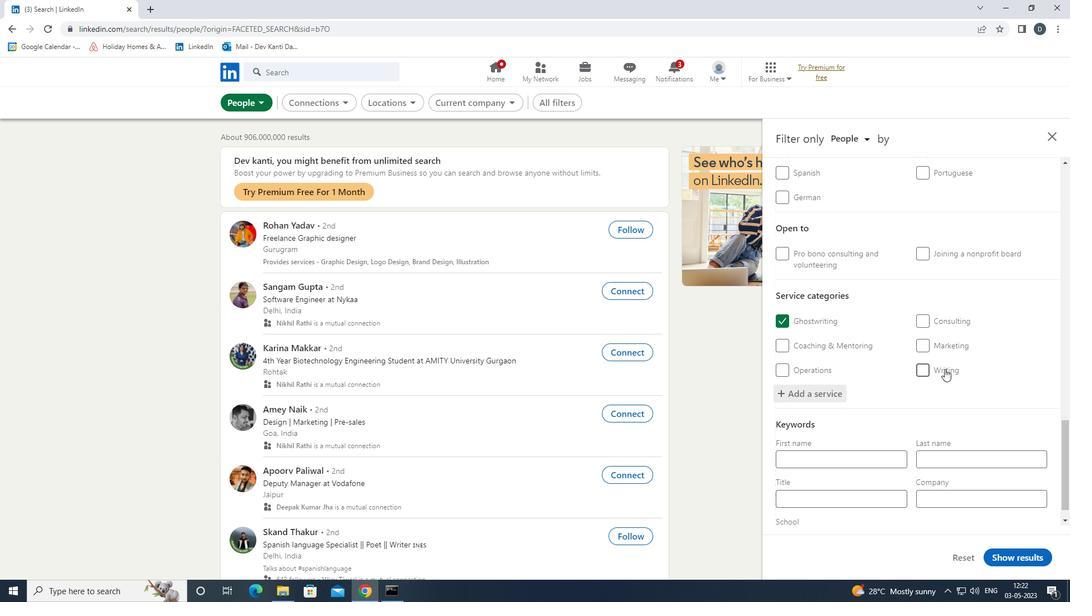 
Action: Mouse scrolled (944, 368) with delta (0, 0)
Screenshot: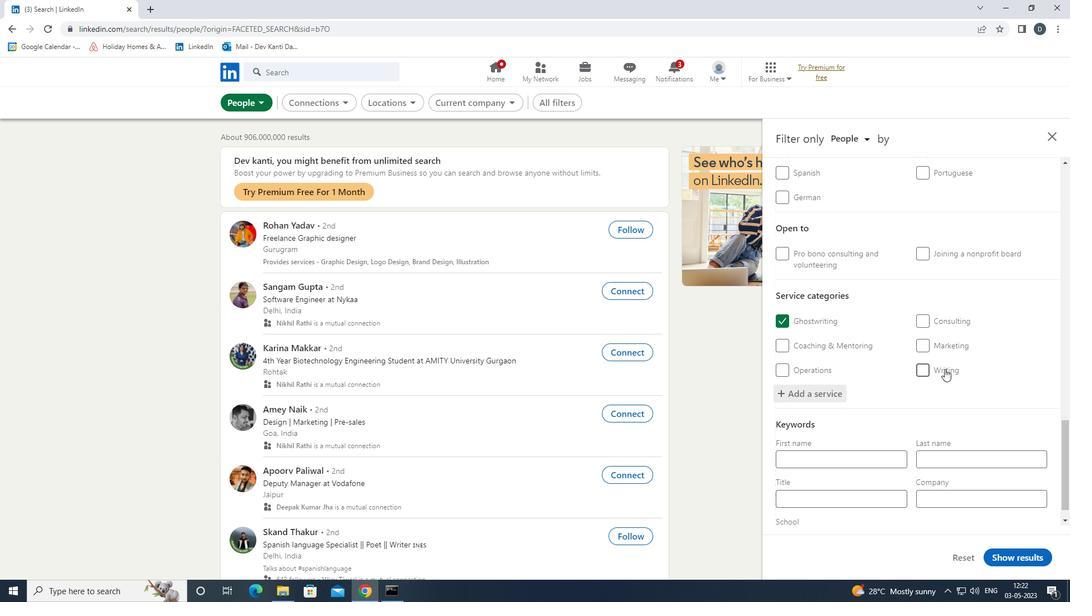 
Action: Mouse scrolled (944, 368) with delta (0, 0)
Screenshot: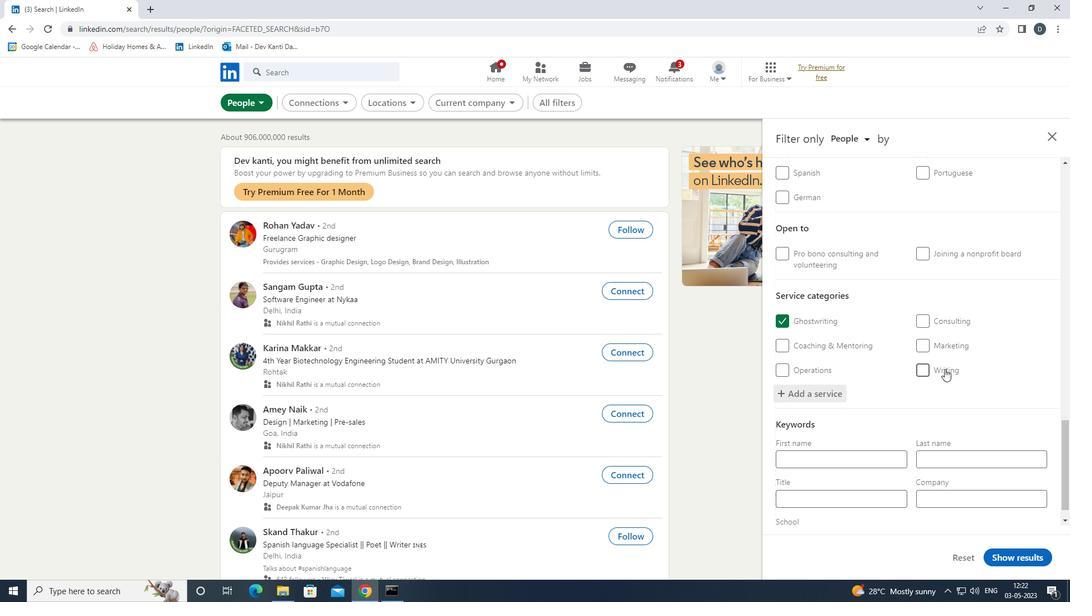 
Action: Mouse scrolled (944, 368) with delta (0, 0)
Screenshot: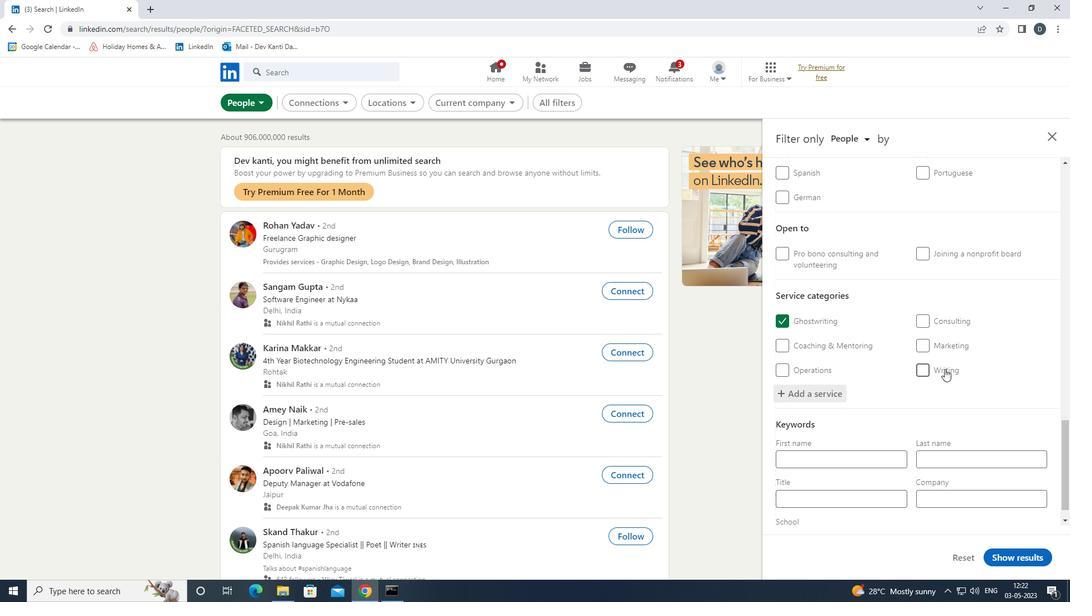 
Action: Mouse scrolled (944, 368) with delta (0, 0)
Screenshot: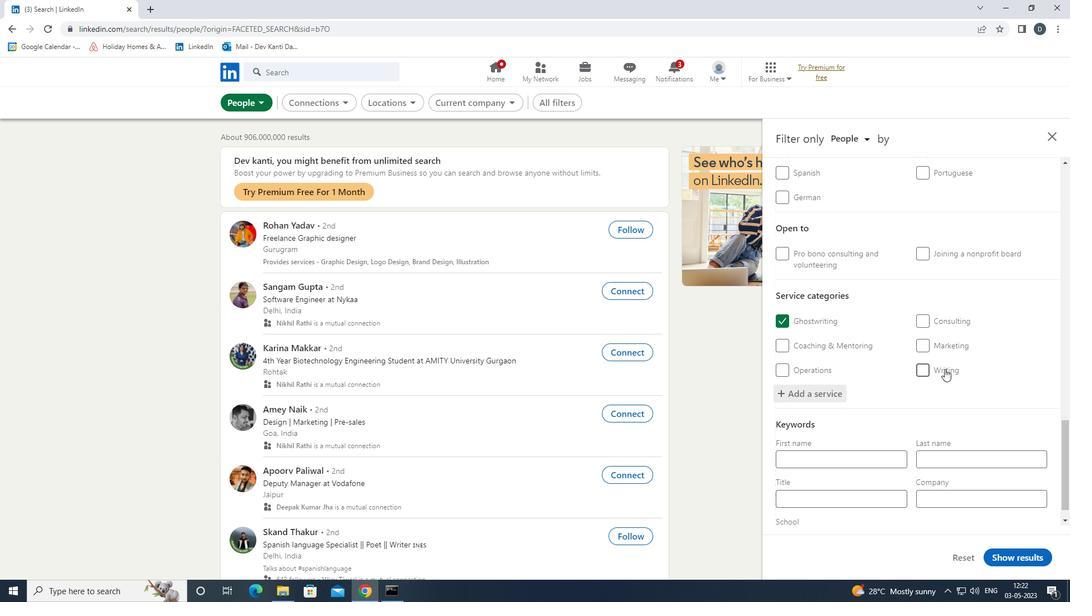 
Action: Mouse moved to (878, 466)
Screenshot: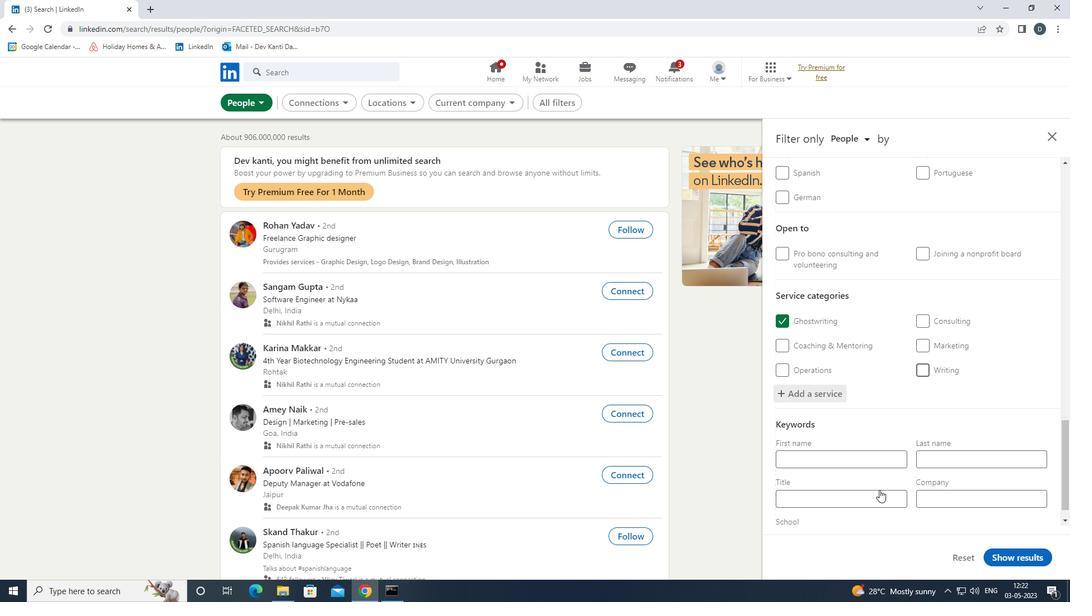 
Action: Mouse scrolled (878, 466) with delta (0, 0)
Screenshot: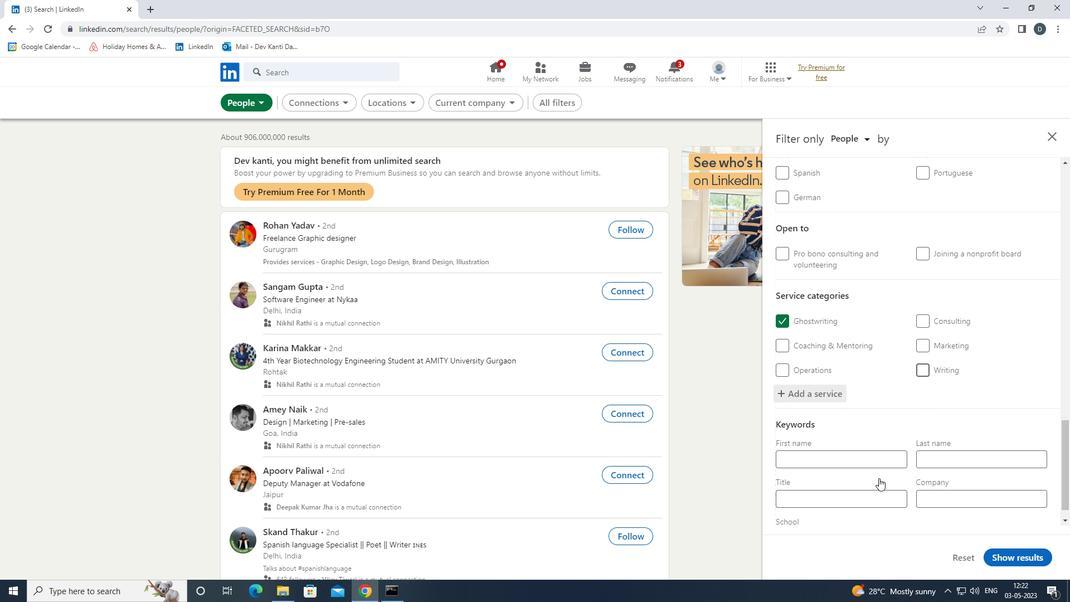 
Action: Mouse scrolled (878, 466) with delta (0, 0)
Screenshot: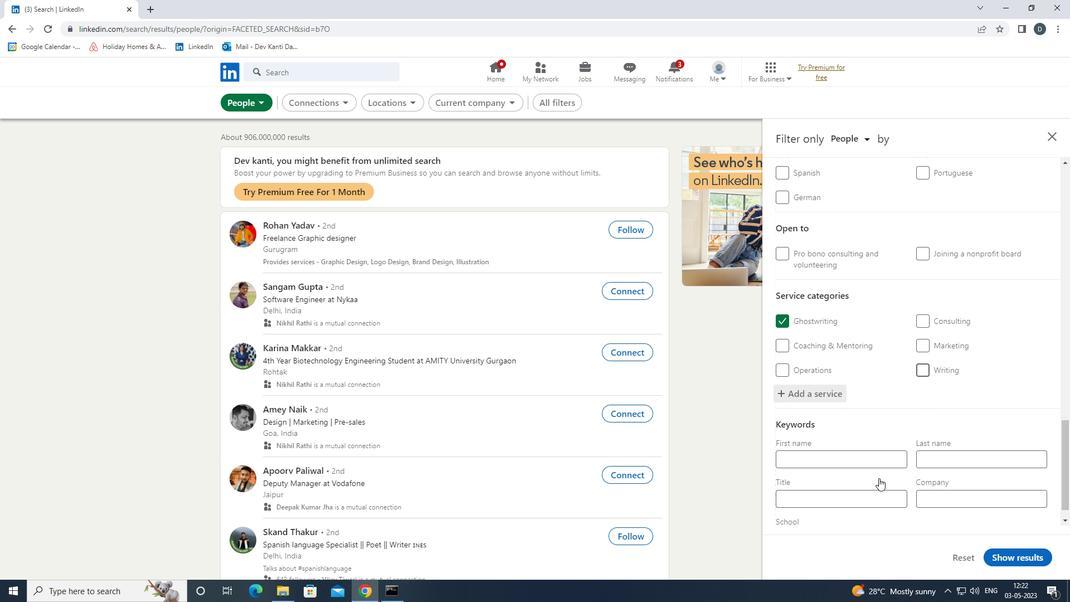 
Action: Mouse scrolled (878, 466) with delta (0, 0)
Screenshot: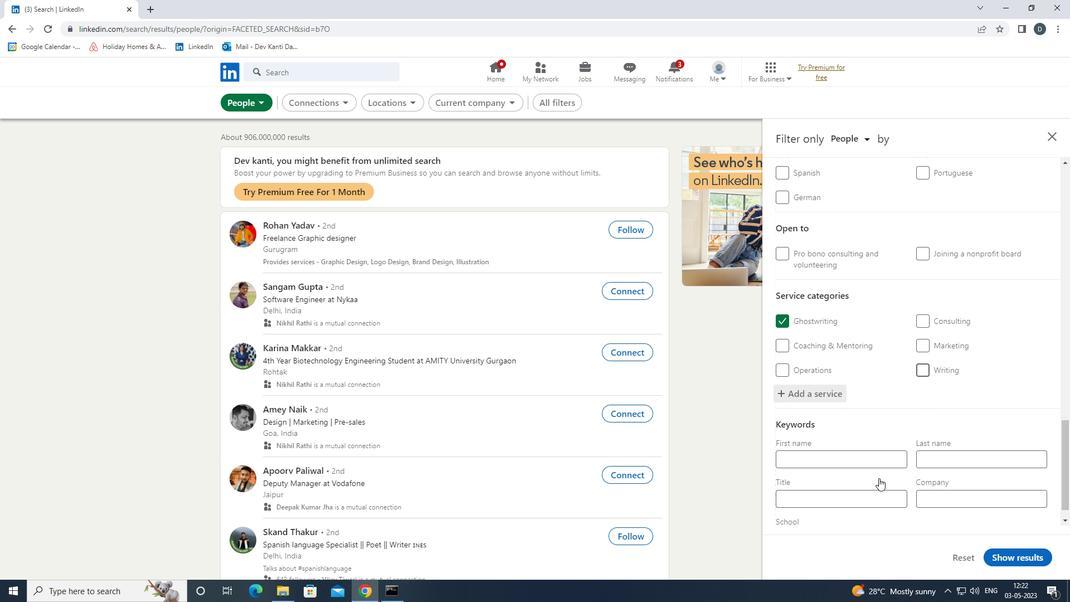 
Action: Mouse scrolled (878, 466) with delta (0, 0)
Screenshot: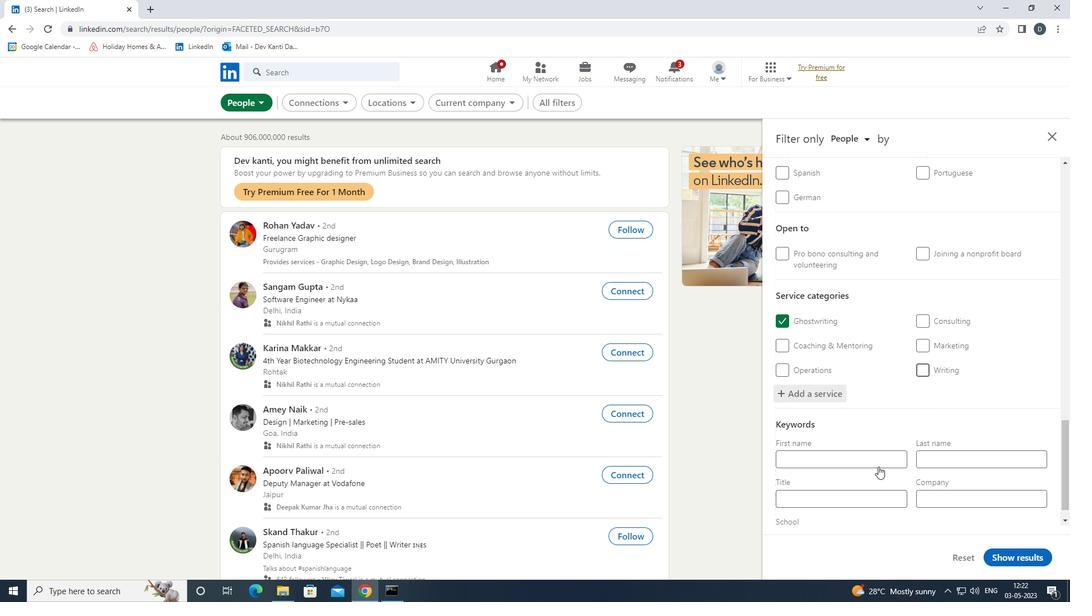 
Action: Mouse moved to (880, 451)
Screenshot: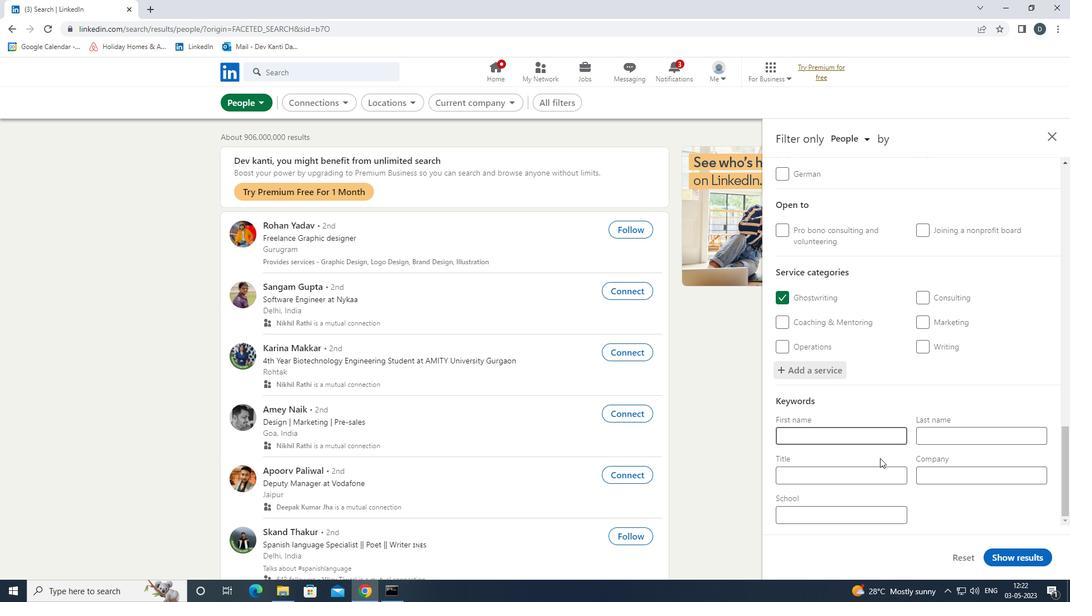 
Action: Mouse scrolled (880, 450) with delta (0, 0)
Screenshot: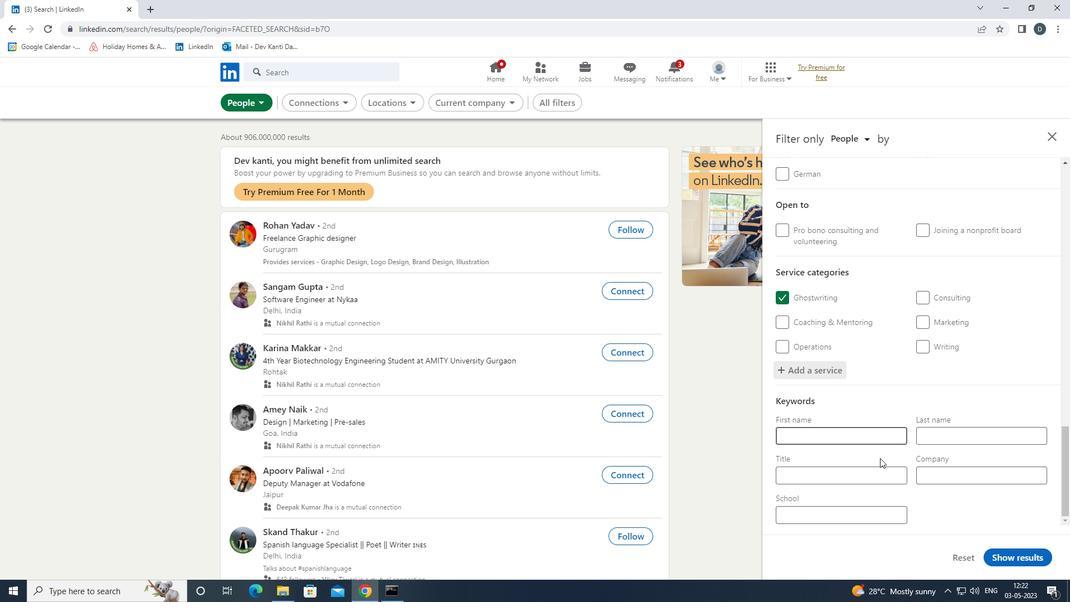 
Action: Mouse scrolled (880, 450) with delta (0, 0)
Screenshot: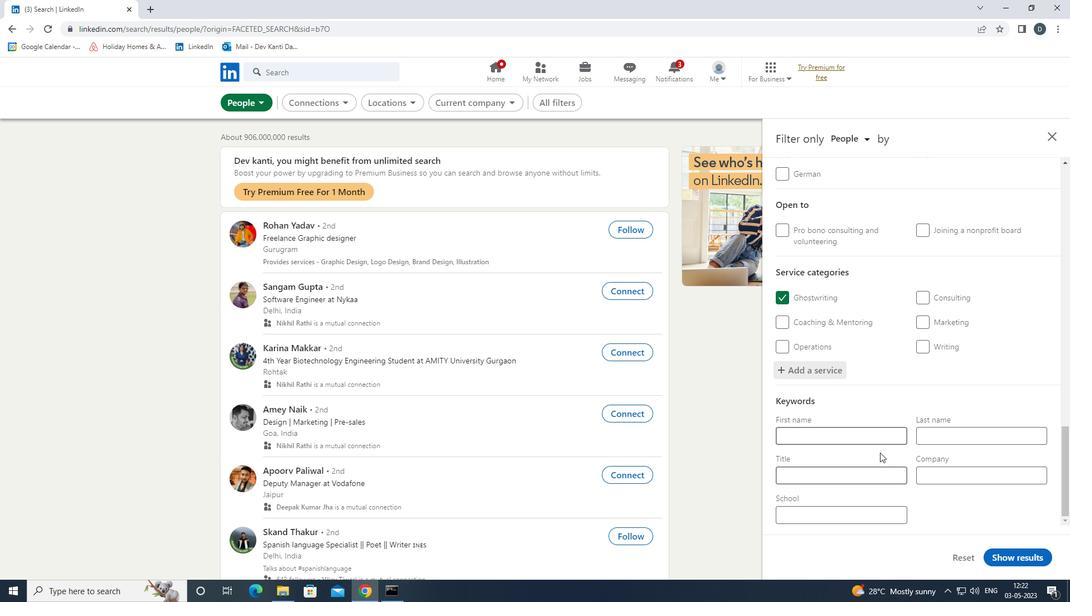
Action: Mouse moved to (880, 451)
Screenshot: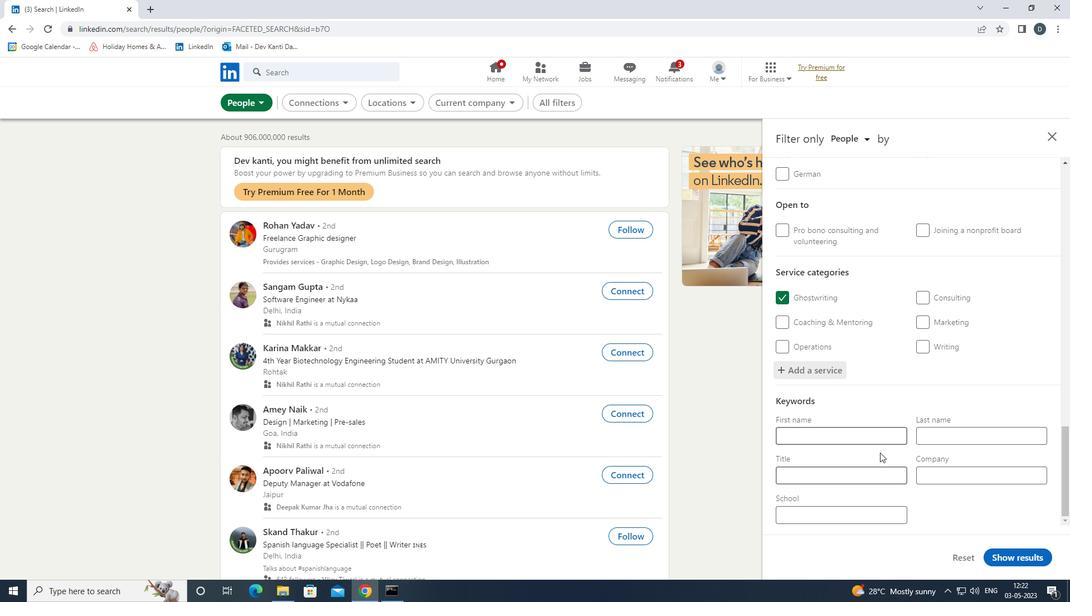 
Action: Mouse scrolled (880, 450) with delta (0, 0)
Screenshot: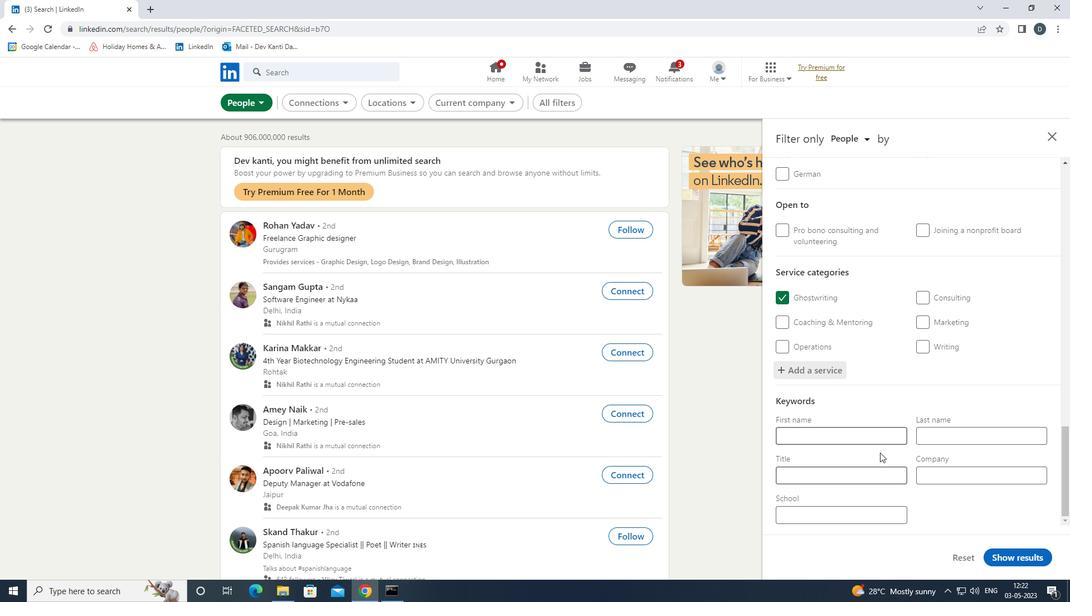 
Action: Mouse moved to (856, 463)
Screenshot: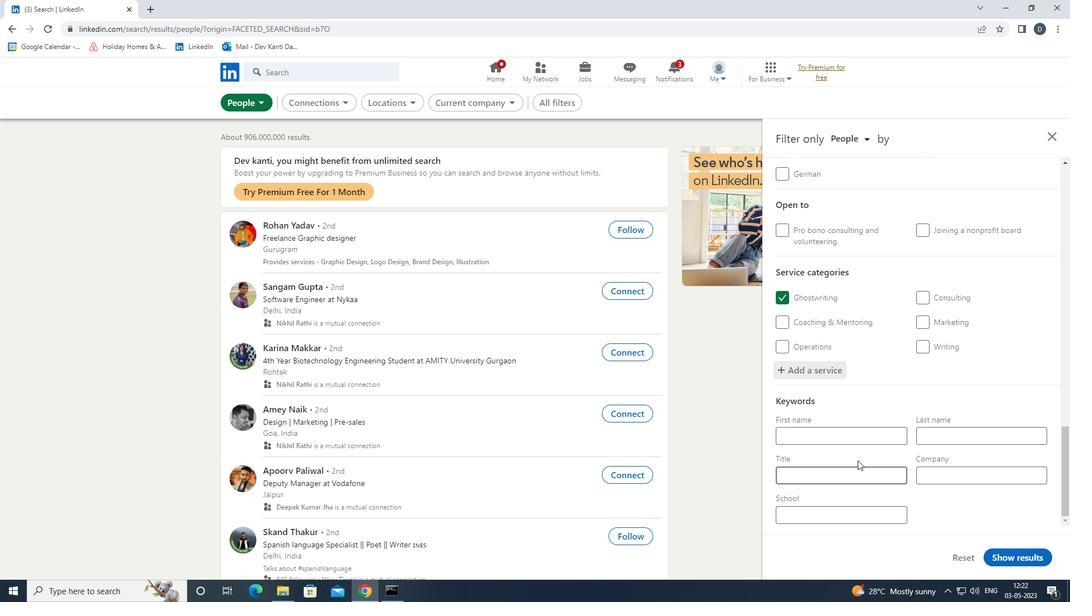 
Action: Mouse pressed left at (856, 463)
Screenshot: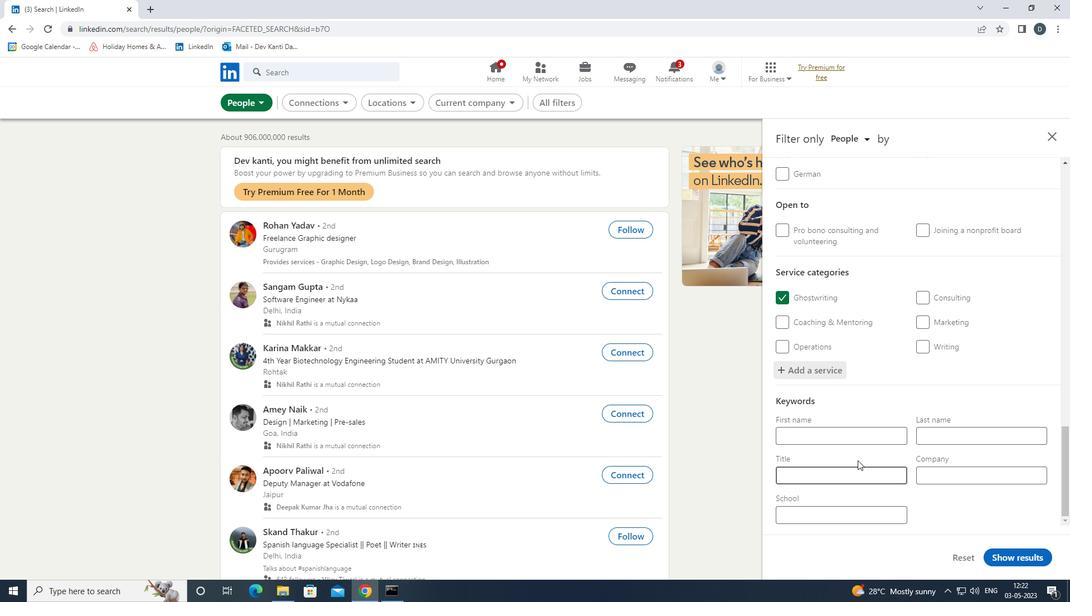 
Action: Mouse moved to (857, 474)
Screenshot: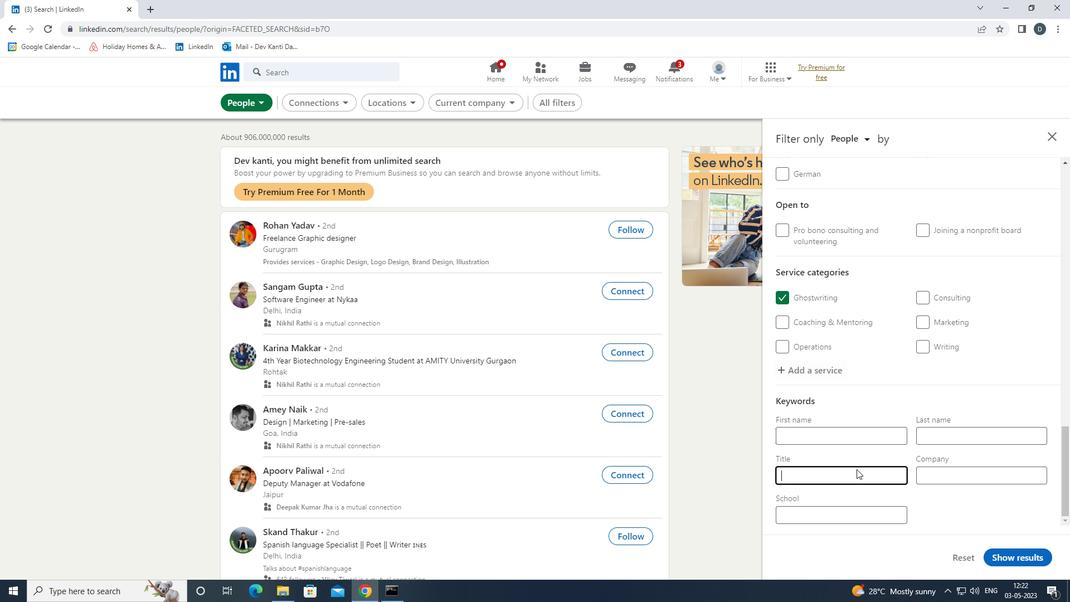 
Action: Key pressed <Key.shift>CUSTOMER<Key.space><Key.shift>SUPPORT<Key.space><Key.shift><Key.shift><Key.shift><Key.shift><Key.shift><Key.shift><Key.shift>E<Key.backspace><Key.shift>REPRESENTA
Screenshot: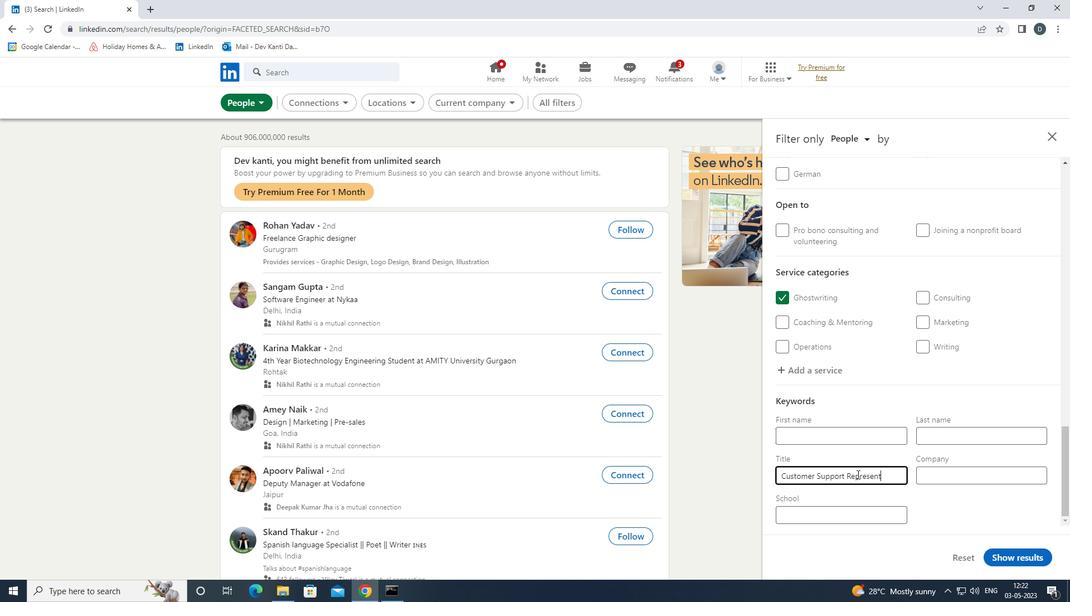 
Action: Mouse moved to (939, 473)
Screenshot: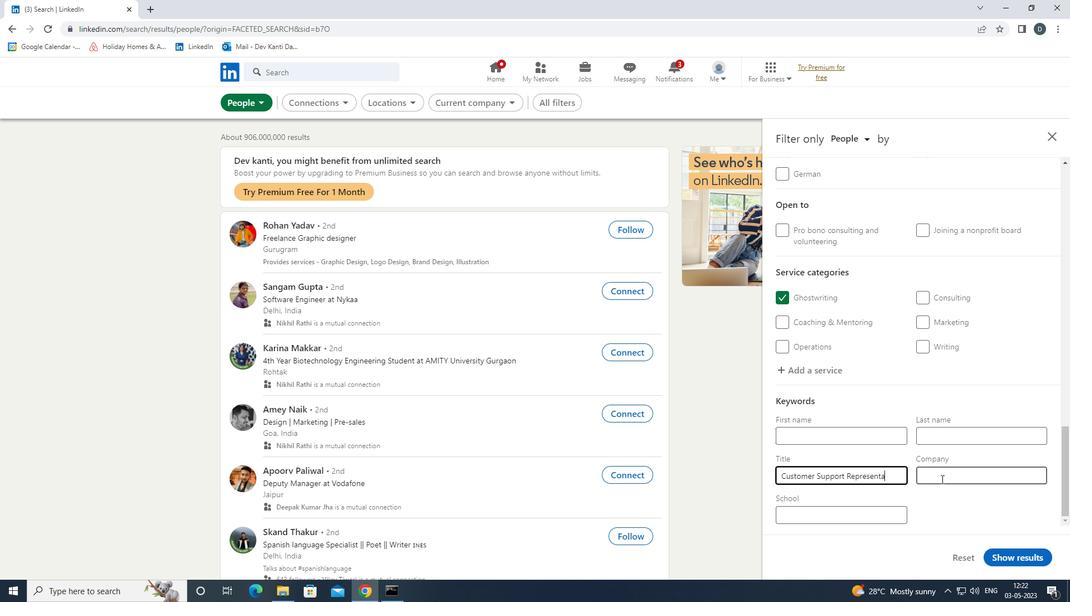 
Action: Key pressed TIVE
Screenshot: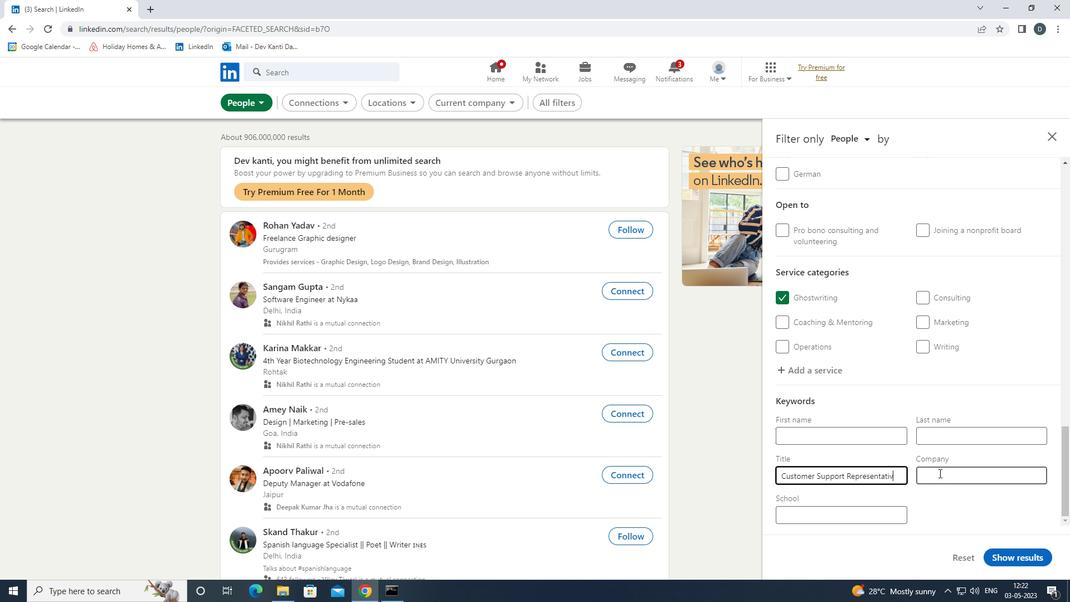 
Action: Mouse moved to (1017, 561)
Screenshot: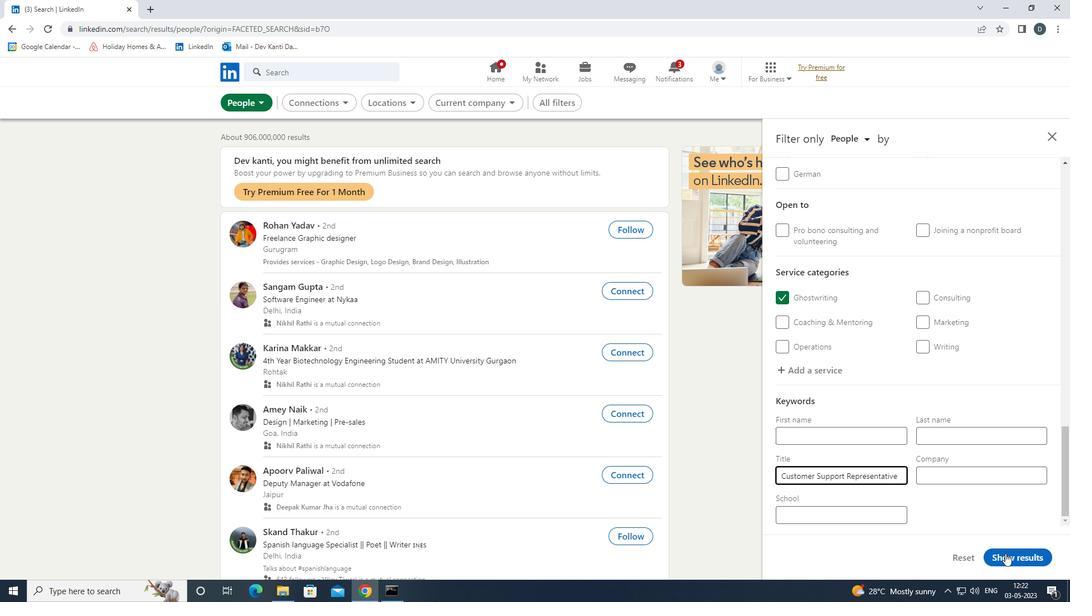 
Action: Mouse pressed left at (1017, 561)
Screenshot: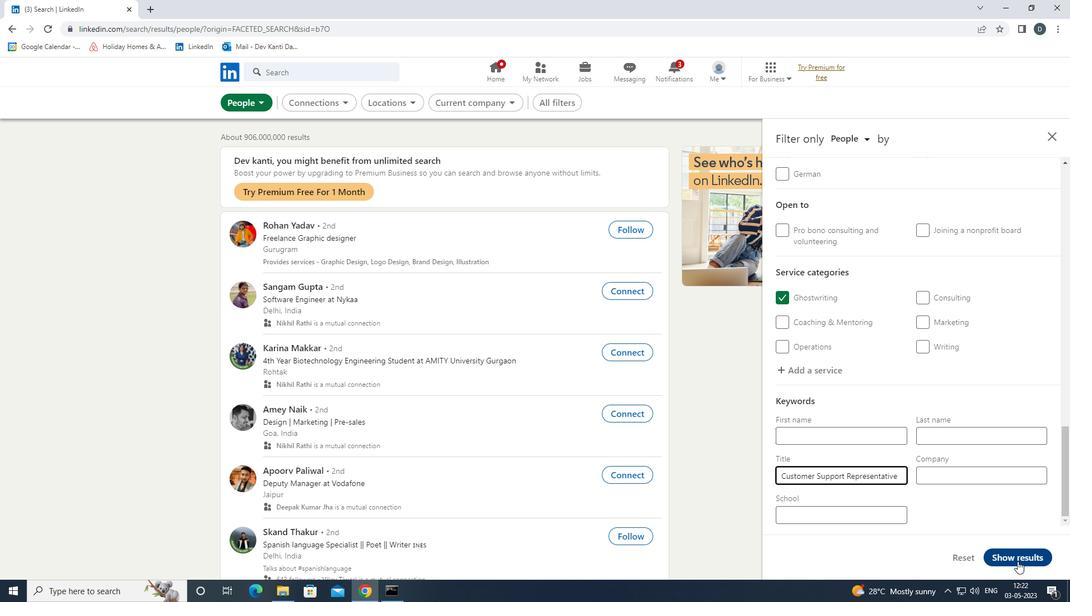 
Action: Mouse moved to (516, 187)
Screenshot: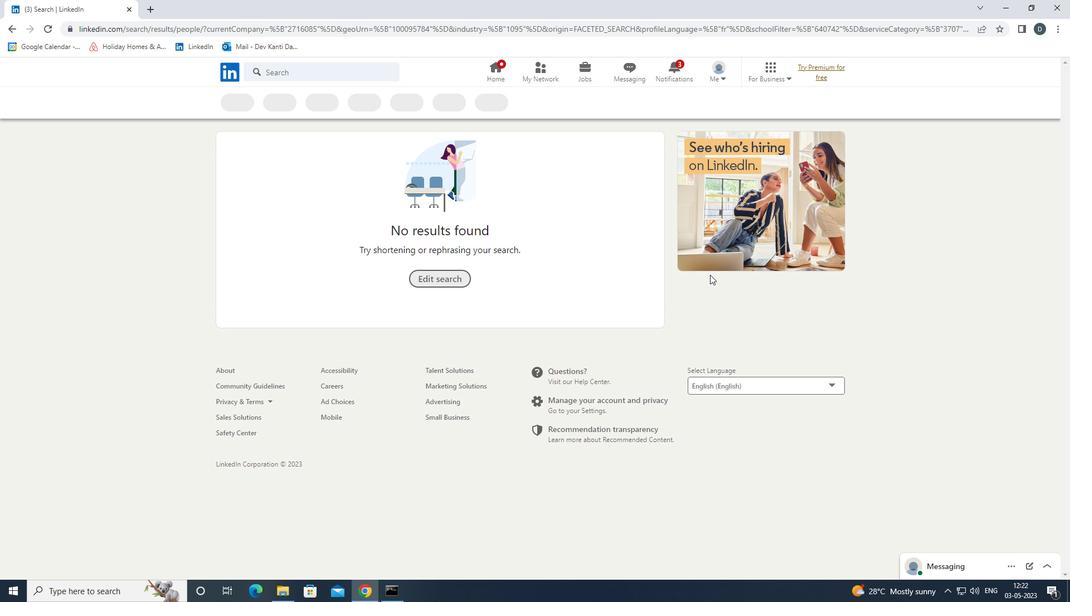 
